 Task: Find connections with filter location Nagold with filter topic #covidwith filter profile language French with filter current company Quantiphi with filter school Seth Jai Prakash Mukand Lal Institute of Engineering & Technology (JMIT) with filter industry Biomass Electric Power Generation with filter service category Filing with filter keywords title Payroll Clerk
Action: Mouse moved to (579, 71)
Screenshot: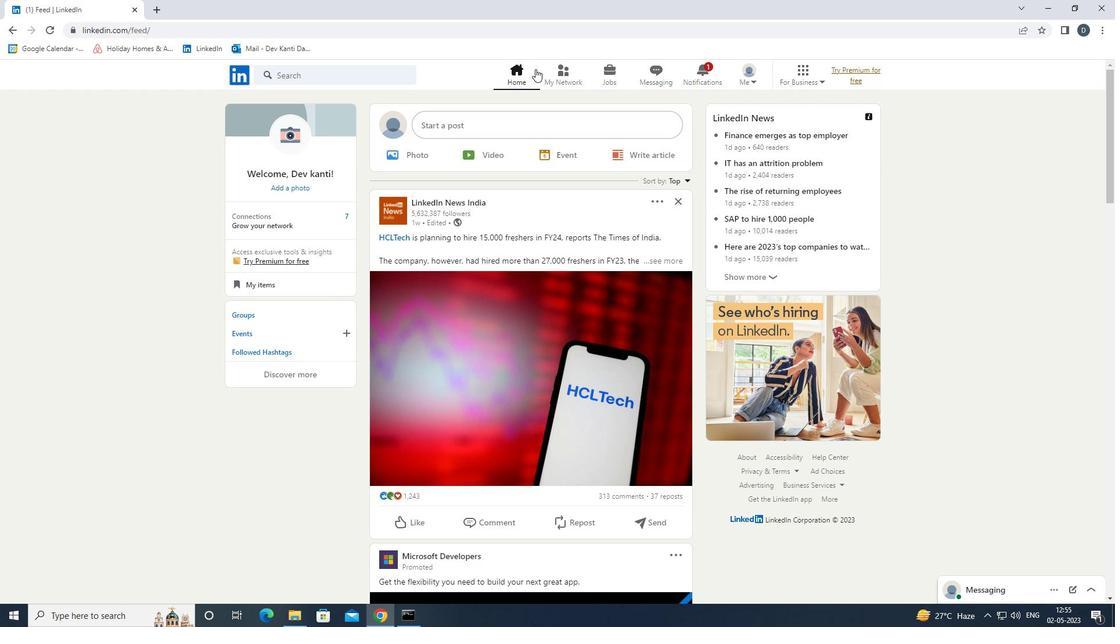 
Action: Mouse pressed left at (579, 71)
Screenshot: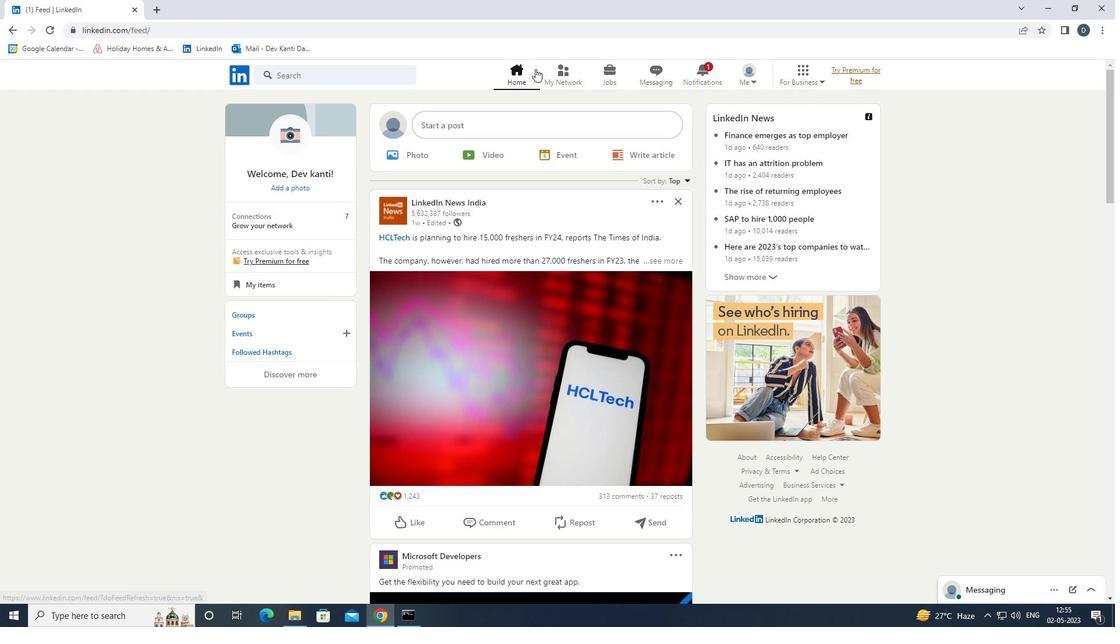 
Action: Mouse moved to (388, 140)
Screenshot: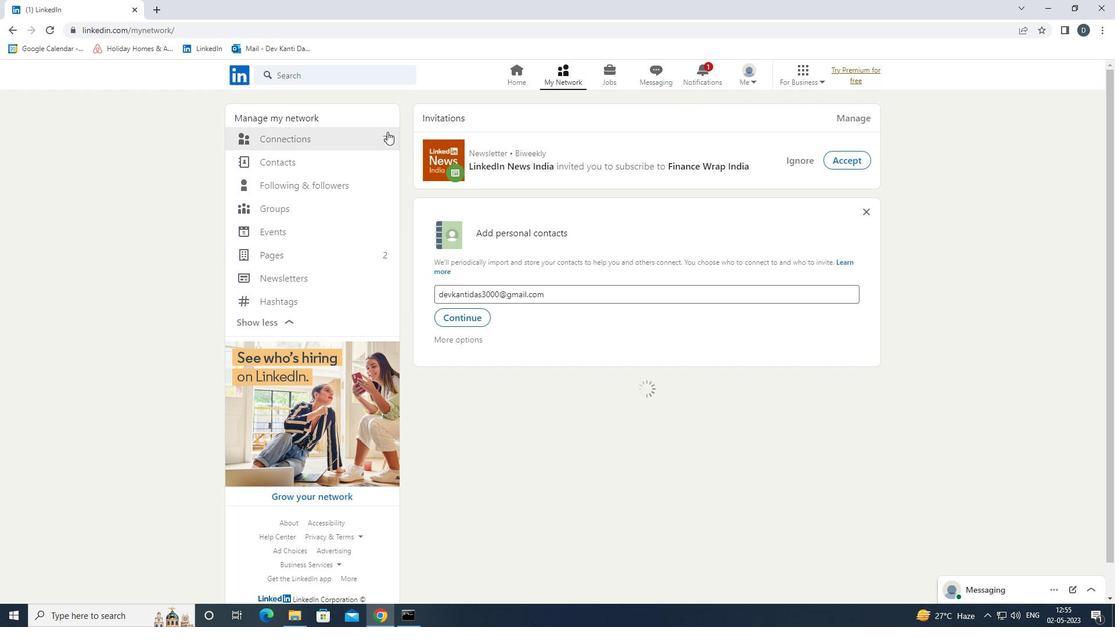 
Action: Mouse pressed left at (388, 140)
Screenshot: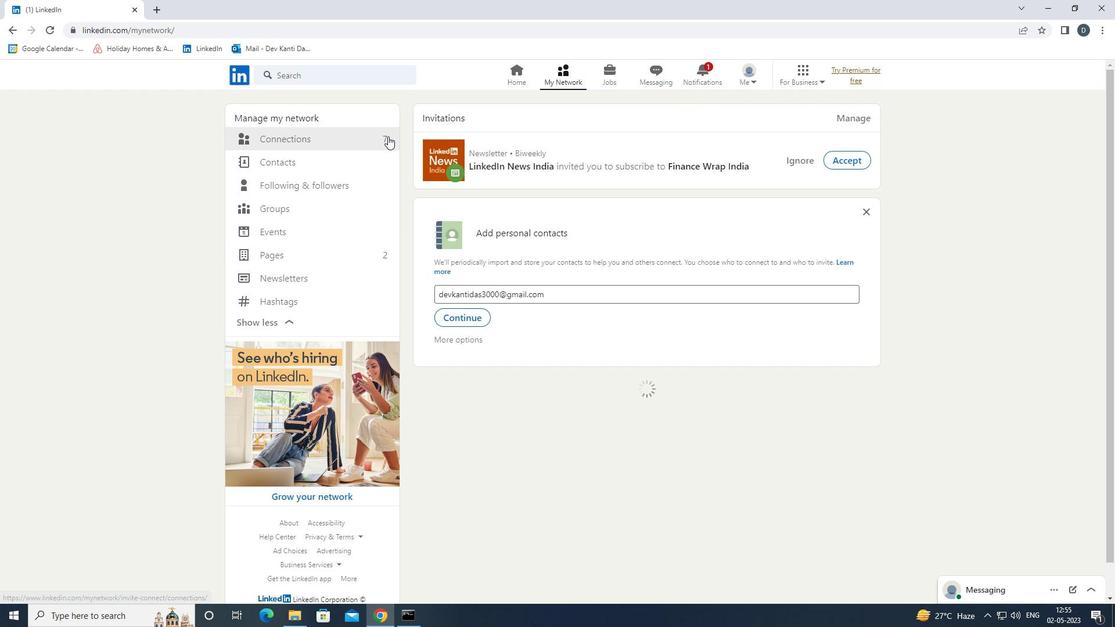 
Action: Mouse moved to (385, 139)
Screenshot: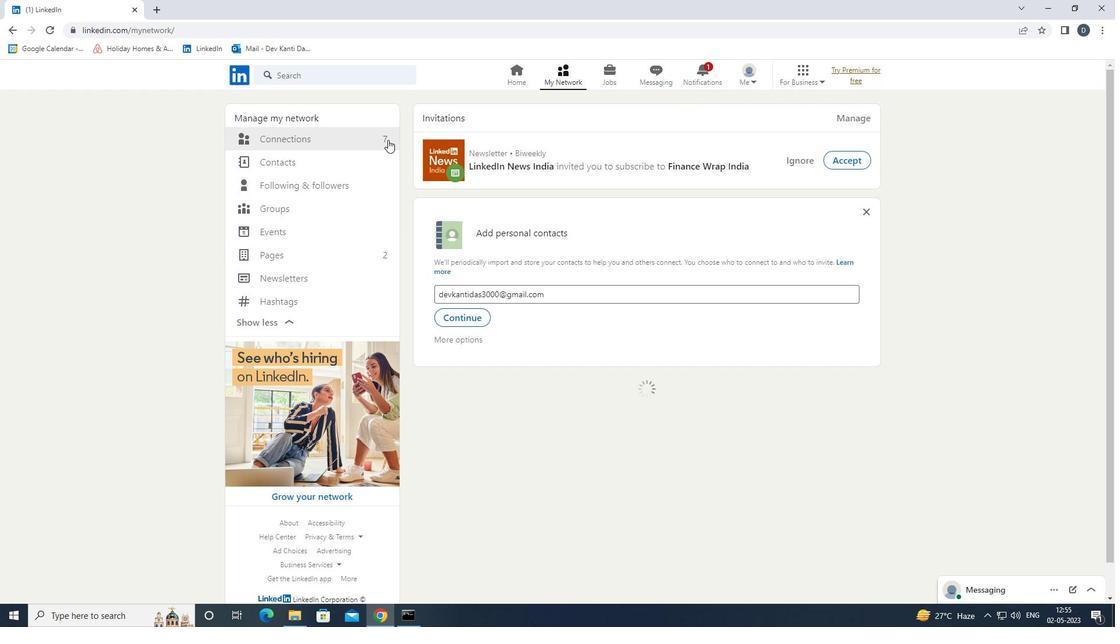 
Action: Mouse pressed left at (385, 139)
Screenshot: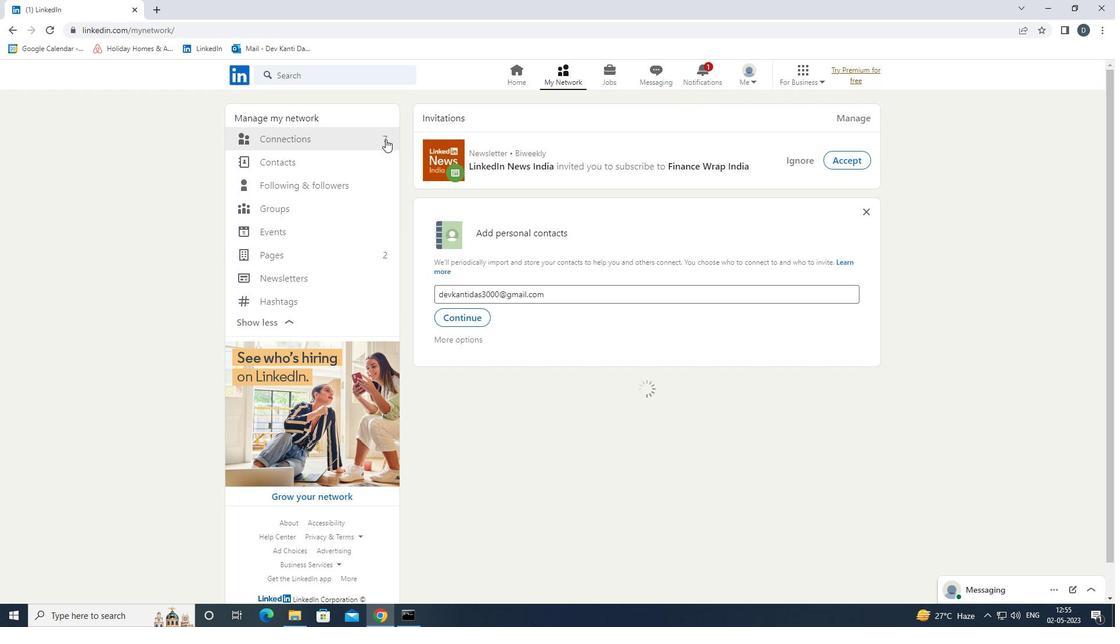 
Action: Mouse moved to (665, 135)
Screenshot: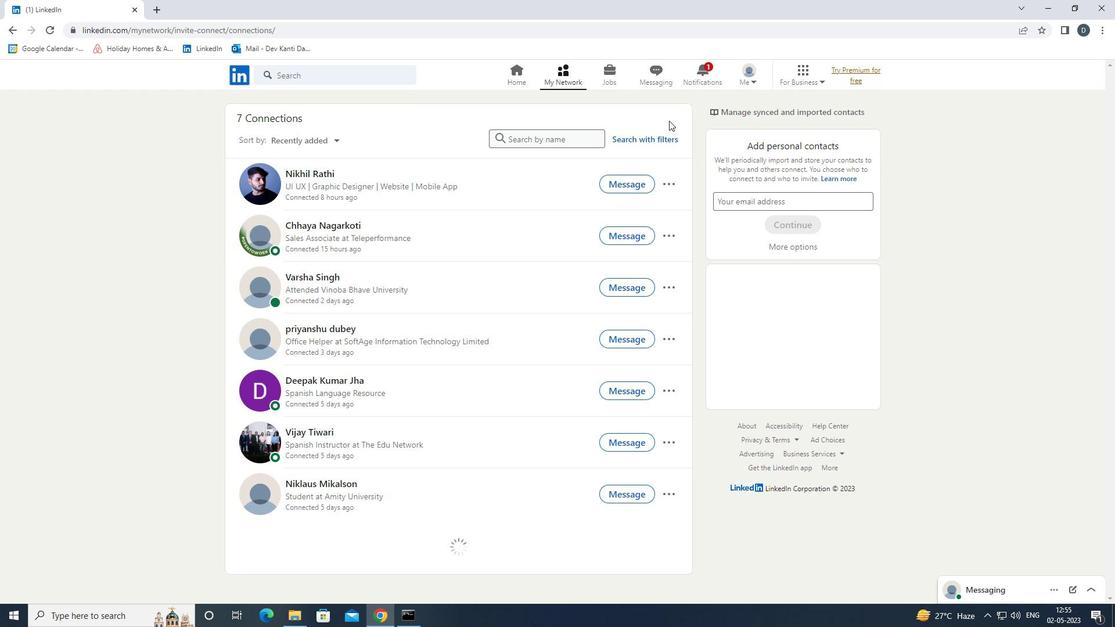 
Action: Mouse pressed left at (665, 135)
Screenshot: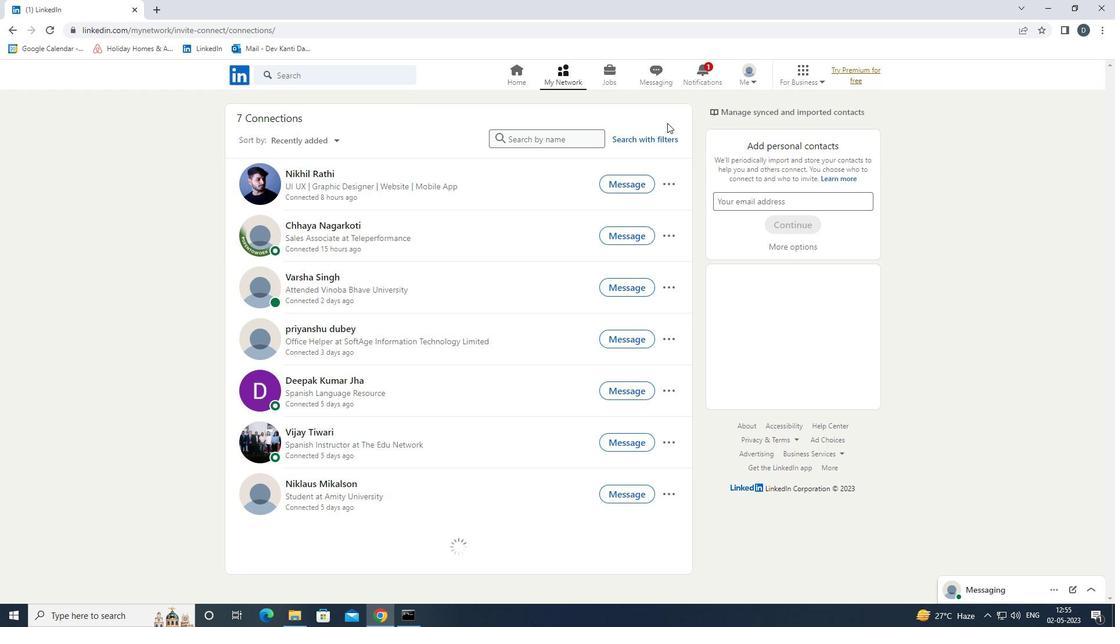 
Action: Mouse moved to (601, 107)
Screenshot: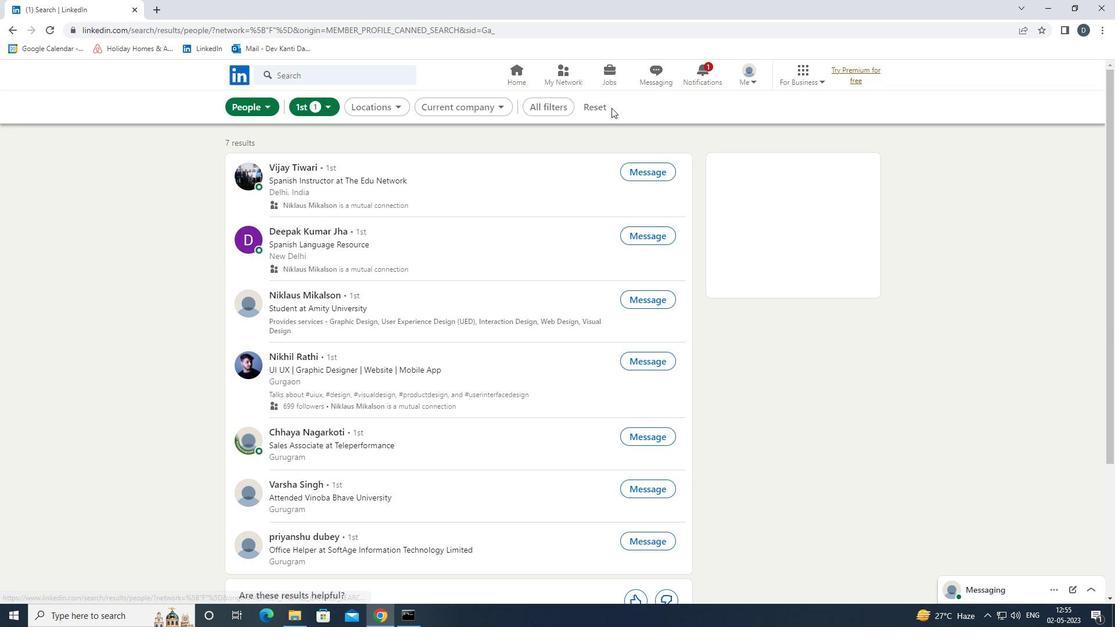 
Action: Mouse pressed left at (601, 107)
Screenshot: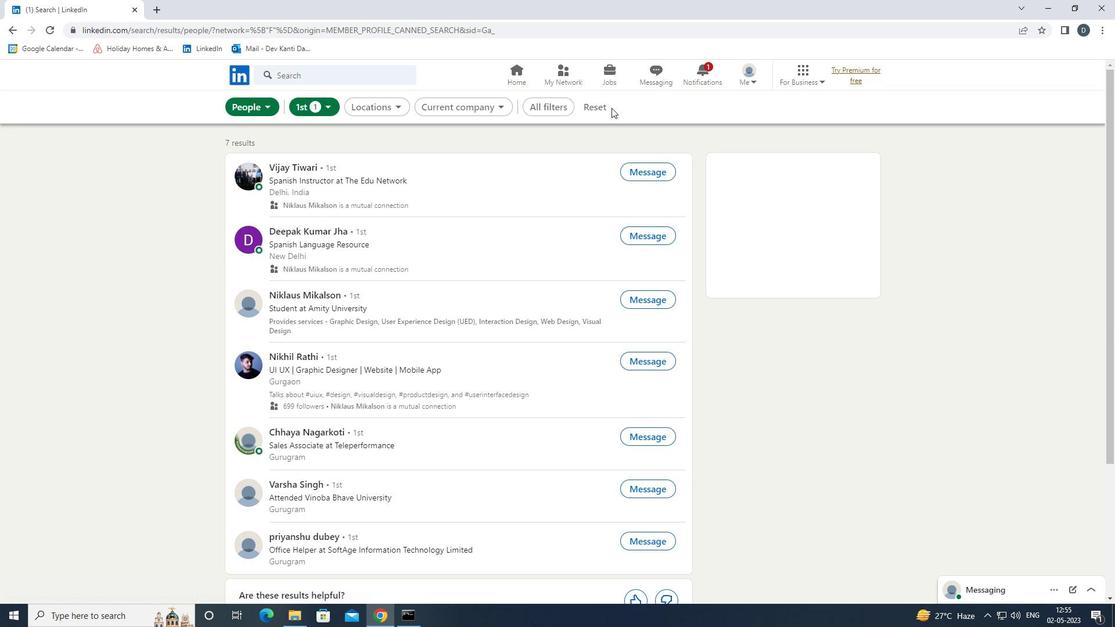
Action: Mouse moved to (567, 105)
Screenshot: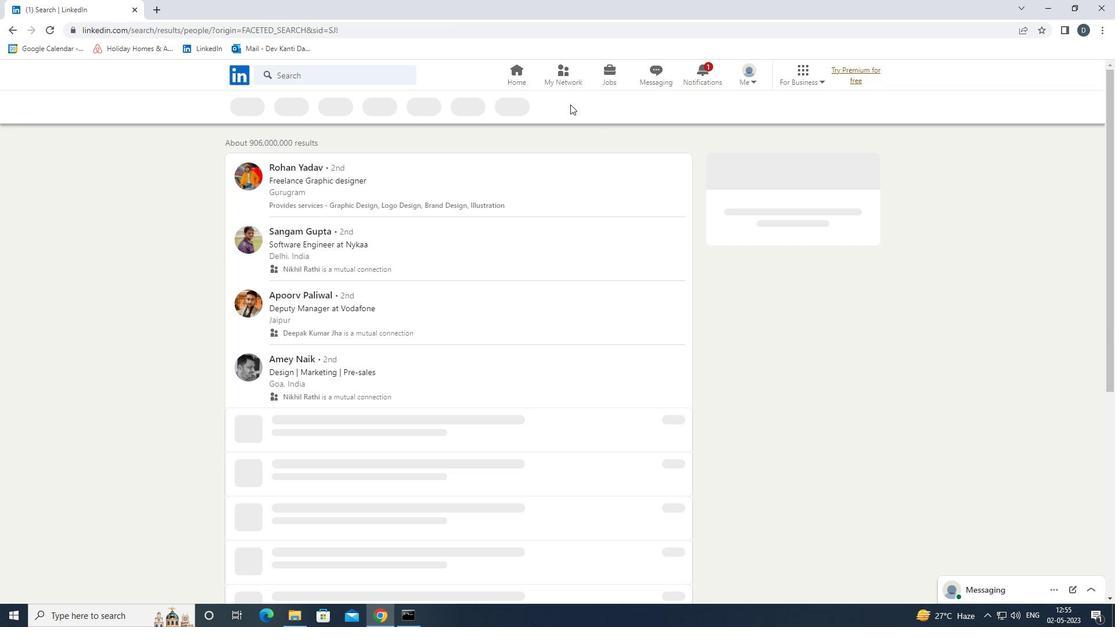 
Action: Mouse pressed left at (567, 105)
Screenshot: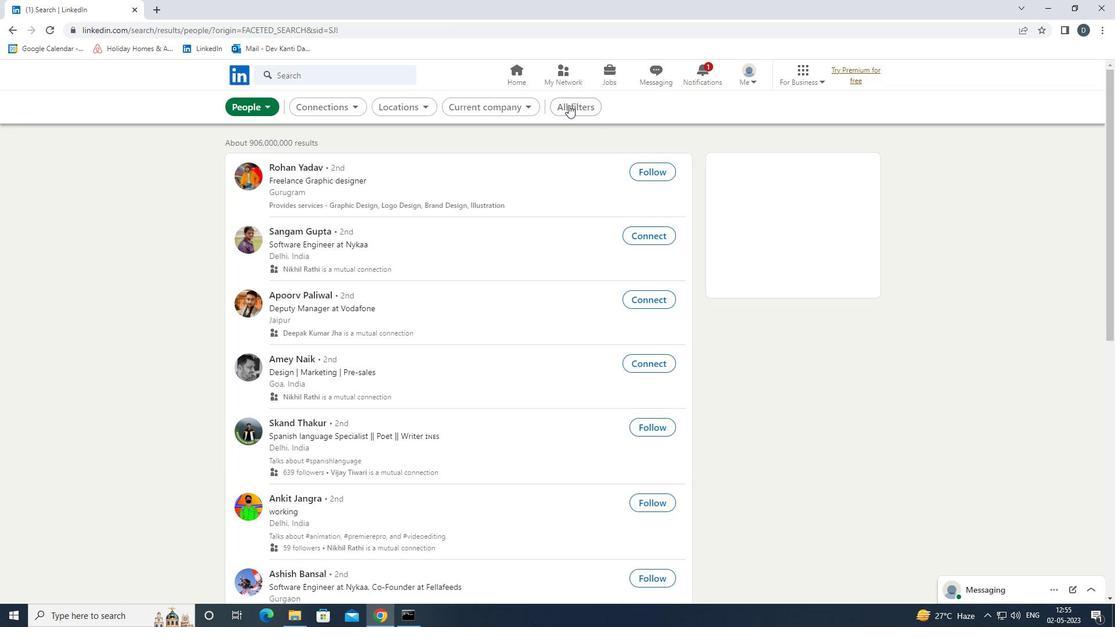 
Action: Mouse moved to (882, 294)
Screenshot: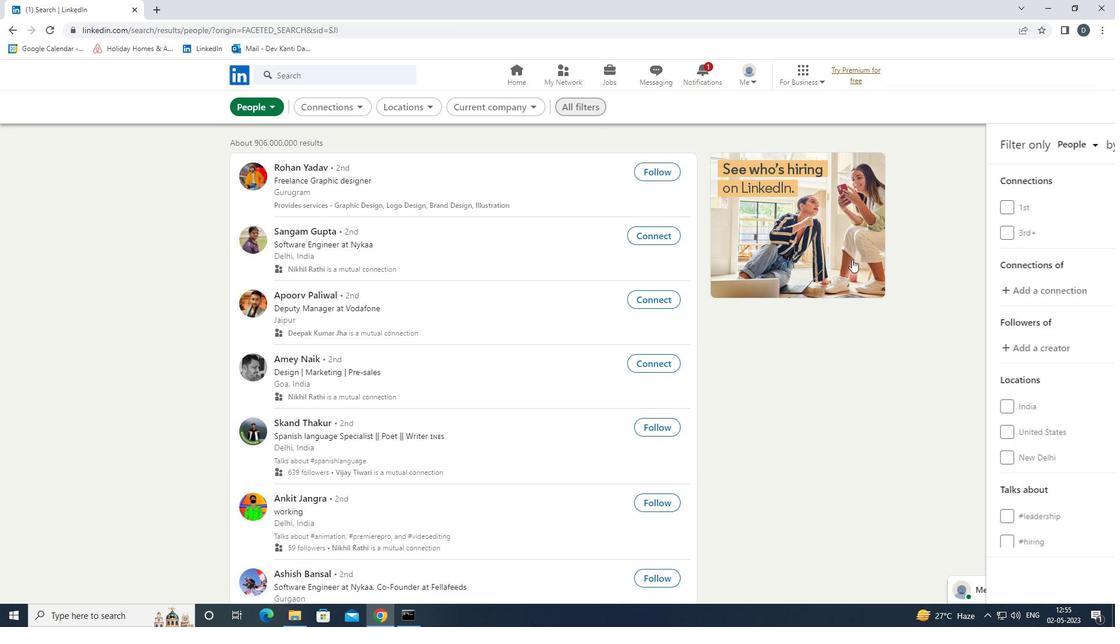 
Action: Mouse scrolled (882, 293) with delta (0, 0)
Screenshot: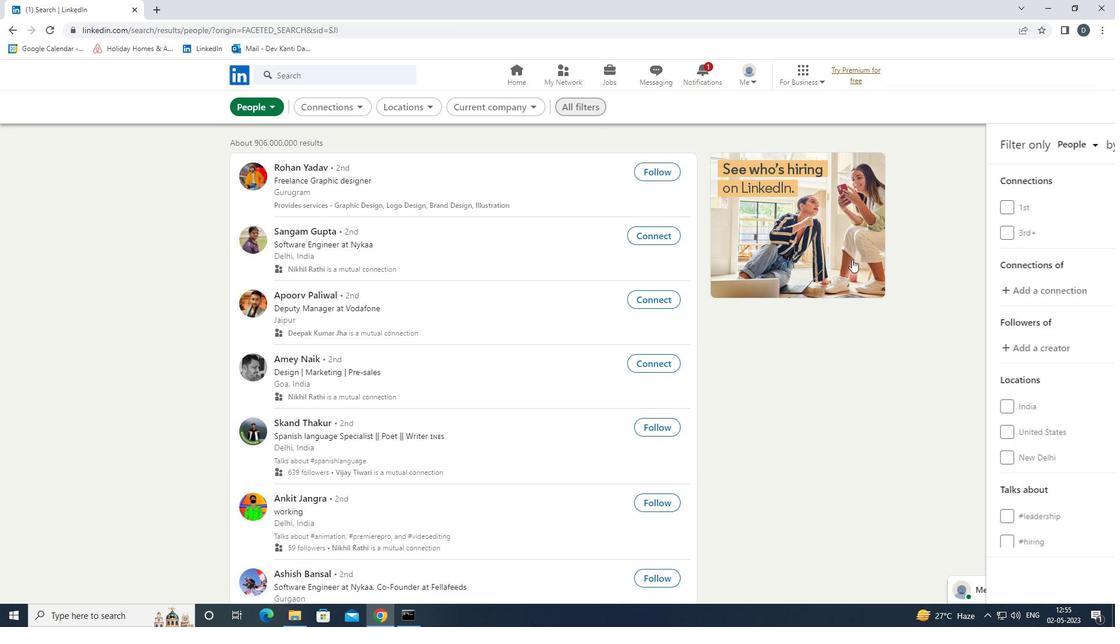 
Action: Mouse moved to (884, 297)
Screenshot: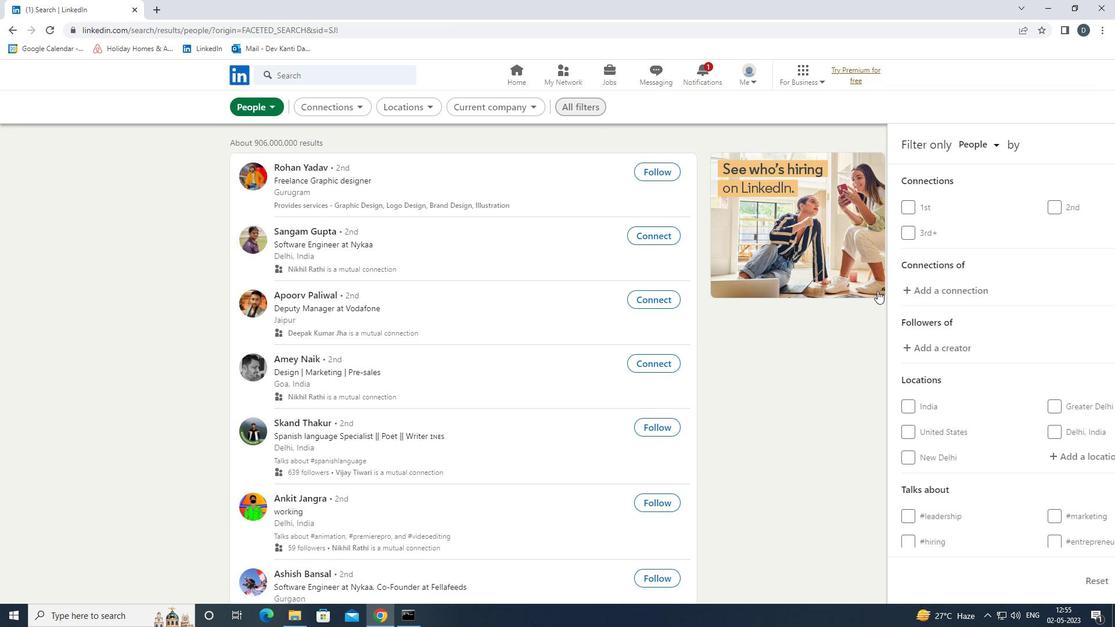 
Action: Mouse scrolled (884, 296) with delta (0, 0)
Screenshot: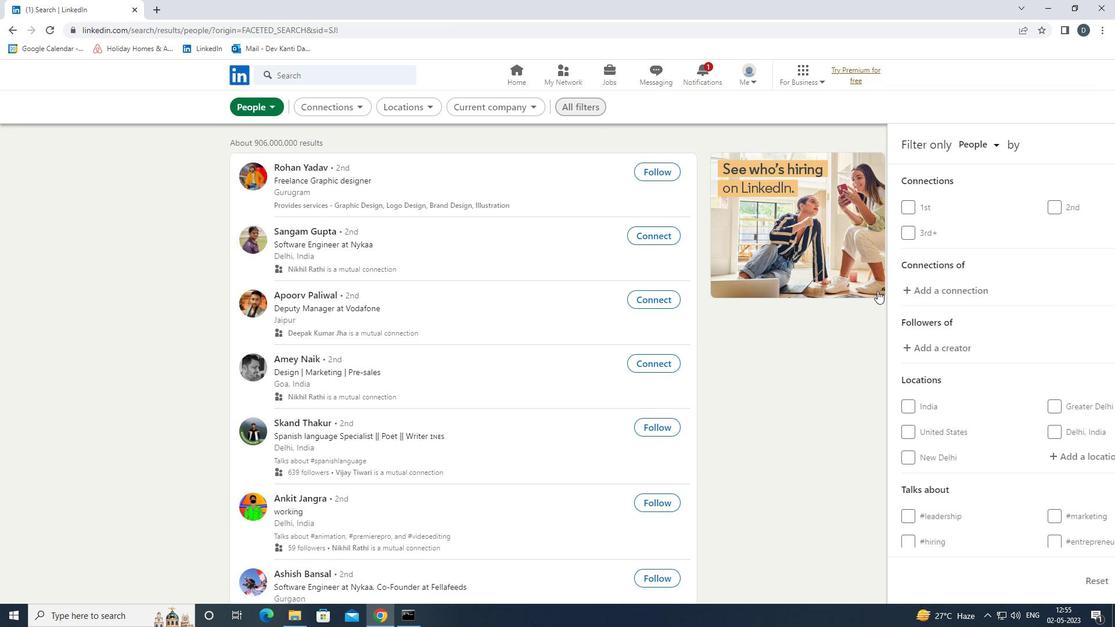 
Action: Mouse moved to (888, 299)
Screenshot: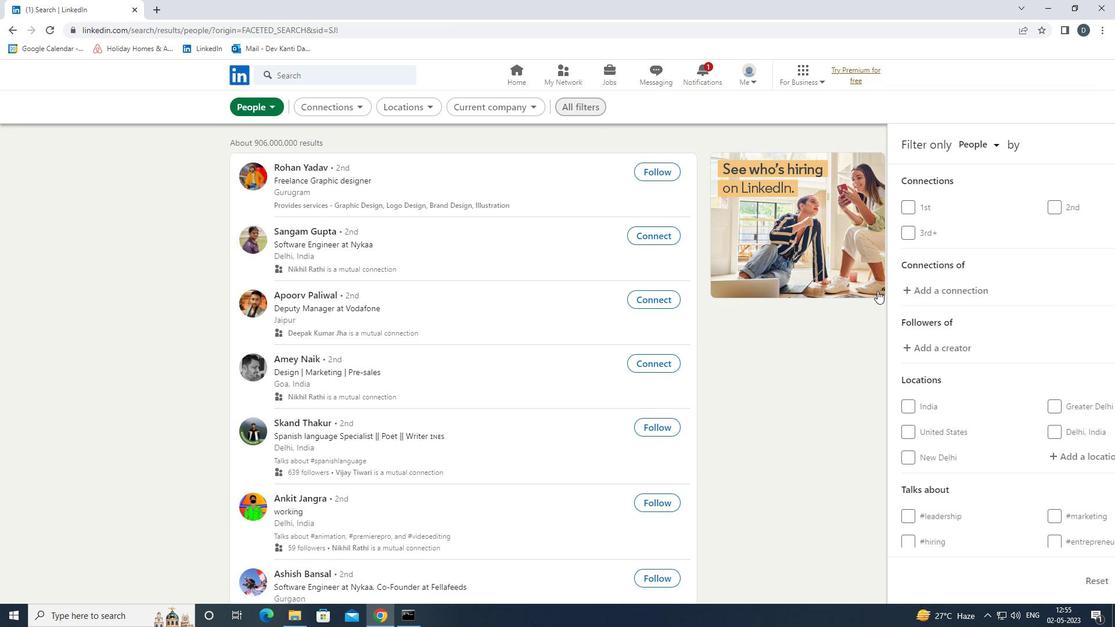 
Action: Mouse scrolled (888, 298) with delta (0, 0)
Screenshot: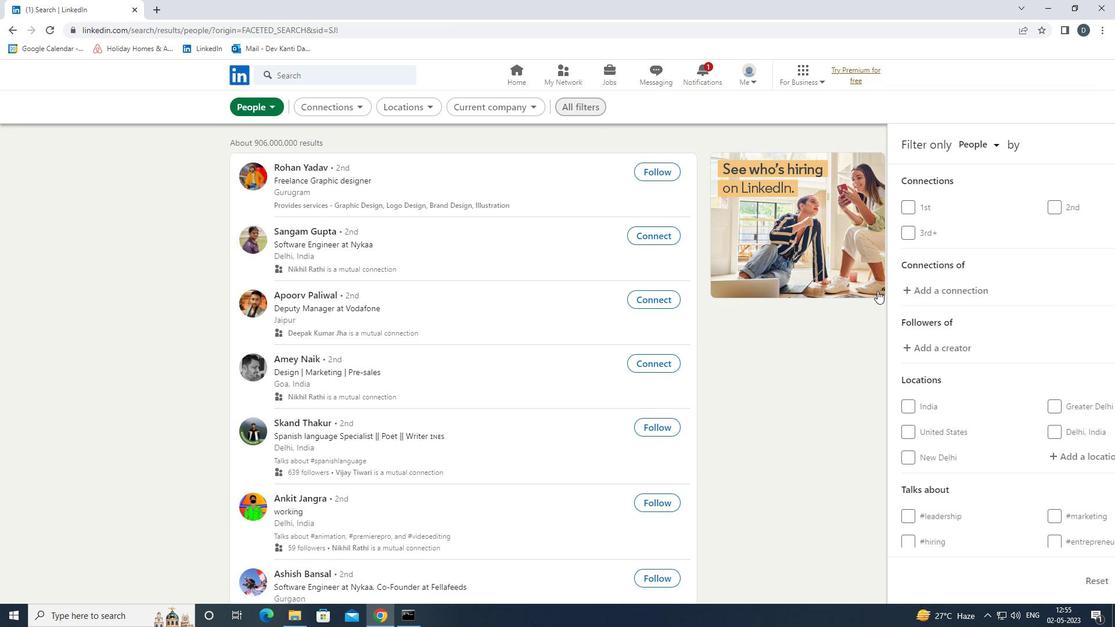 
Action: Mouse moved to (995, 393)
Screenshot: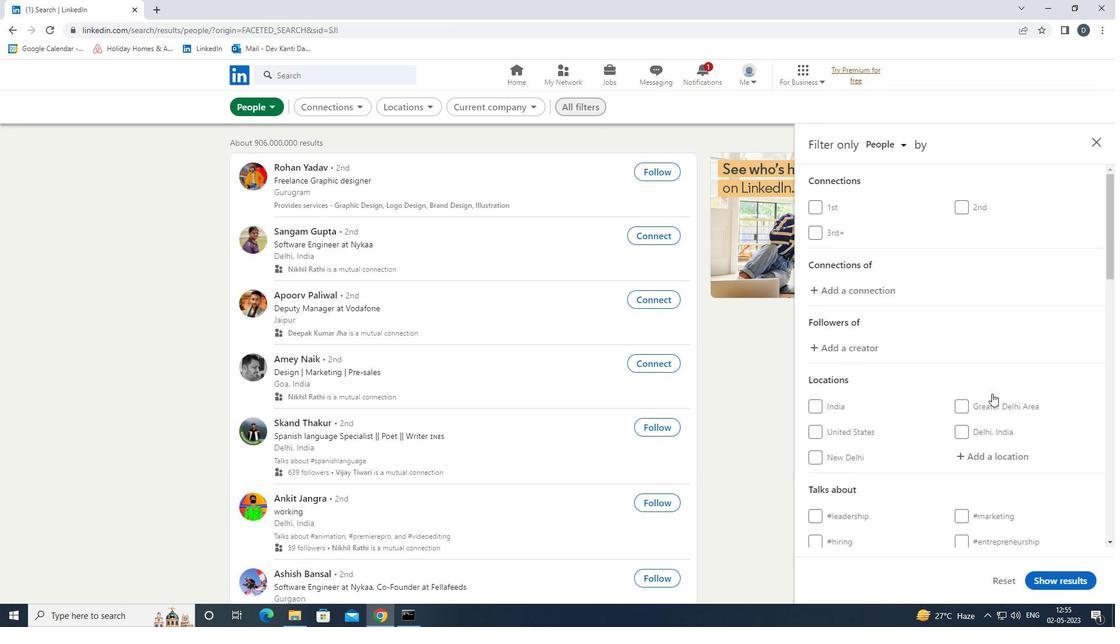 
Action: Mouse scrolled (995, 393) with delta (0, 0)
Screenshot: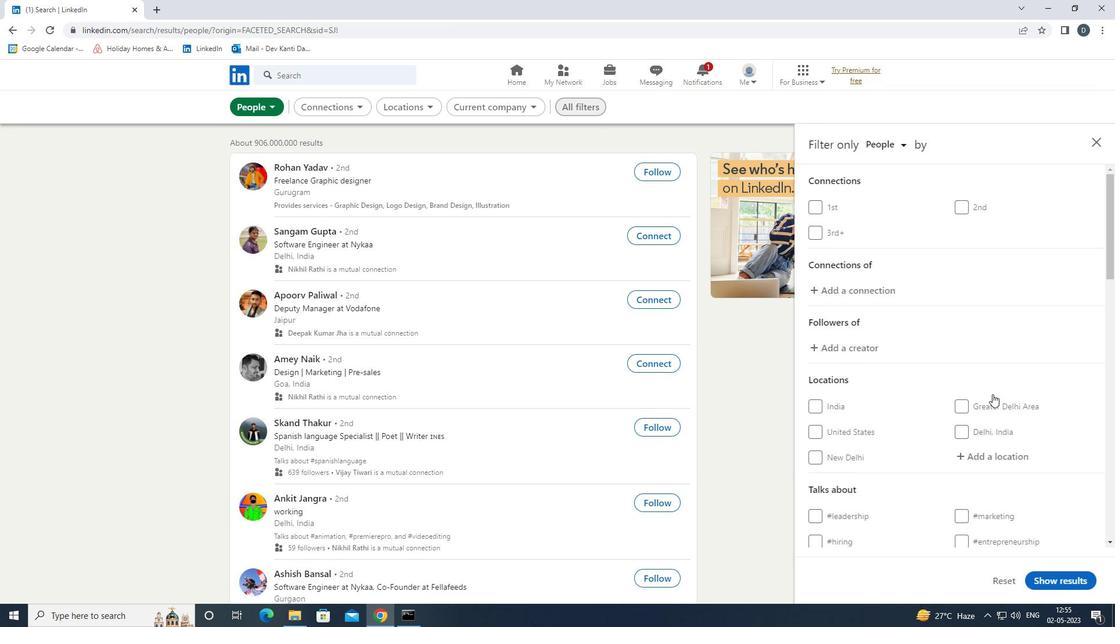 
Action: Mouse moved to (990, 228)
Screenshot: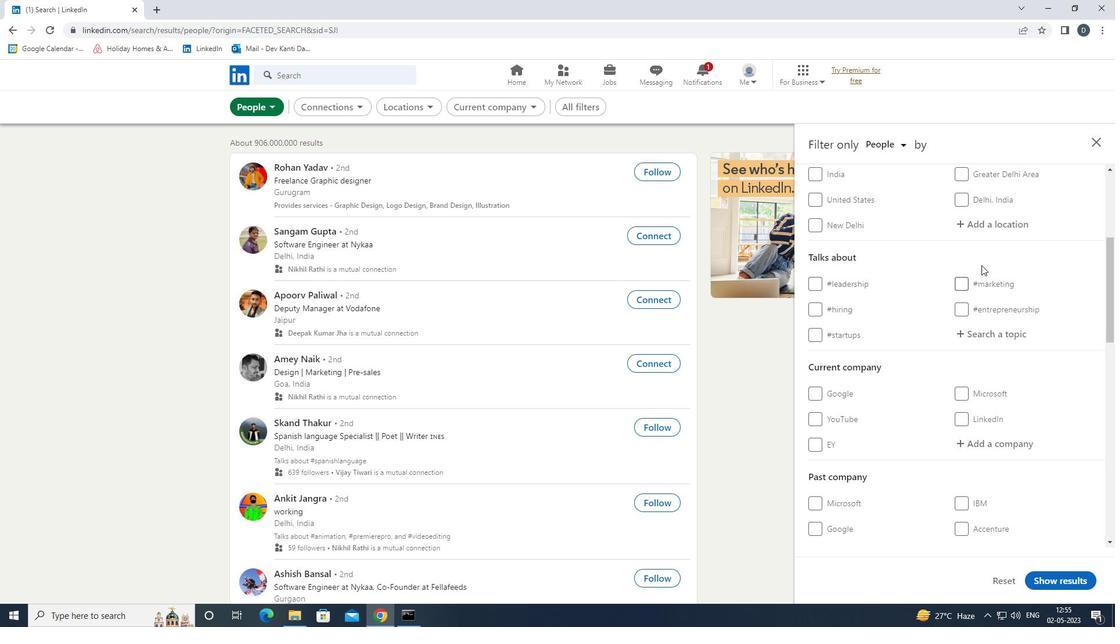 
Action: Mouse pressed left at (990, 228)
Screenshot: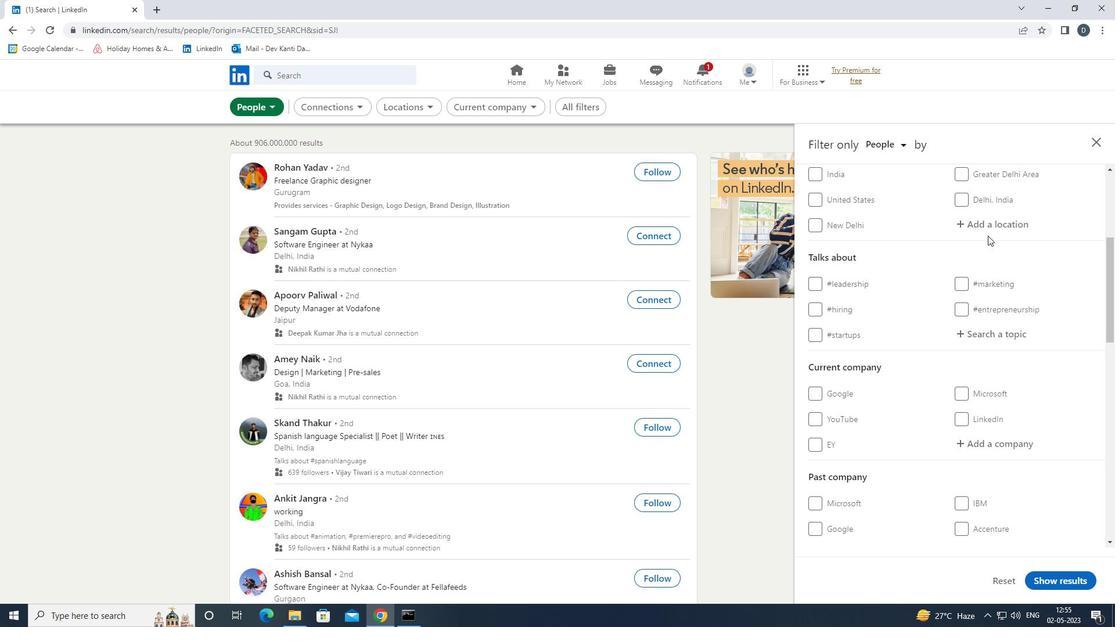 
Action: Key pressed <Key.shift><Key.shift>NAGOLD<Key.down><Key.enter>
Screenshot: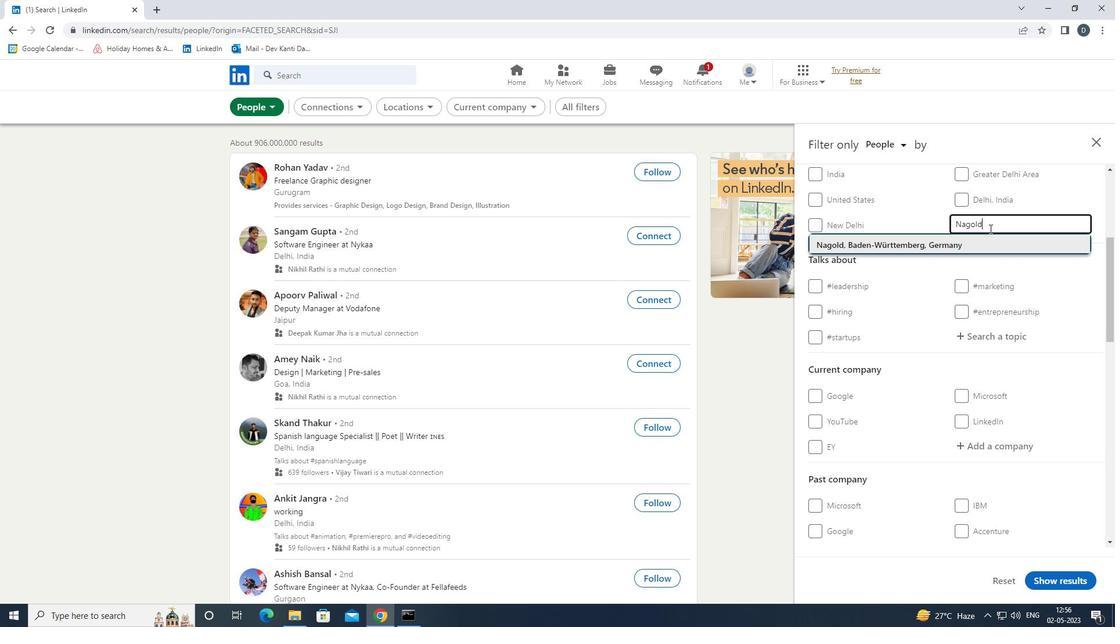 
Action: Mouse moved to (958, 253)
Screenshot: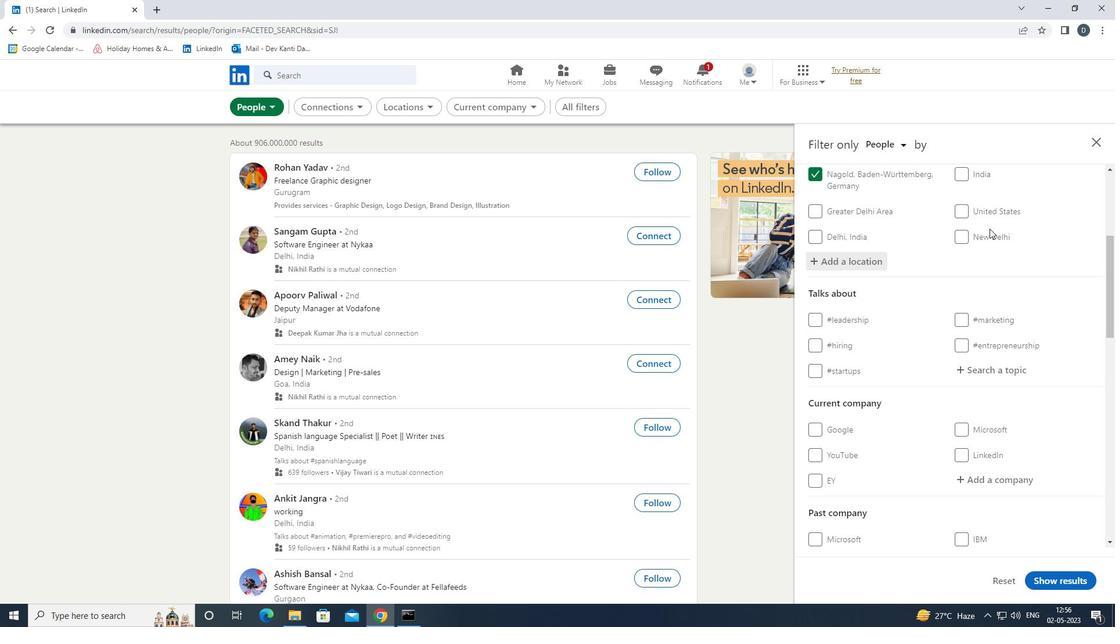 
Action: Mouse scrolled (958, 252) with delta (0, 0)
Screenshot: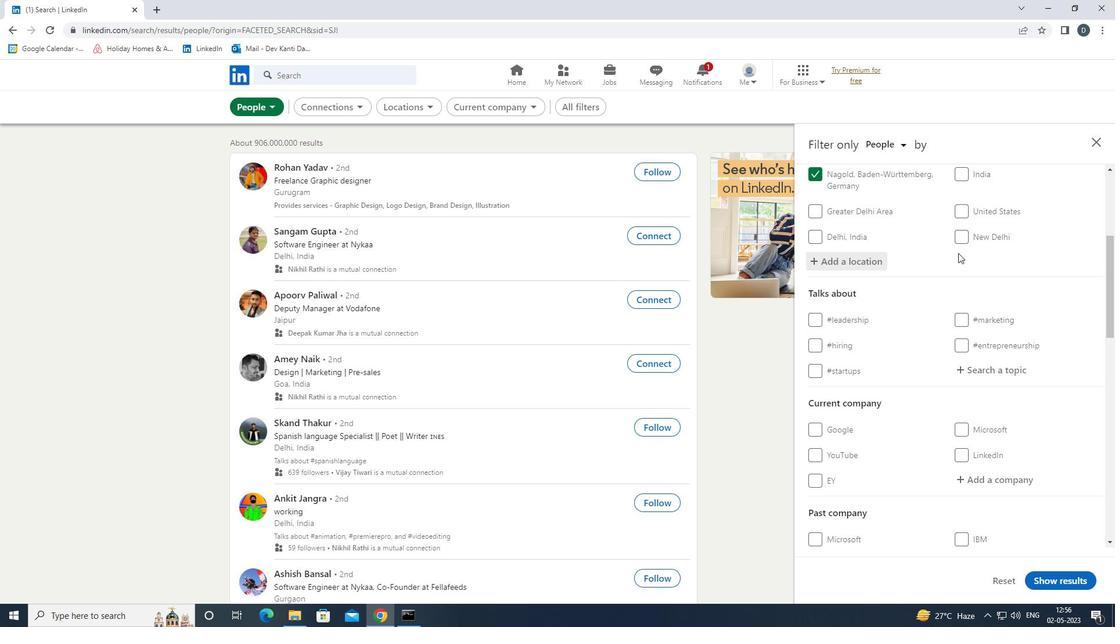 
Action: Mouse scrolled (958, 252) with delta (0, 0)
Screenshot: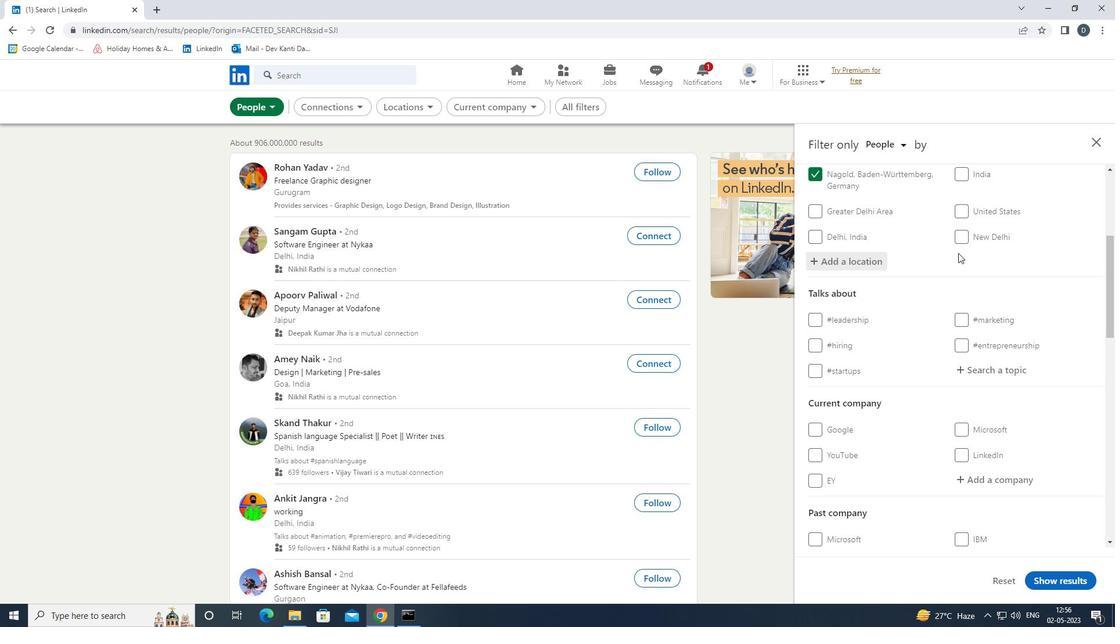 
Action: Mouse moved to (994, 252)
Screenshot: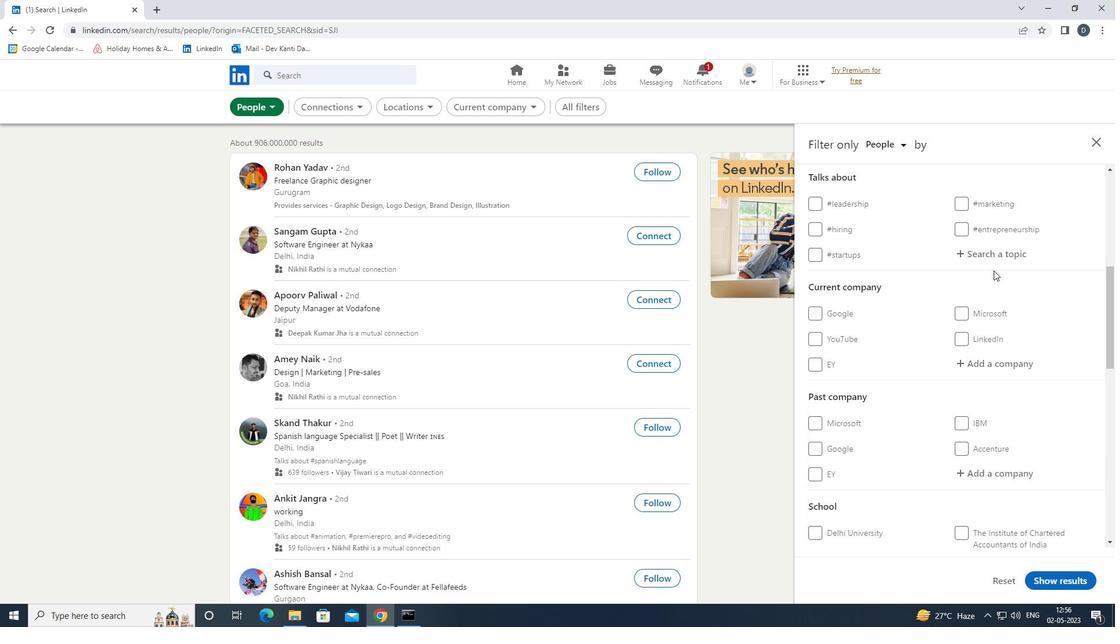 
Action: Mouse pressed left at (994, 252)
Screenshot: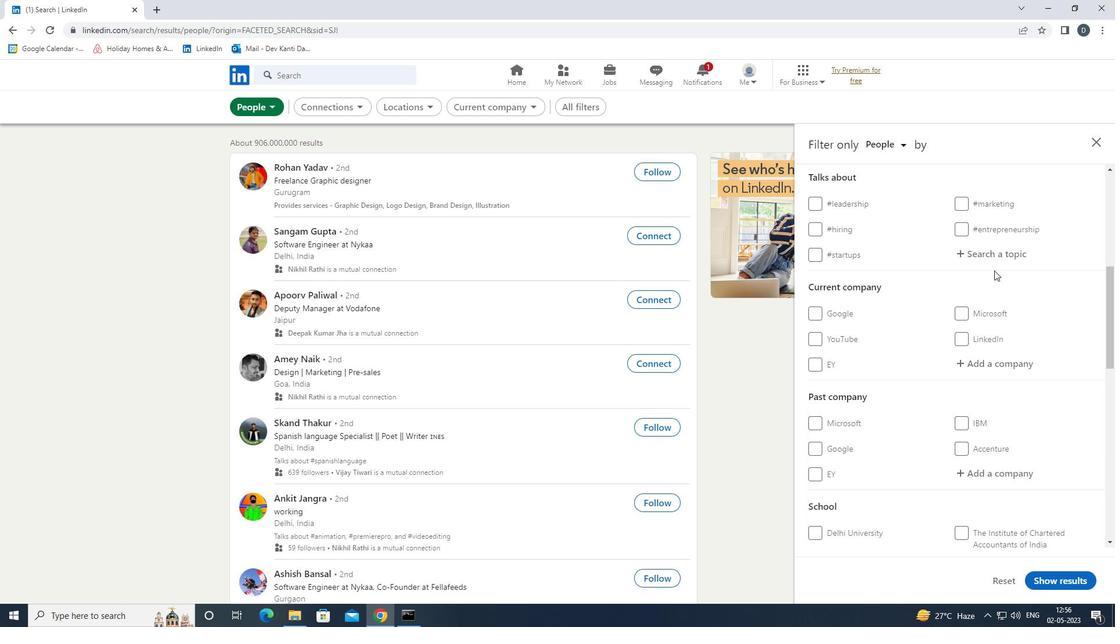 
Action: Key pressed COVID<Key.down><Key.enter>
Screenshot: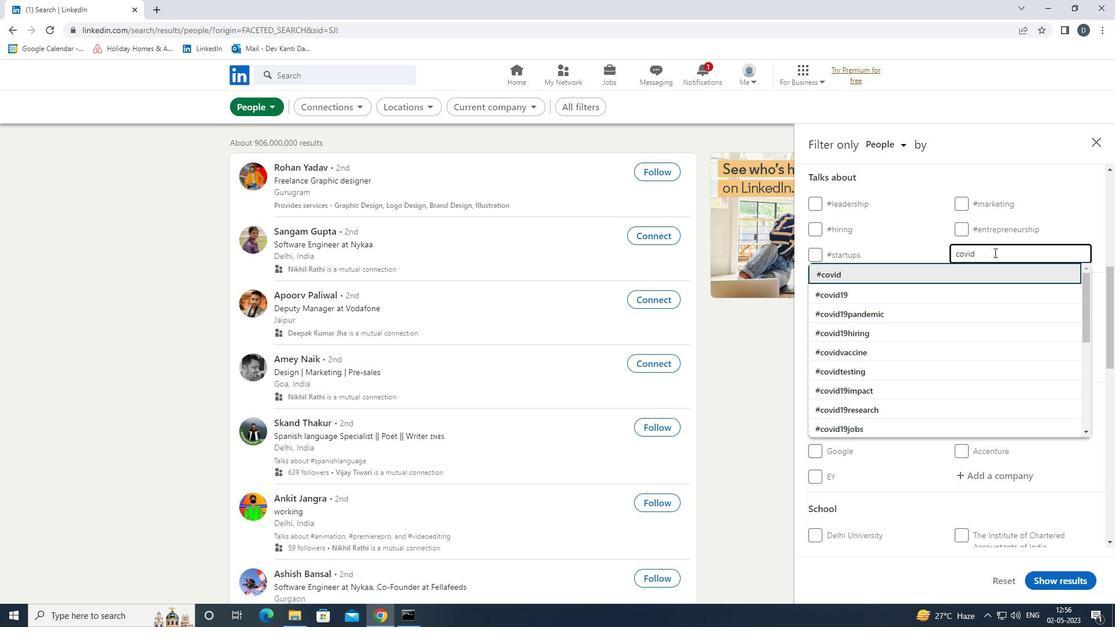 
Action: Mouse moved to (1022, 300)
Screenshot: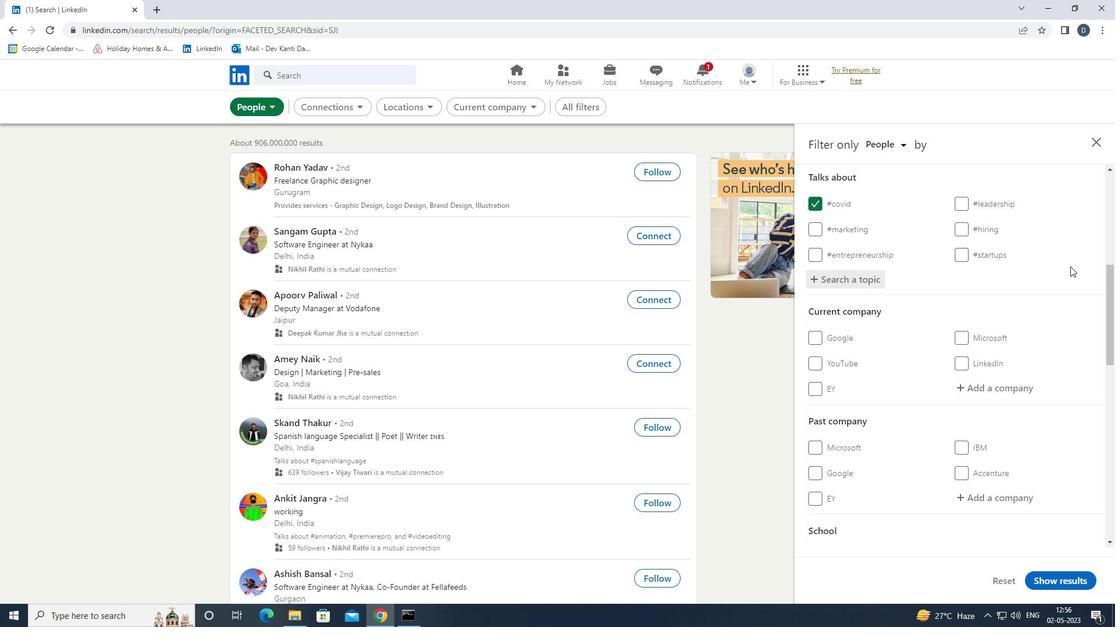 
Action: Mouse scrolled (1022, 300) with delta (0, 0)
Screenshot: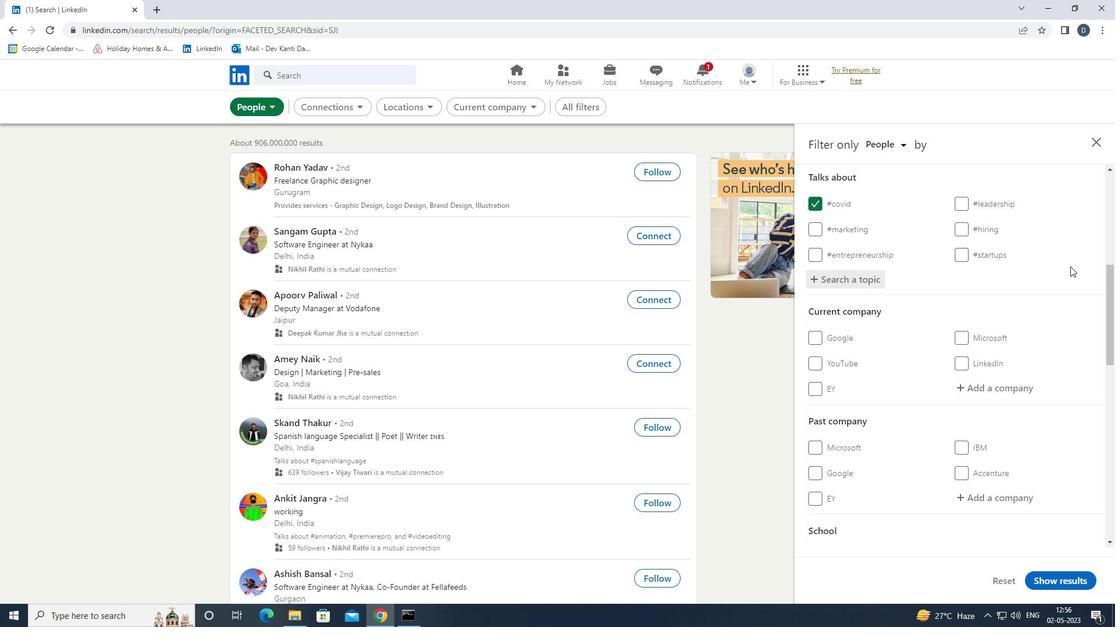 
Action: Mouse moved to (1013, 313)
Screenshot: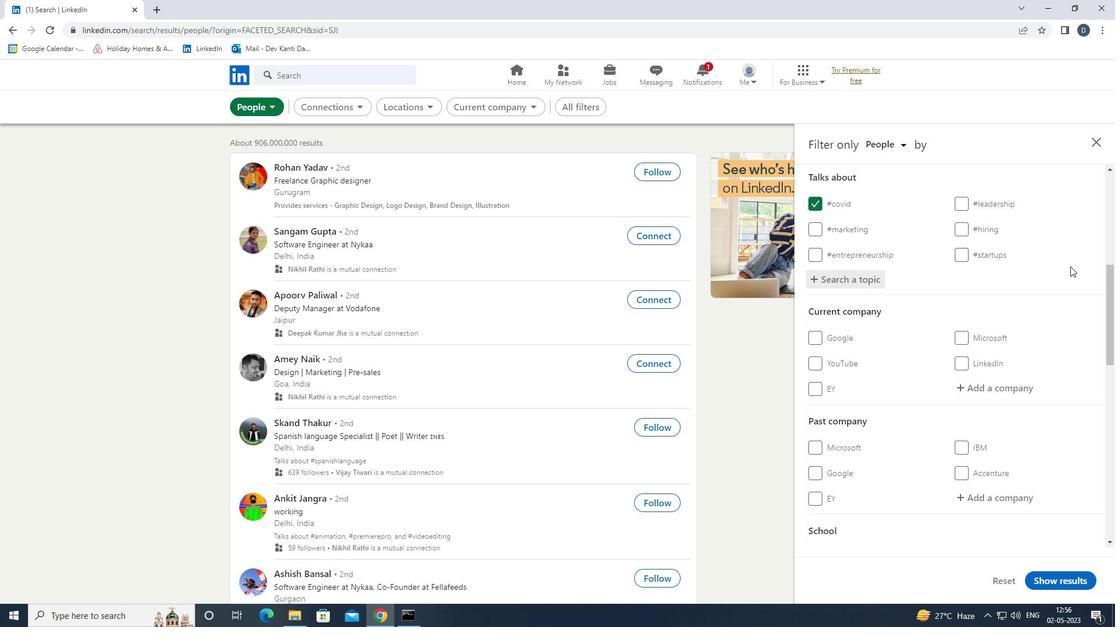 
Action: Mouse scrolled (1013, 312) with delta (0, 0)
Screenshot: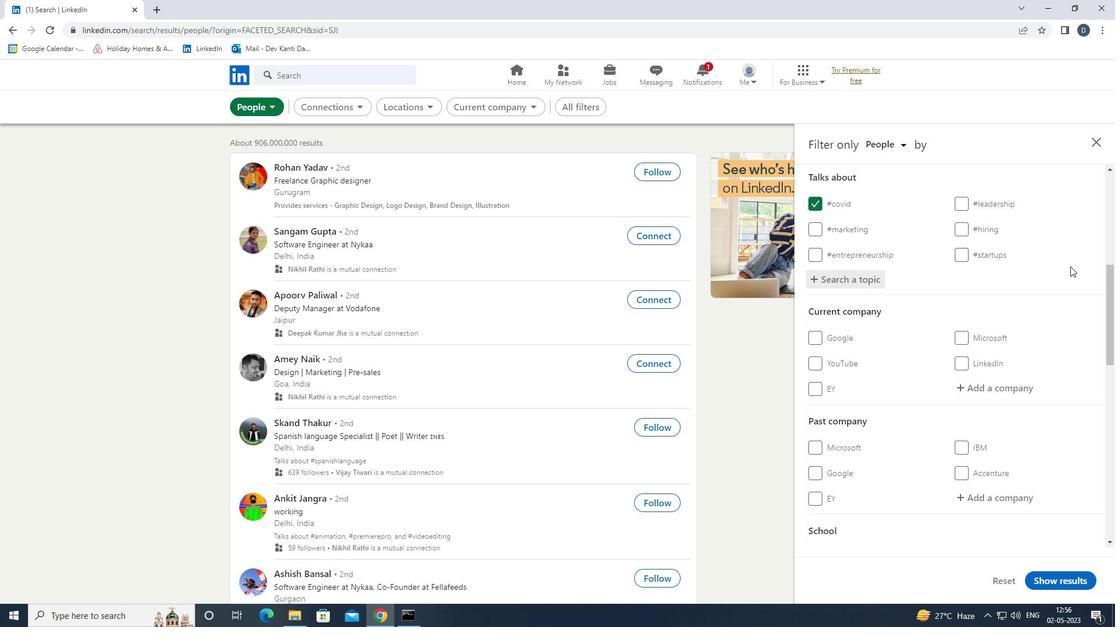 
Action: Mouse moved to (1007, 317)
Screenshot: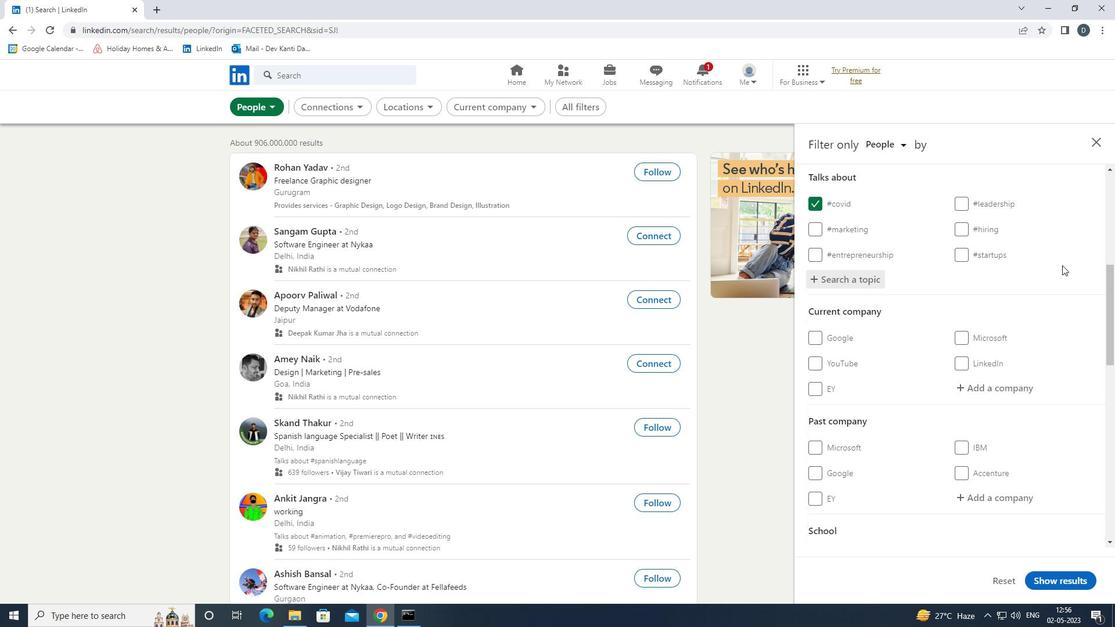 
Action: Mouse scrolled (1007, 316) with delta (0, 0)
Screenshot: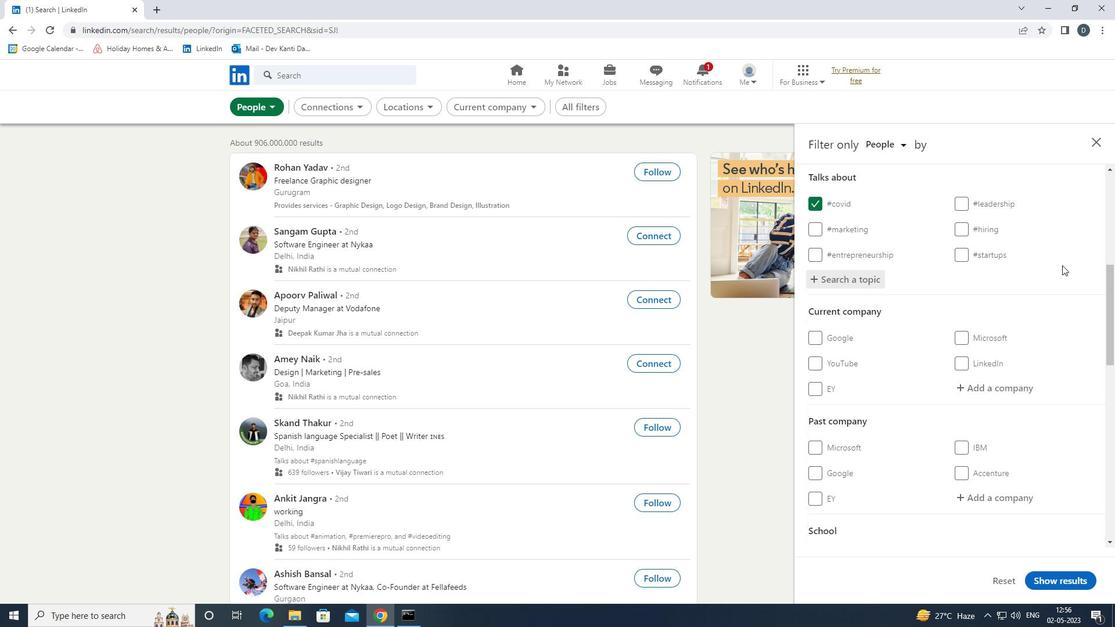 
Action: Mouse scrolled (1007, 316) with delta (0, 0)
Screenshot: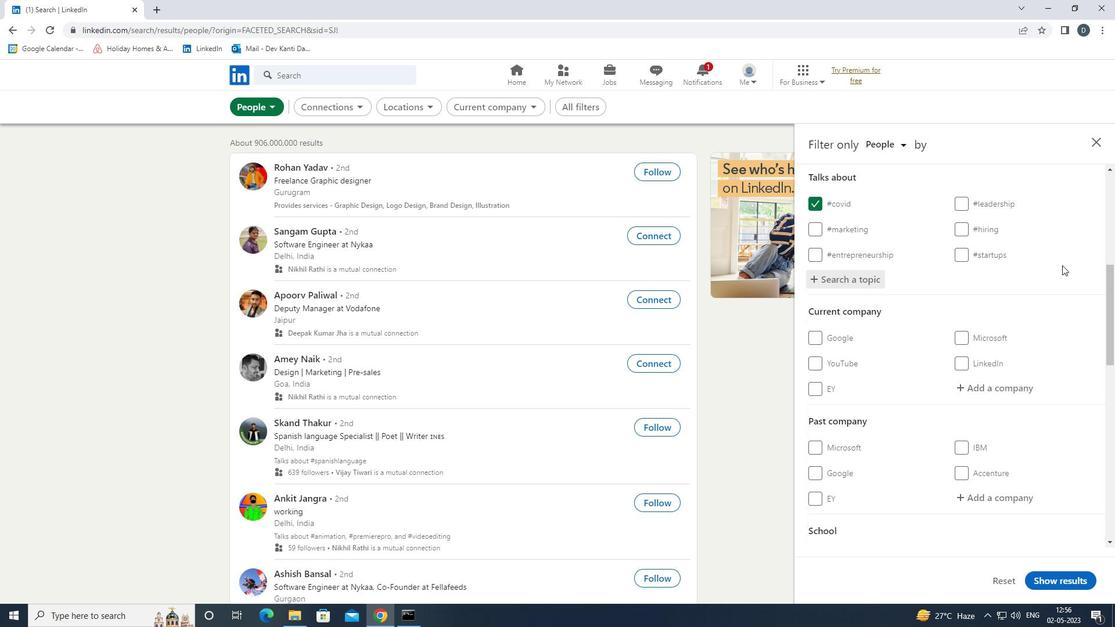
Action: Mouse scrolled (1007, 316) with delta (0, 0)
Screenshot: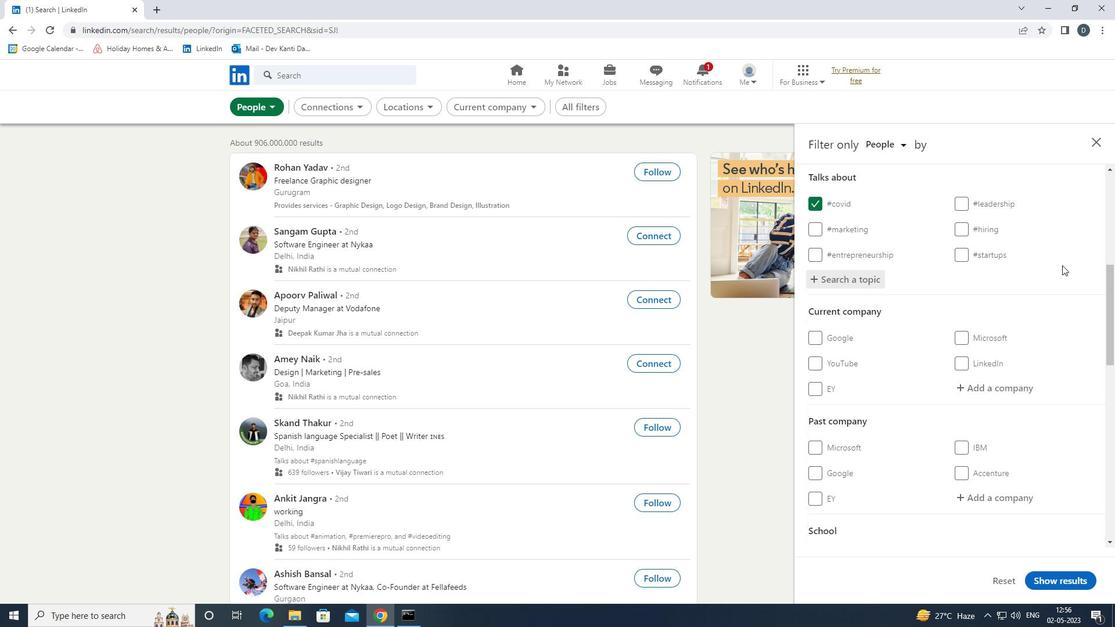 
Action: Mouse moved to (1009, 311)
Screenshot: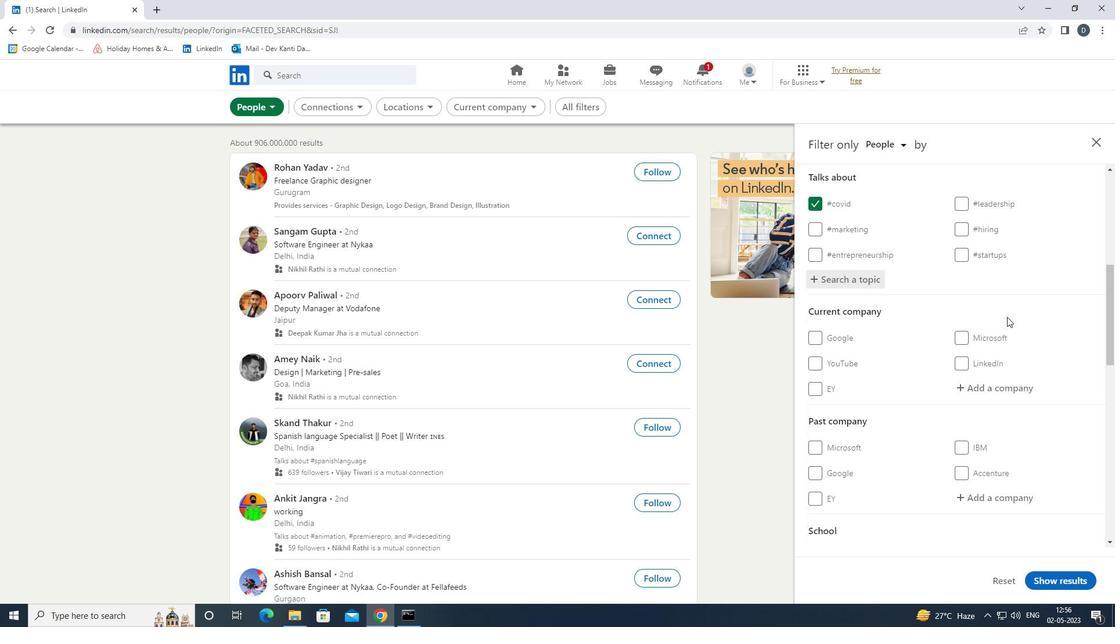 
Action: Mouse scrolled (1009, 310) with delta (0, 0)
Screenshot: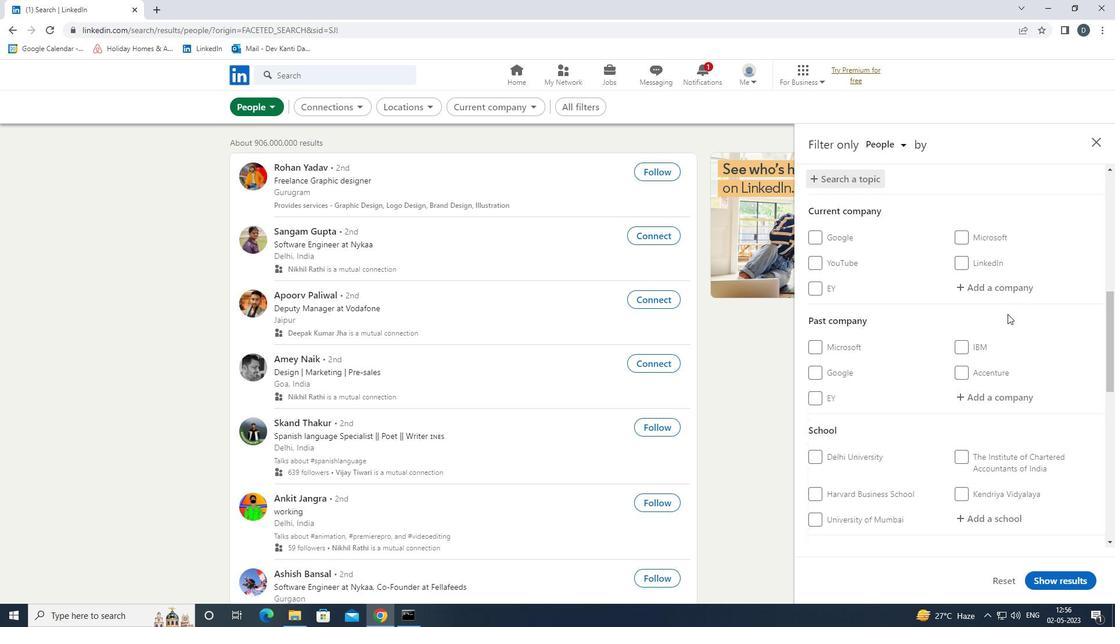 
Action: Mouse moved to (1009, 312)
Screenshot: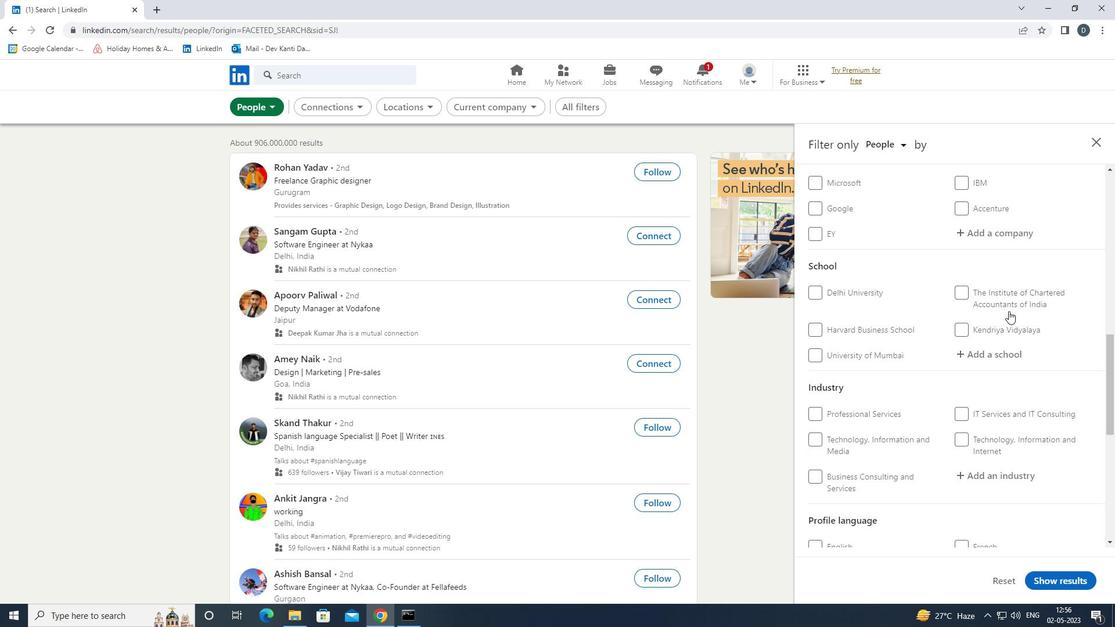 
Action: Mouse scrolled (1009, 312) with delta (0, 0)
Screenshot: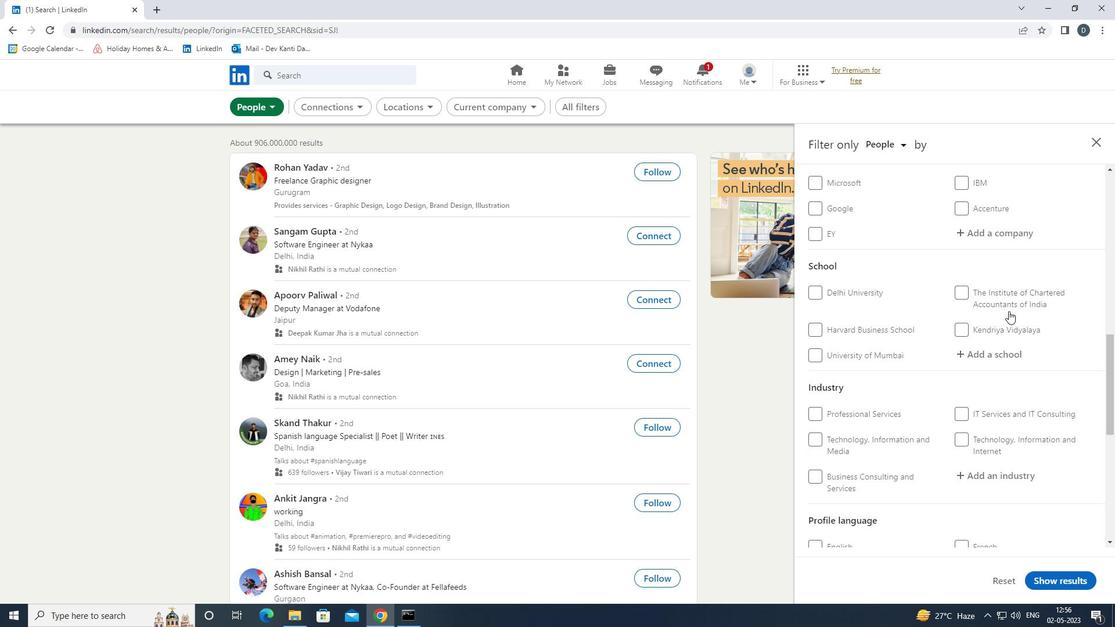 
Action: Mouse moved to (1009, 313)
Screenshot: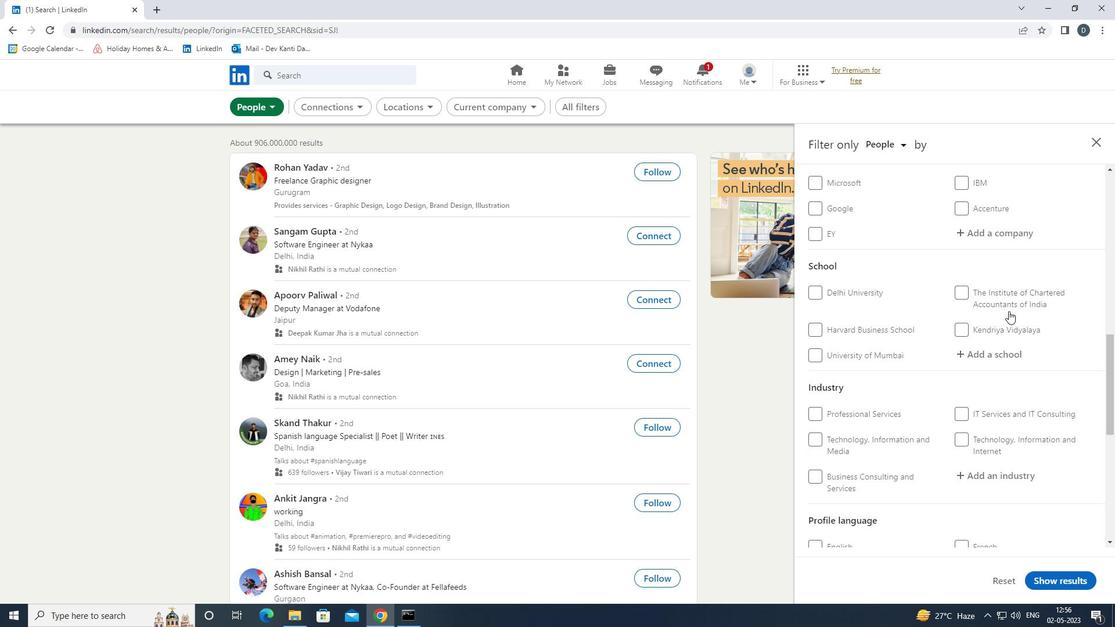 
Action: Mouse scrolled (1009, 312) with delta (0, 0)
Screenshot: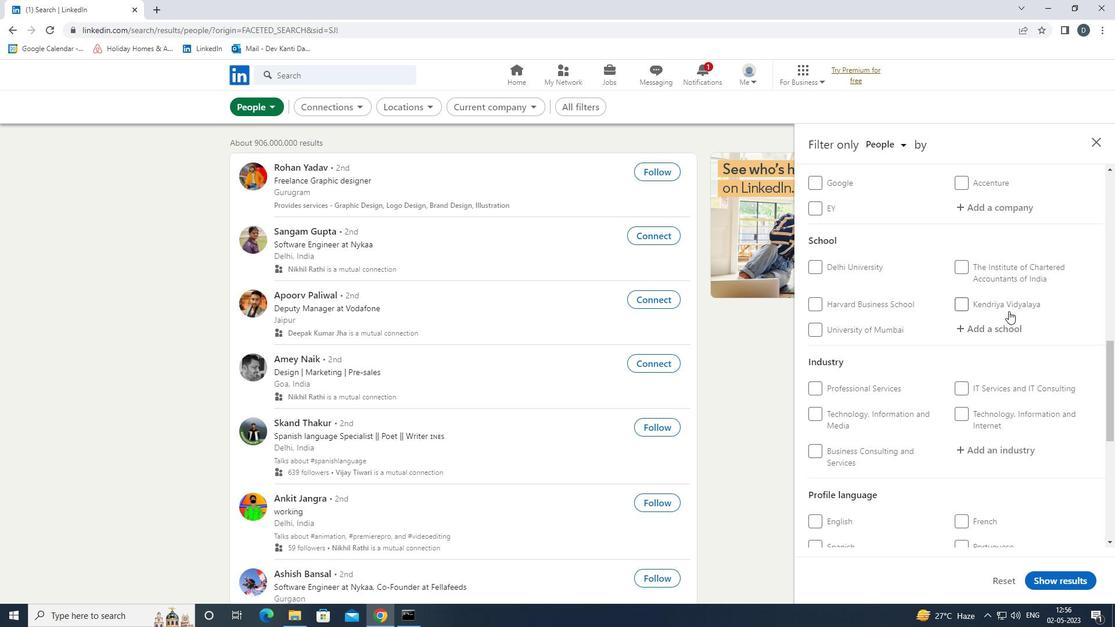 
Action: Mouse moved to (963, 349)
Screenshot: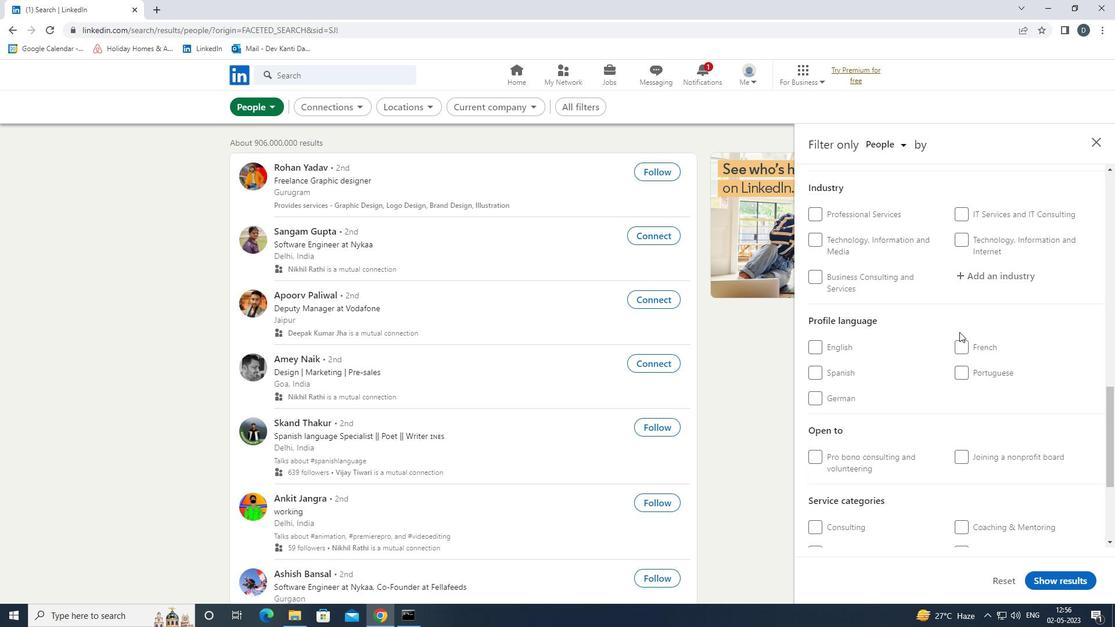 
Action: Mouse pressed left at (963, 349)
Screenshot: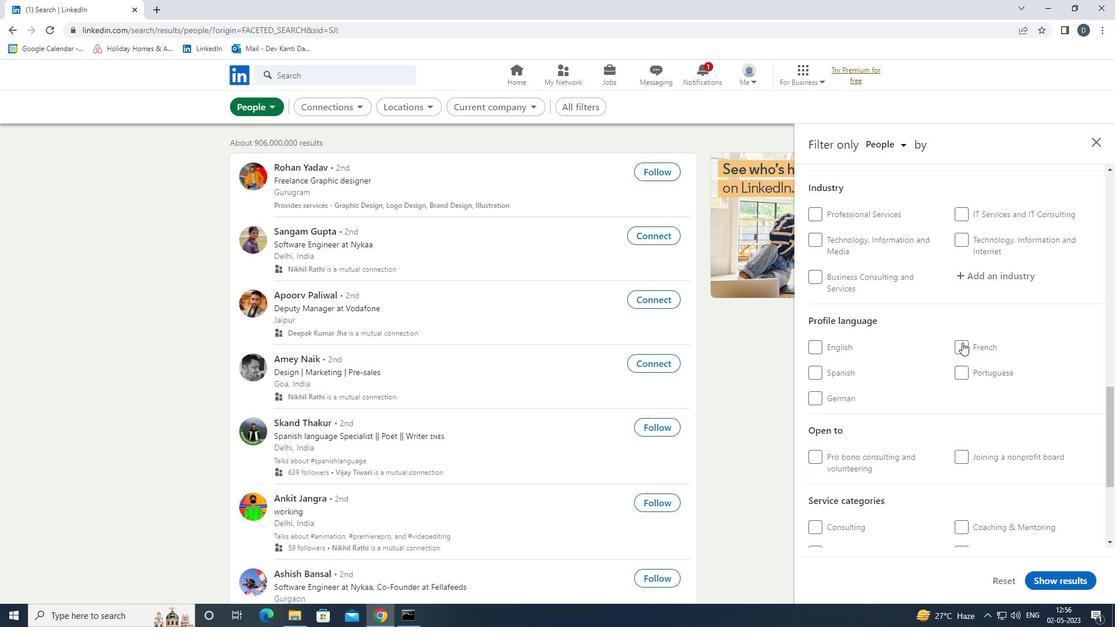 
Action: Mouse moved to (964, 350)
Screenshot: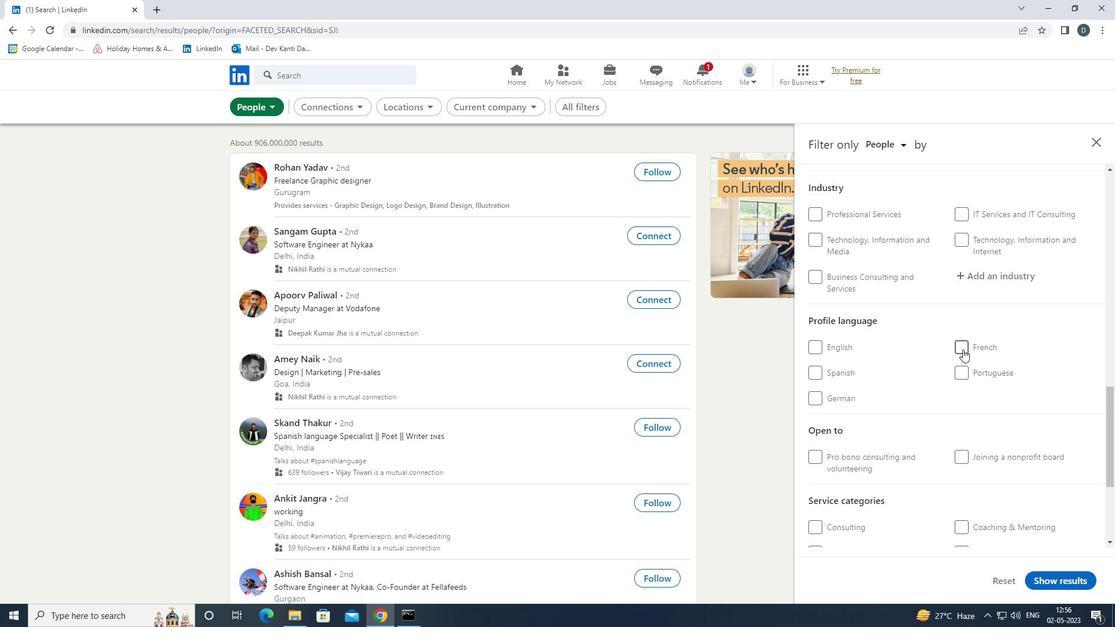 
Action: Mouse scrolled (964, 350) with delta (0, 0)
Screenshot: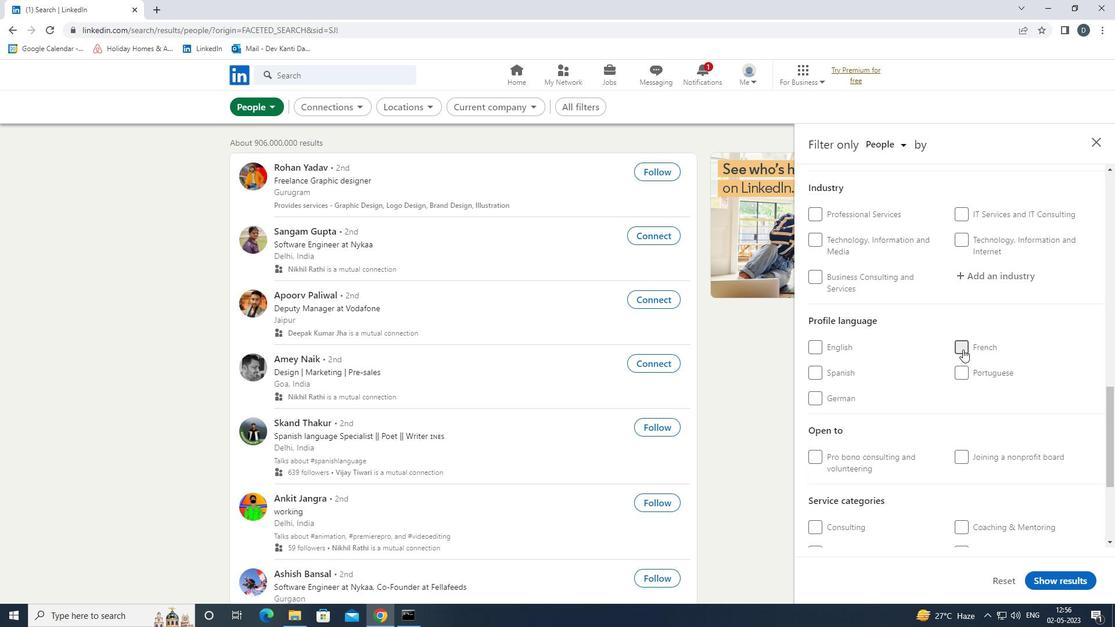 
Action: Mouse scrolled (964, 350) with delta (0, 0)
Screenshot: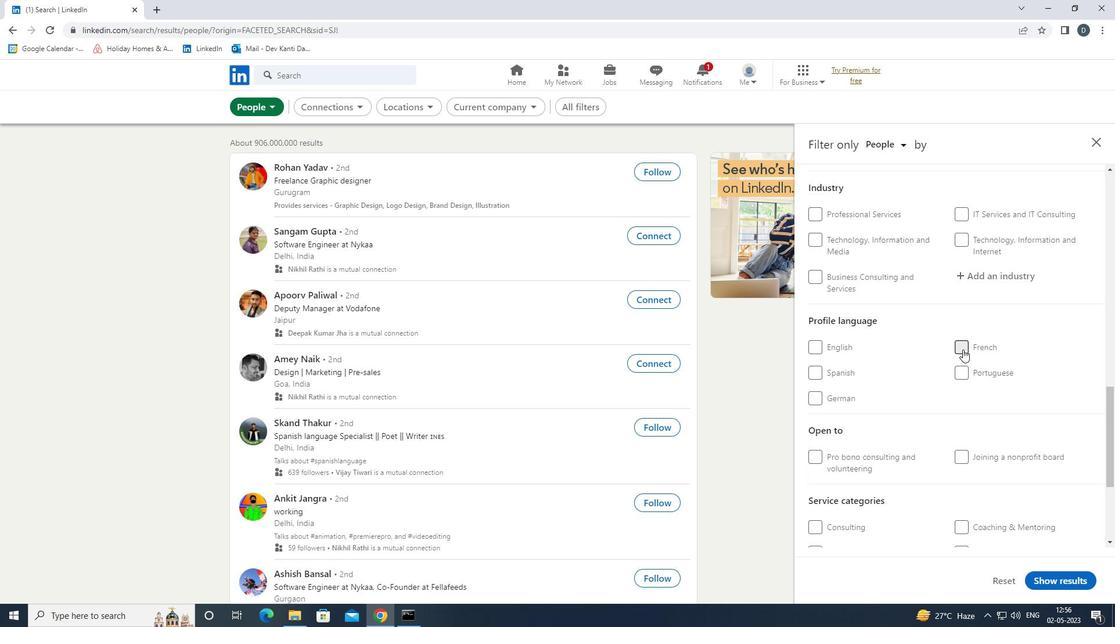 
Action: Mouse scrolled (964, 350) with delta (0, 0)
Screenshot: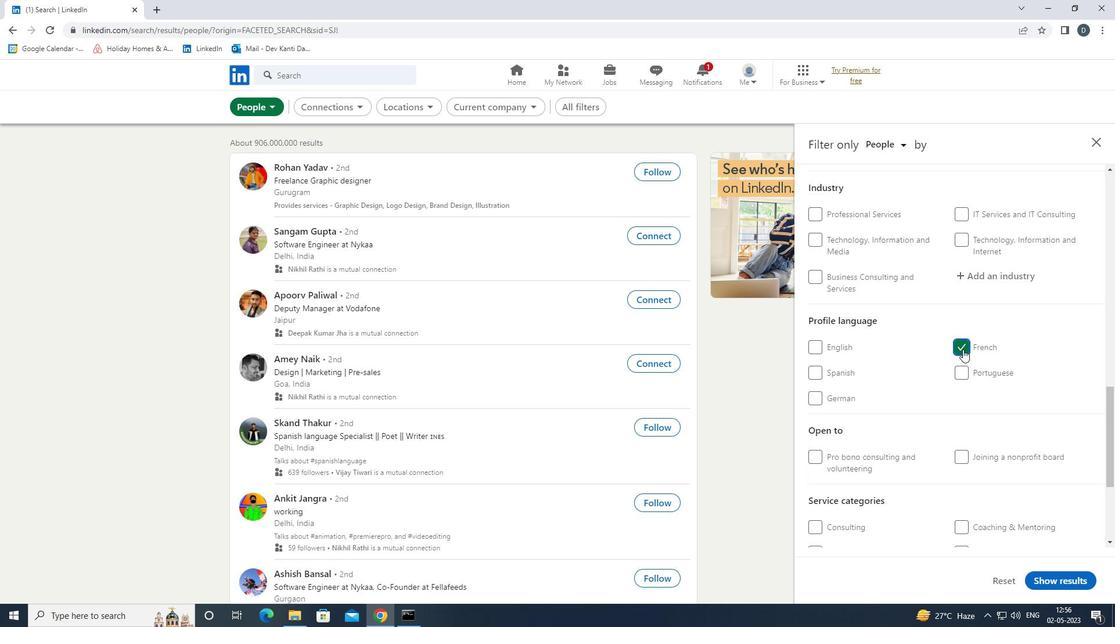 
Action: Mouse scrolled (964, 350) with delta (0, 0)
Screenshot: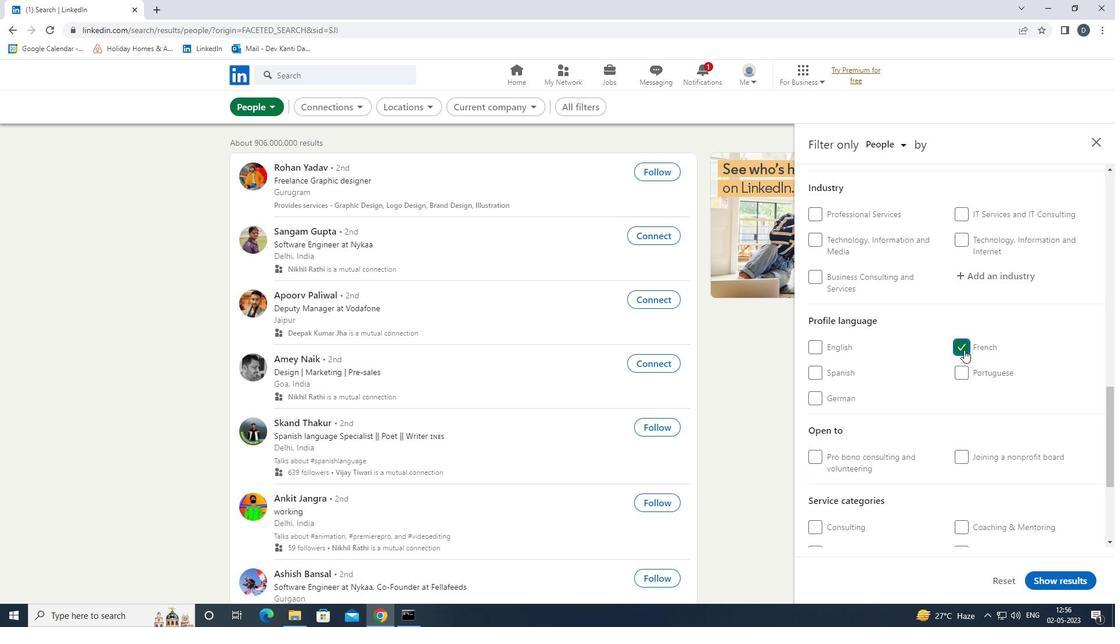 
Action: Mouse moved to (967, 351)
Screenshot: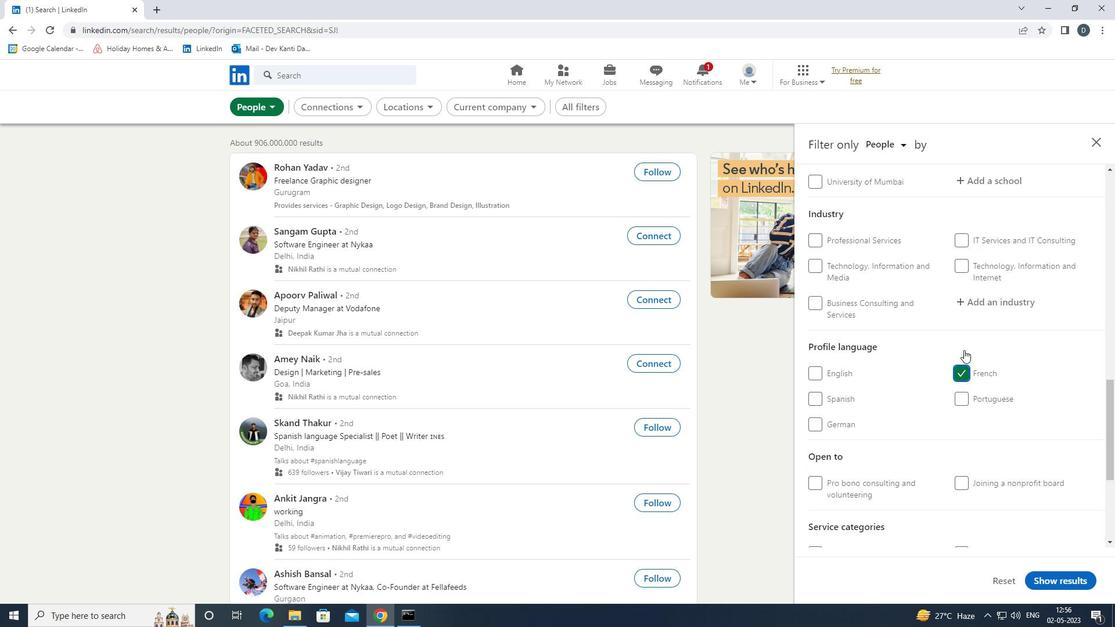 
Action: Mouse scrolled (967, 352) with delta (0, 0)
Screenshot: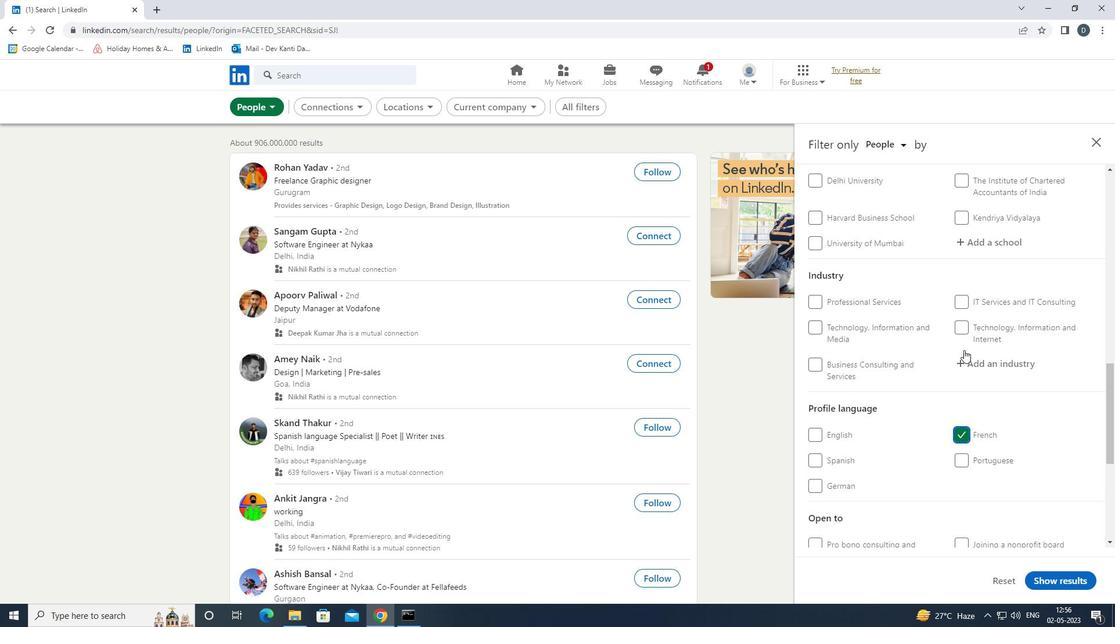 
Action: Mouse scrolled (967, 352) with delta (0, 0)
Screenshot: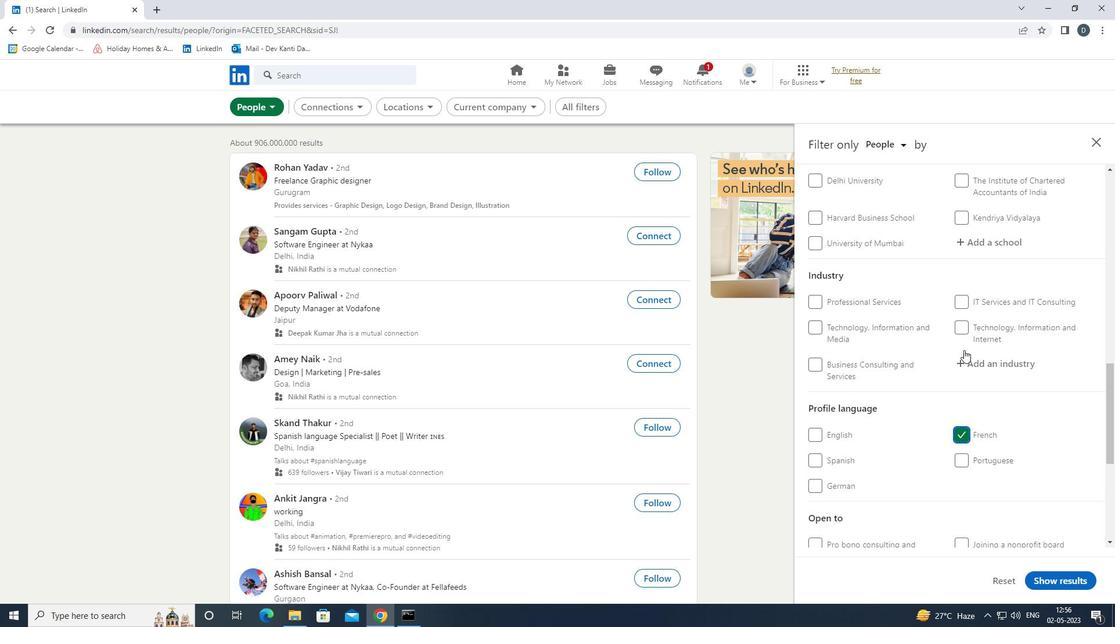 
Action: Mouse scrolled (967, 352) with delta (0, 0)
Screenshot: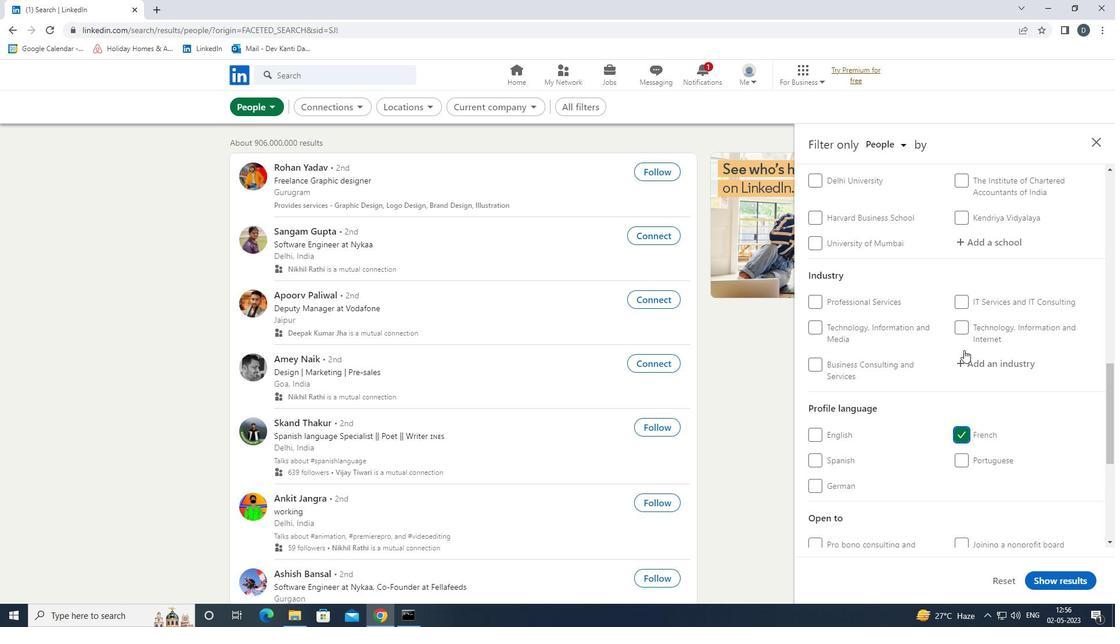 
Action: Mouse moved to (991, 333)
Screenshot: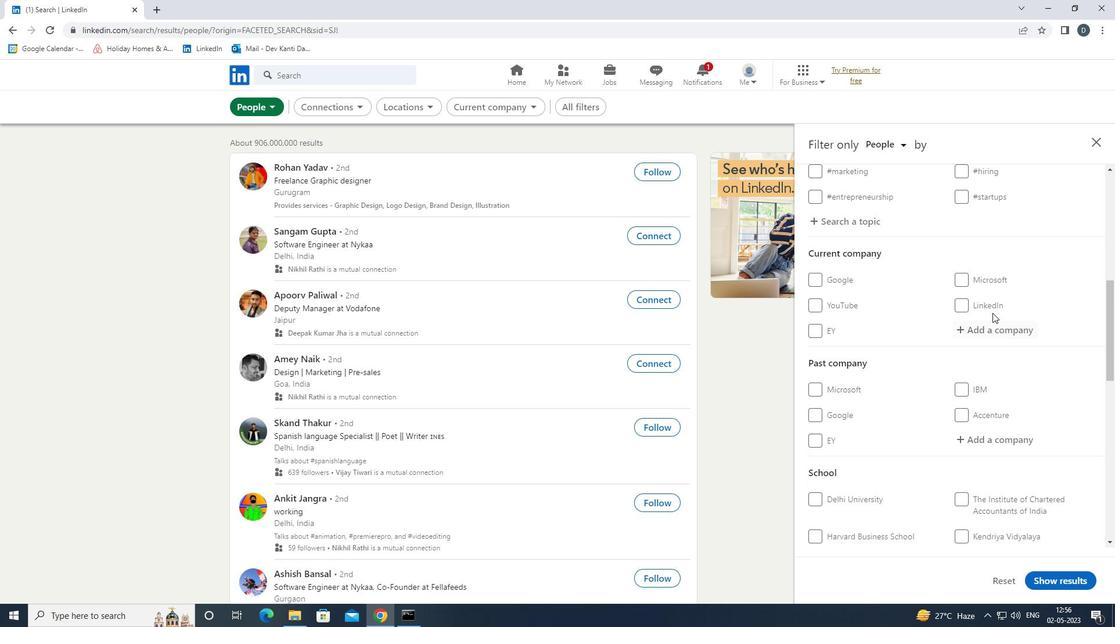 
Action: Mouse pressed left at (991, 333)
Screenshot: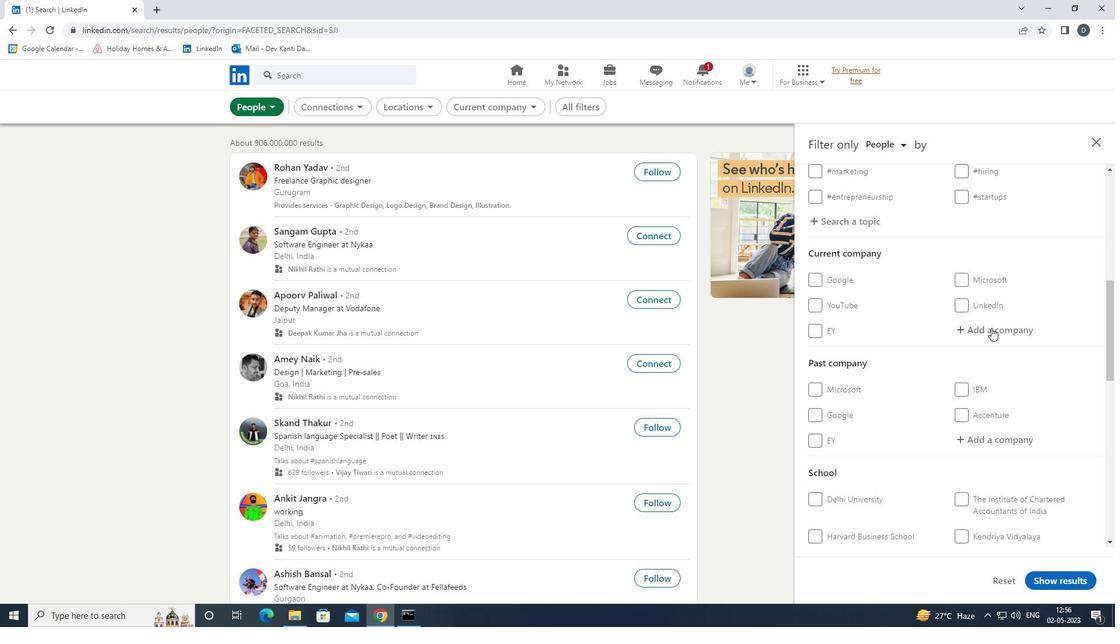 
Action: Mouse moved to (990, 336)
Screenshot: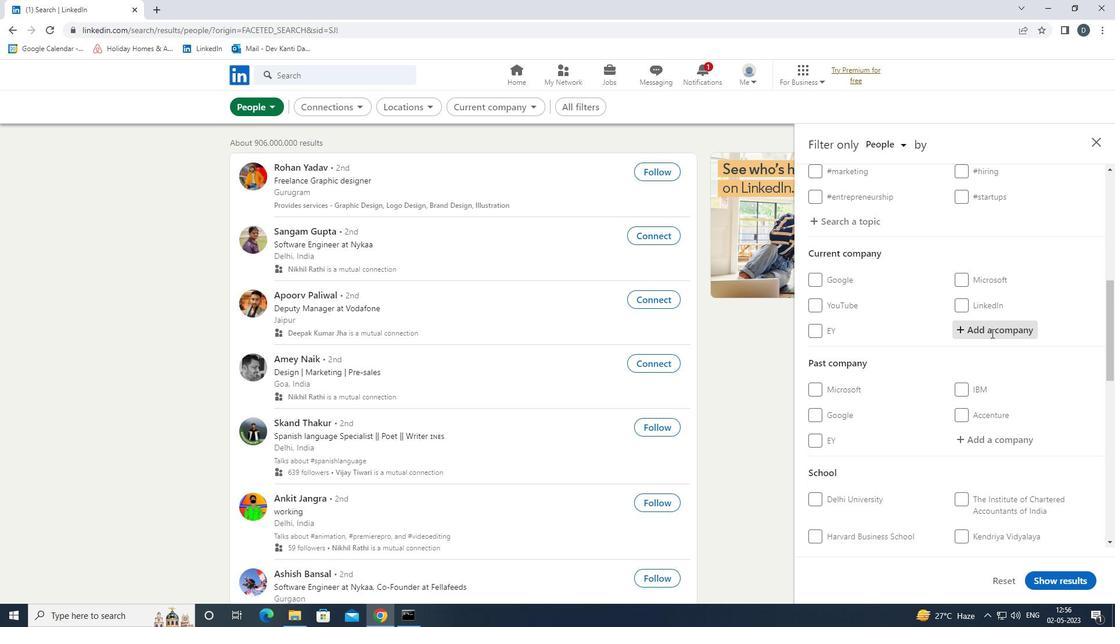 
Action: Key pressed <Key.shift><Key.shift><Key.shift>QUANTIP<Key.down><Key.enter>
Screenshot: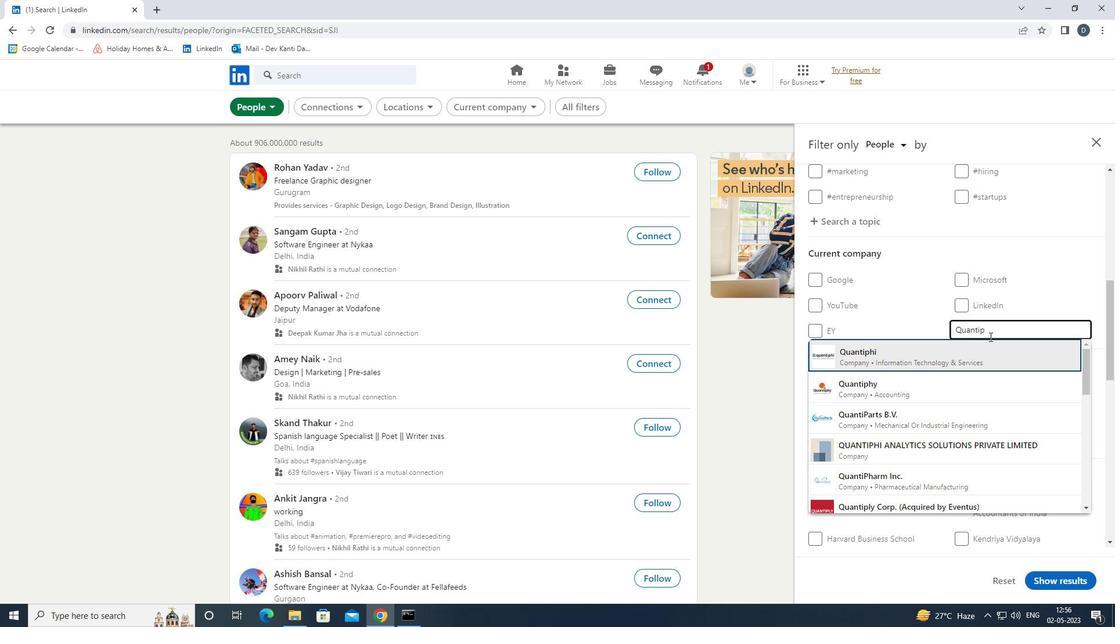 
Action: Mouse moved to (984, 338)
Screenshot: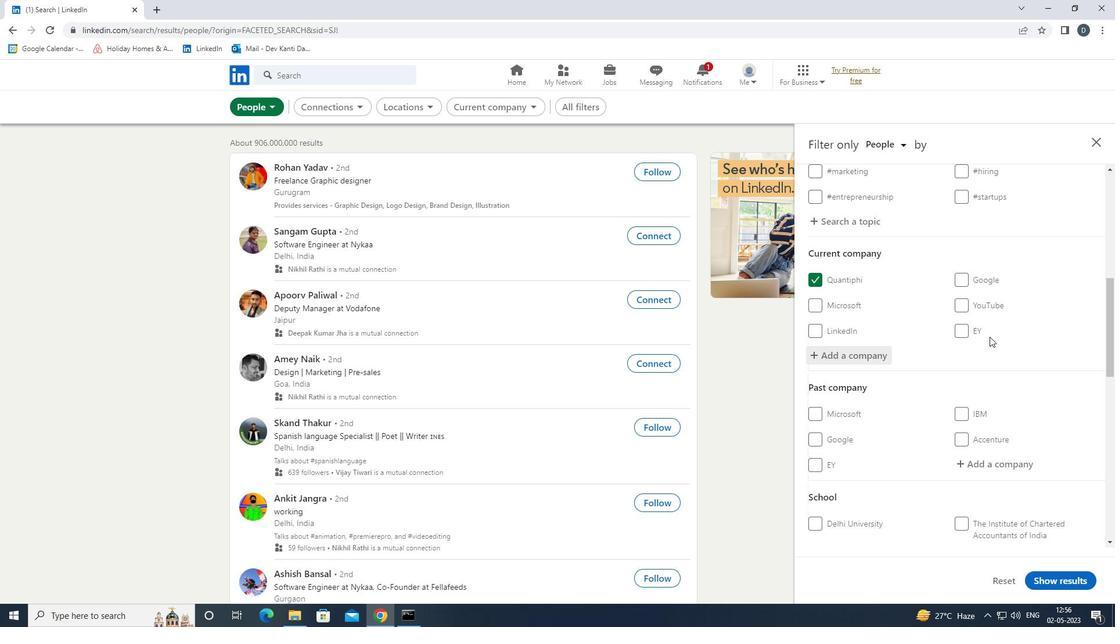 
Action: Mouse scrolled (984, 337) with delta (0, 0)
Screenshot: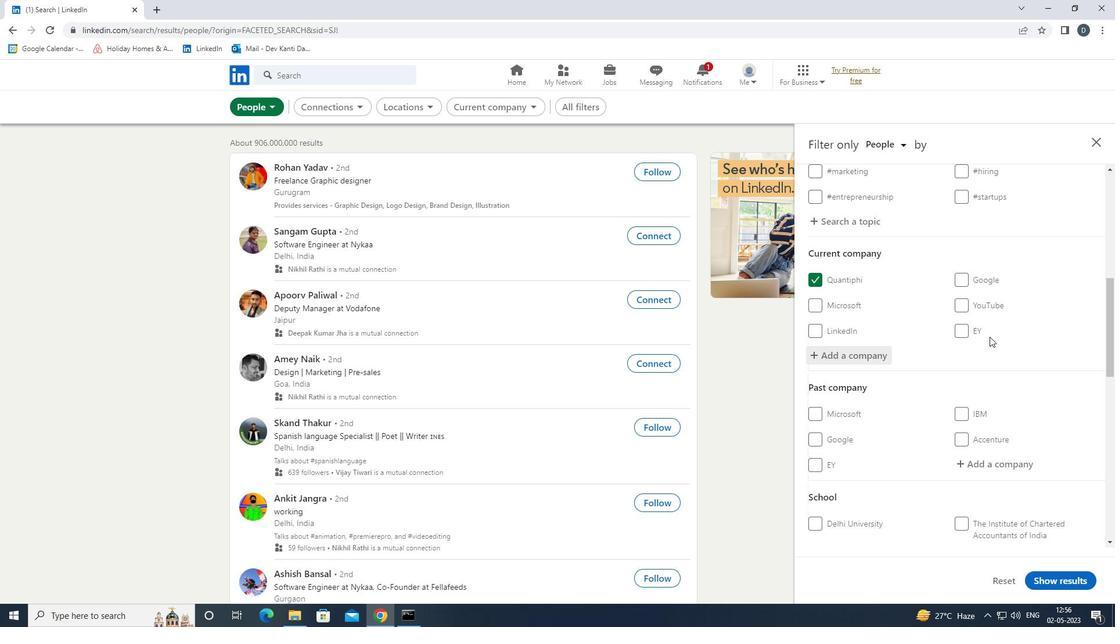 
Action: Mouse scrolled (984, 337) with delta (0, 0)
Screenshot: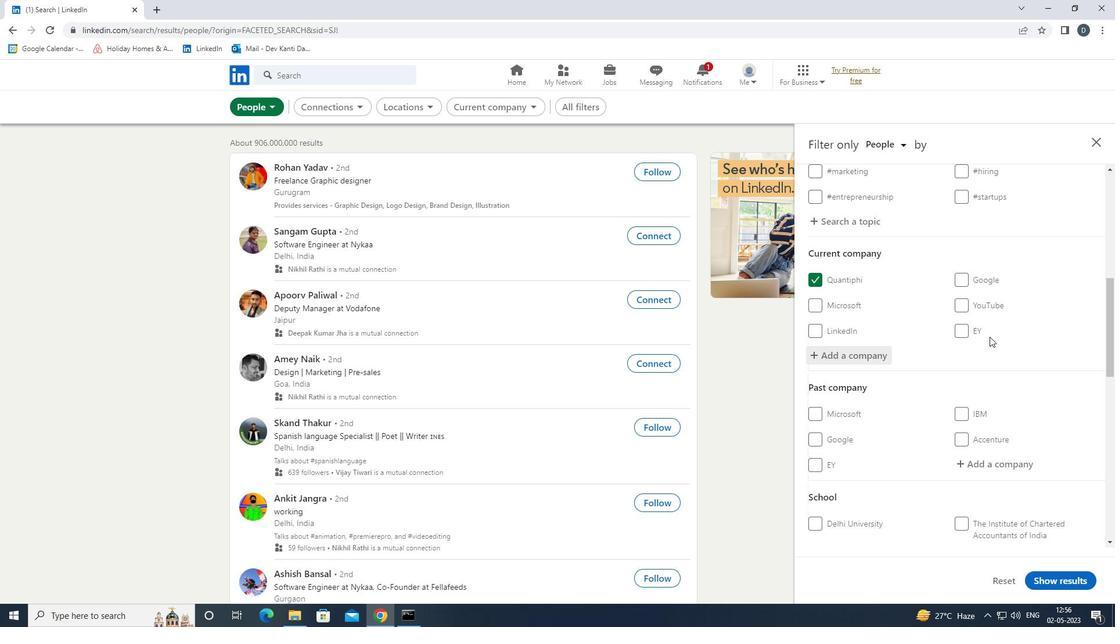 
Action: Mouse scrolled (984, 337) with delta (0, 0)
Screenshot: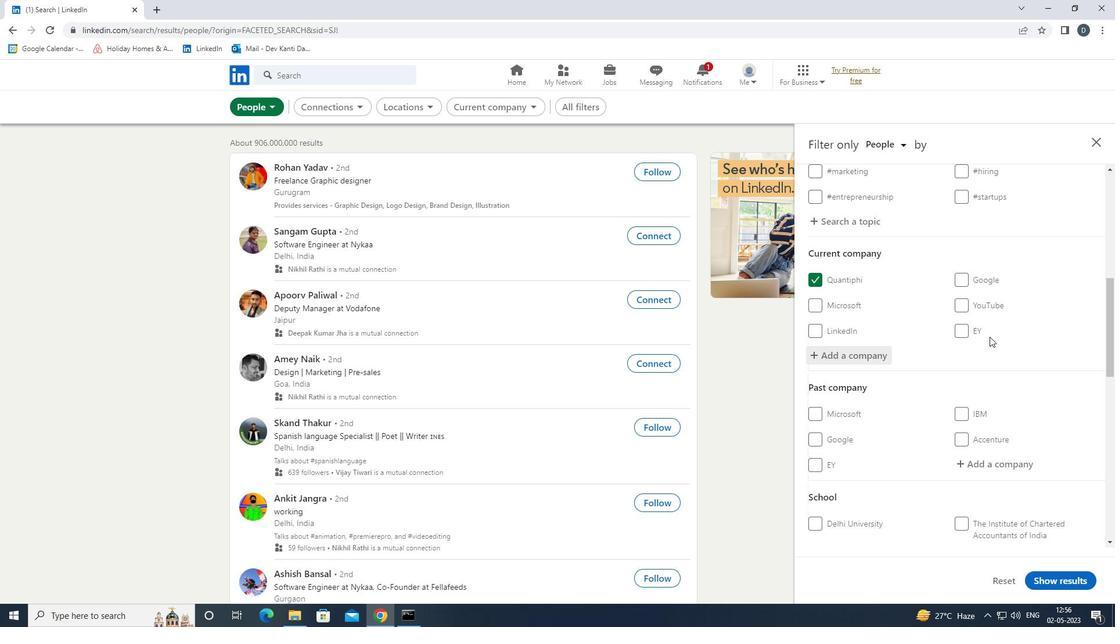 
Action: Mouse moved to (1007, 416)
Screenshot: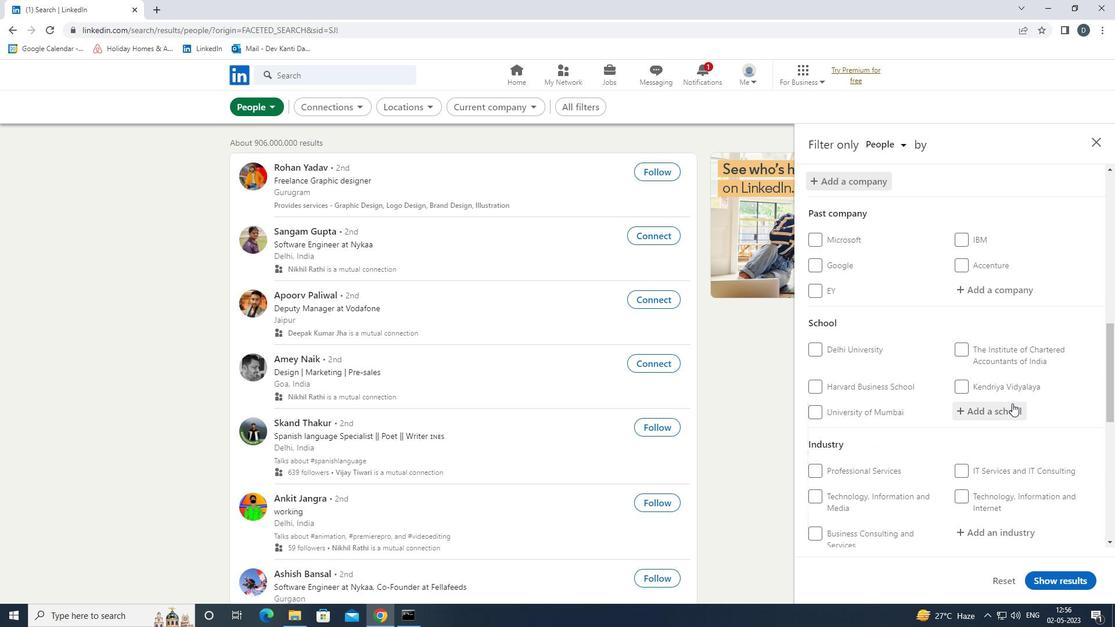 
Action: Mouse pressed left at (1007, 416)
Screenshot: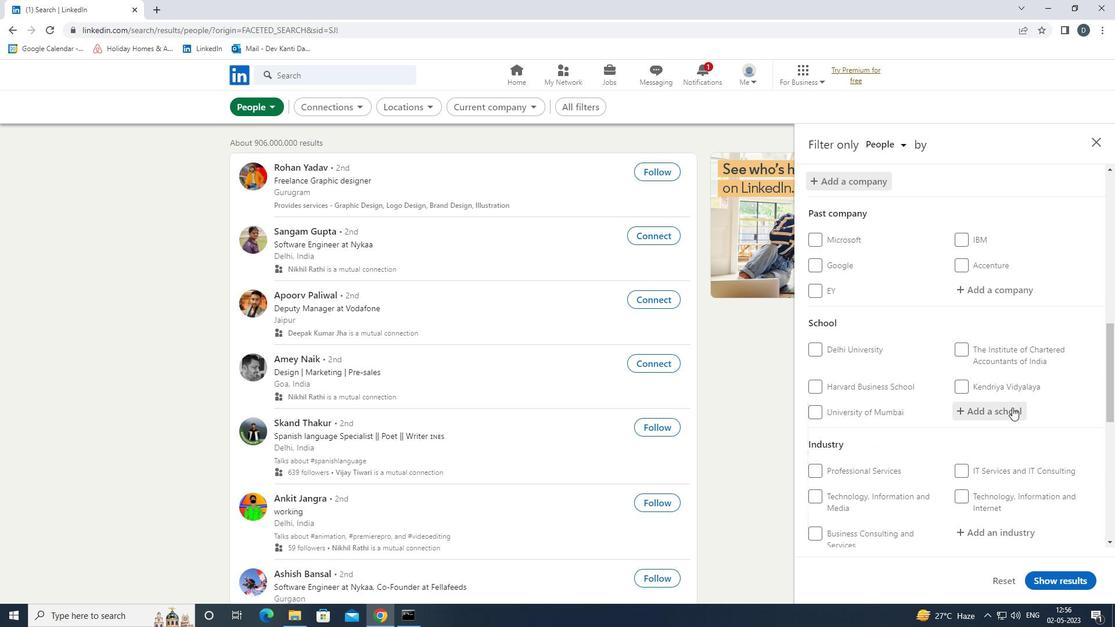 
Action: Key pressed <Key.shift>SETH<Key.space><Key.shift><Key.shift>JAI<Key.space><Key.down><Key.down><Key.enter>
Screenshot: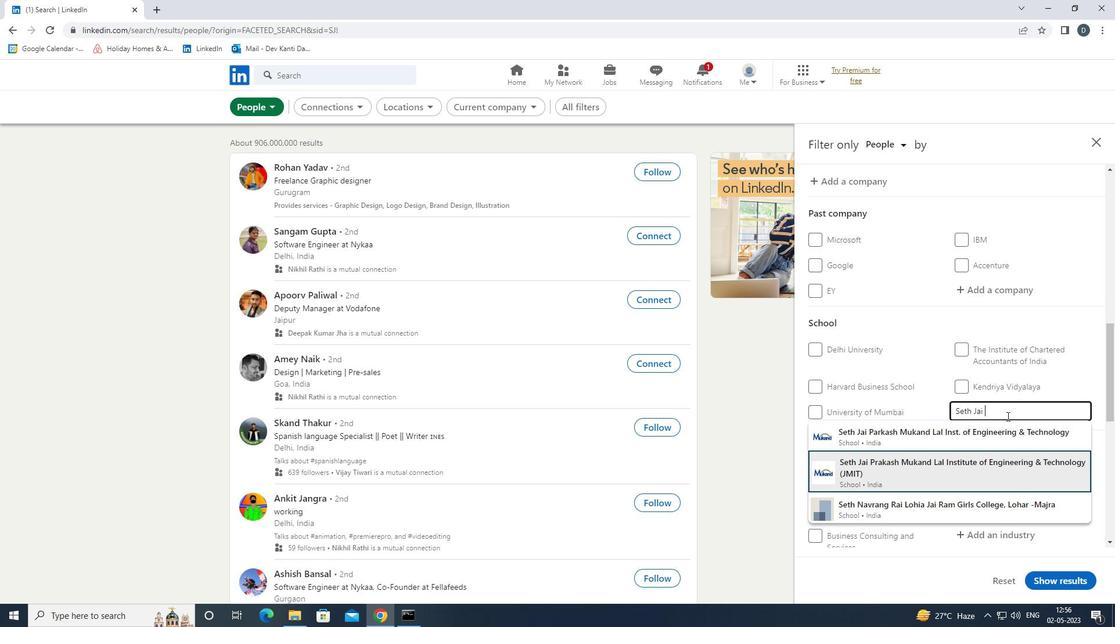 
Action: Mouse moved to (890, 280)
Screenshot: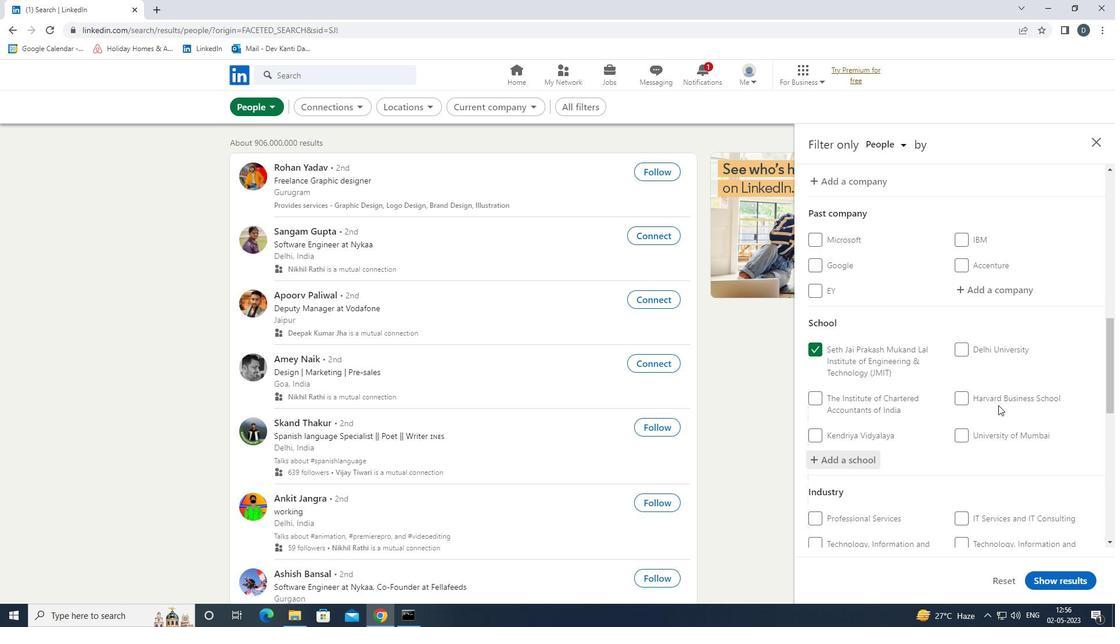 
Action: Mouse scrolled (890, 280) with delta (0, 0)
Screenshot: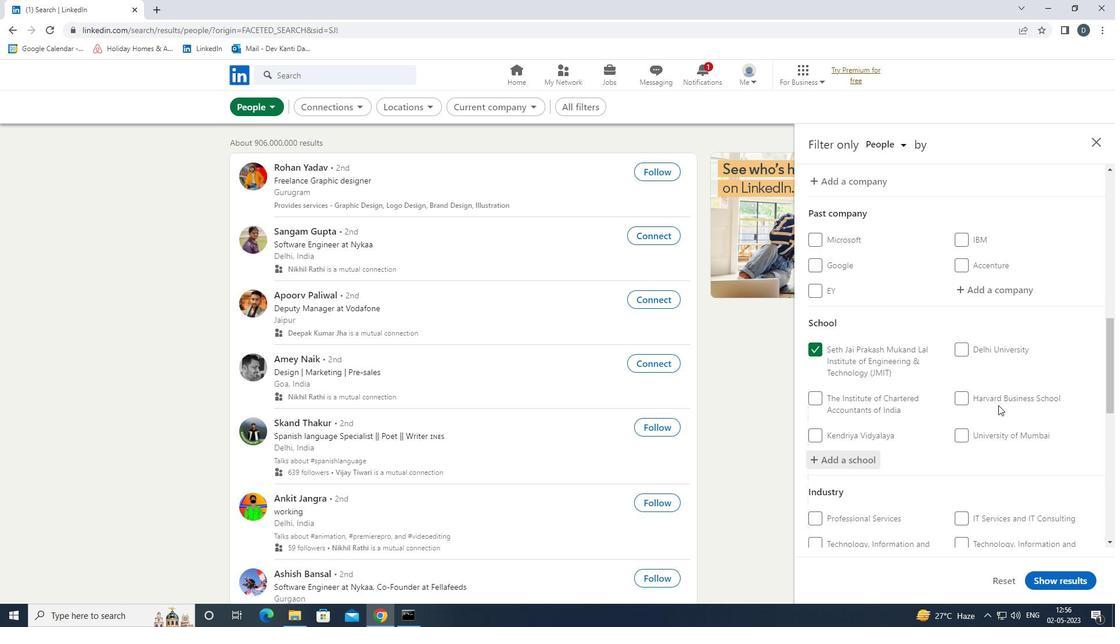 
Action: Mouse moved to (890, 289)
Screenshot: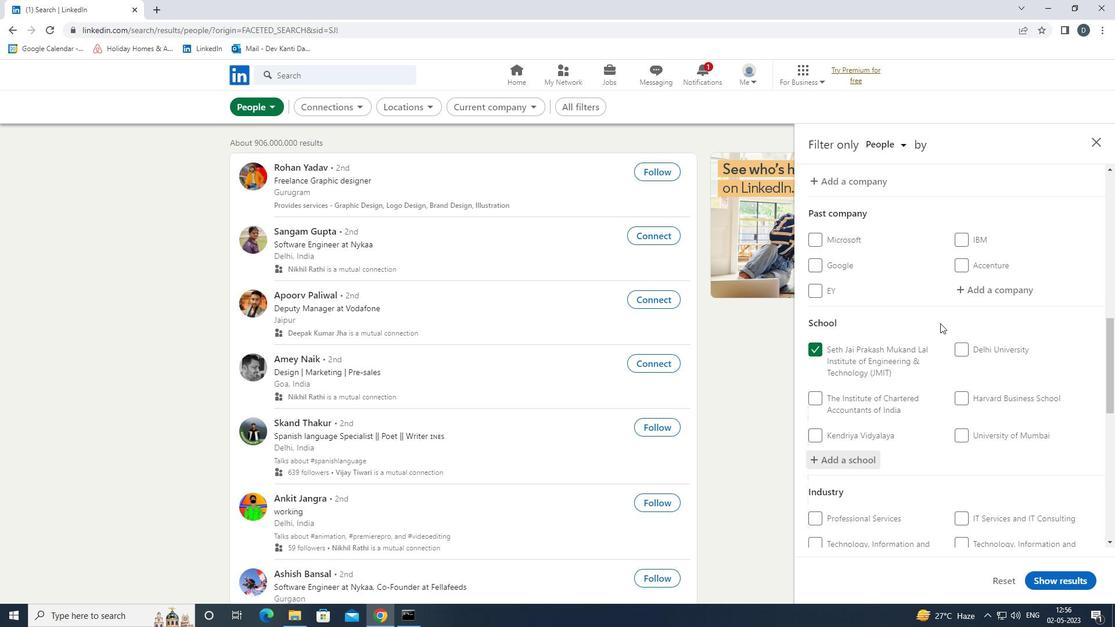 
Action: Mouse scrolled (890, 288) with delta (0, 0)
Screenshot: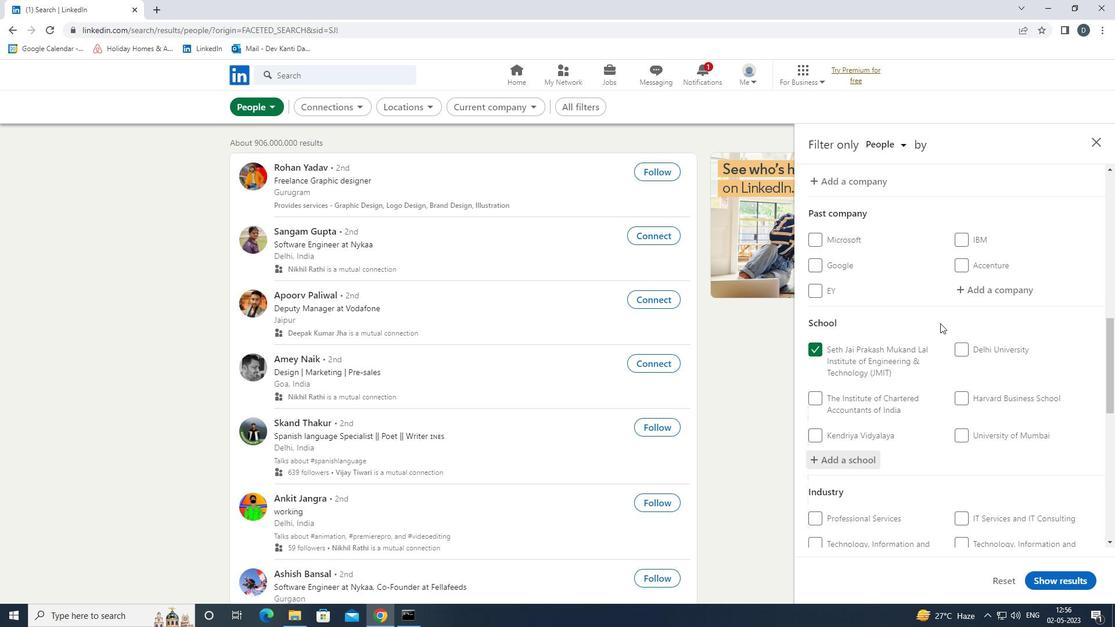 
Action: Mouse moved to (976, 462)
Screenshot: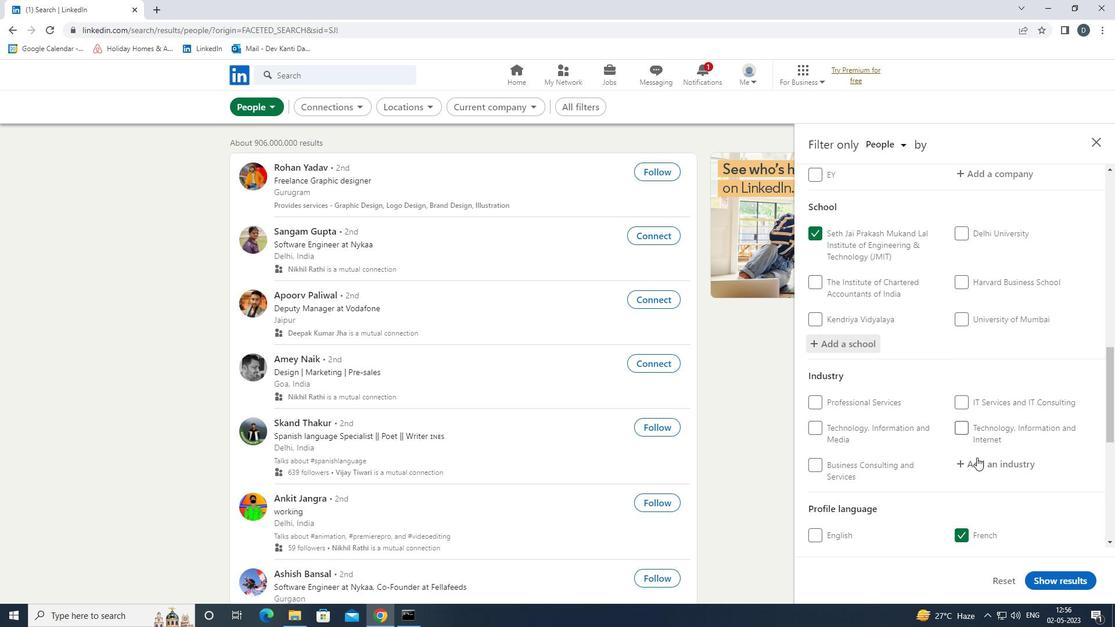 
Action: Mouse pressed left at (976, 462)
Screenshot: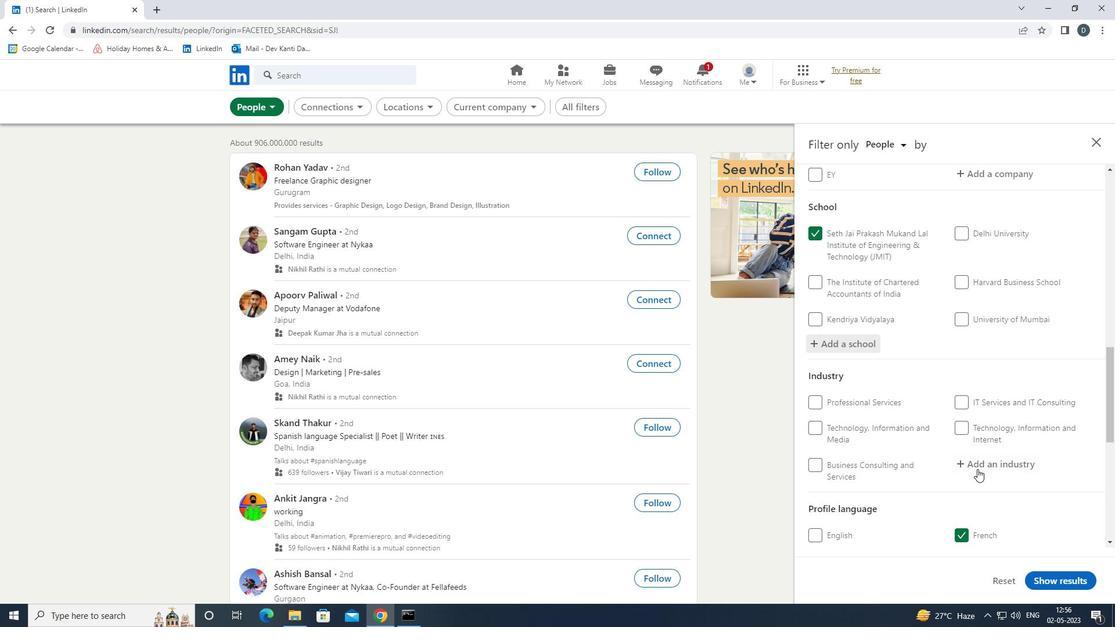 
Action: Key pressed <Key.shift>BIOMI<Key.down><Key.down><Key.down><Key.down><Key.down><Key.down><Key.down><Key.down><Key.down><Key.down><Key.down><Key.down><Key.down><Key.backspace><Key.down><Key.enter>
Screenshot: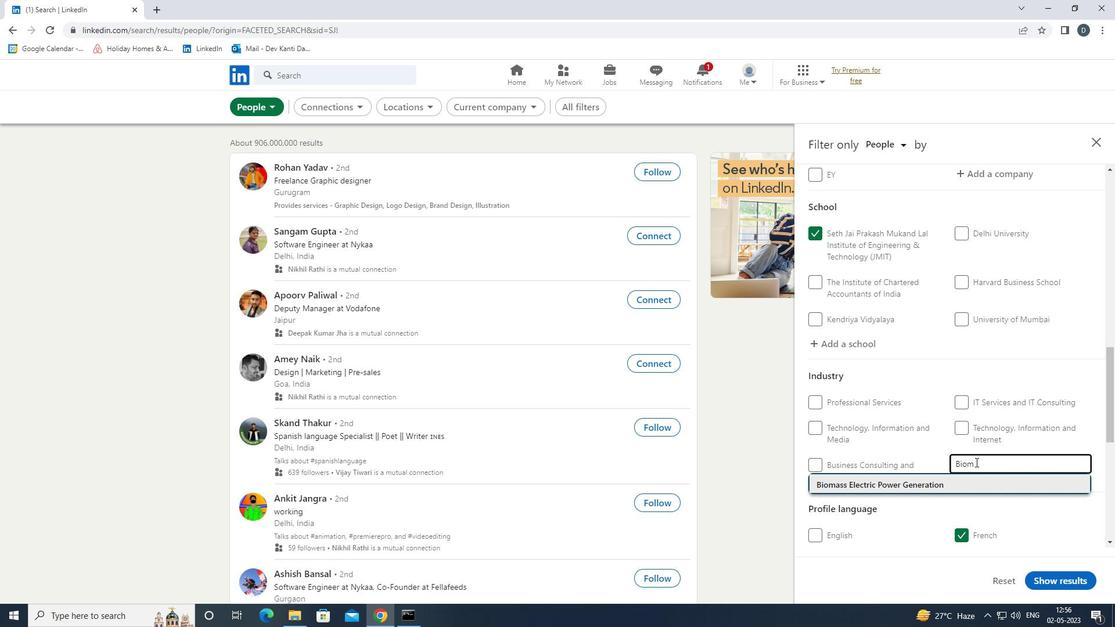 
Action: Mouse moved to (880, 415)
Screenshot: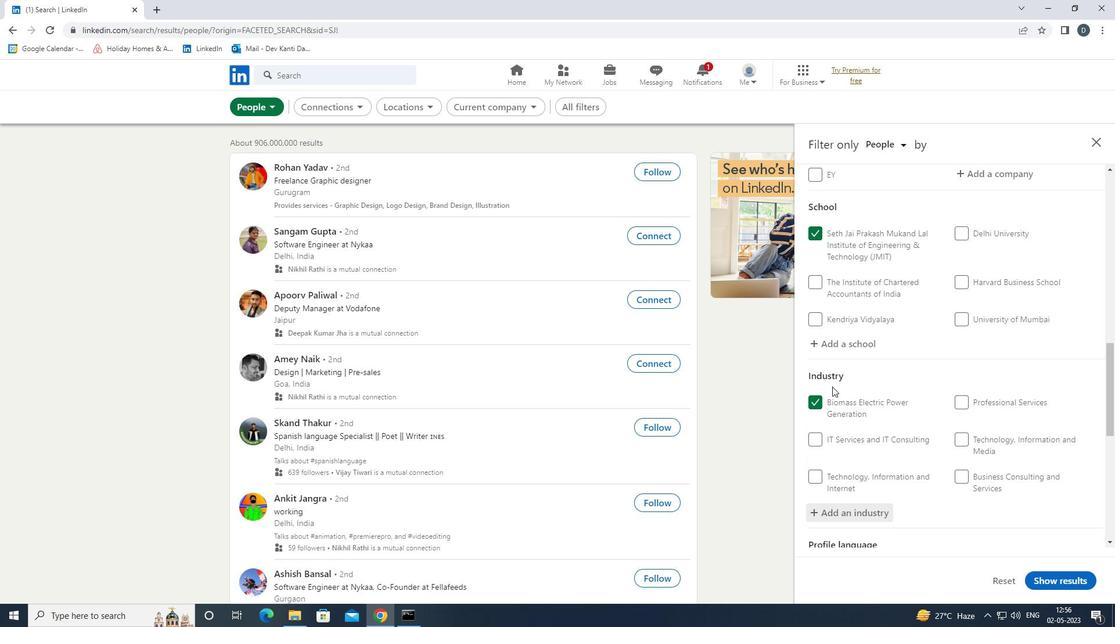 
Action: Mouse scrolled (880, 414) with delta (0, 0)
Screenshot: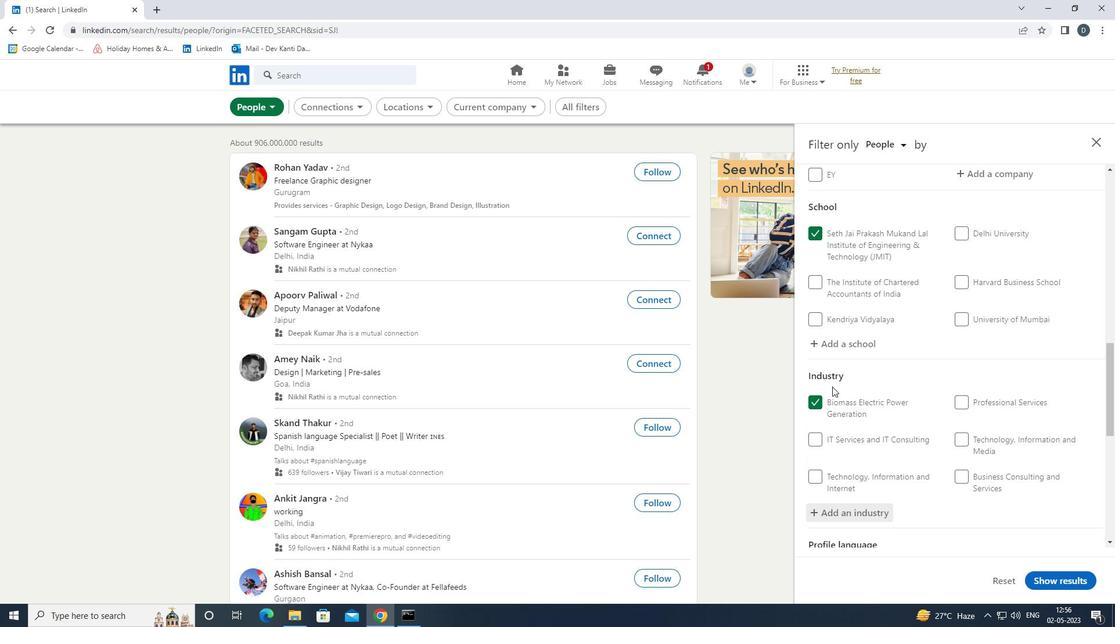 
Action: Mouse moved to (895, 423)
Screenshot: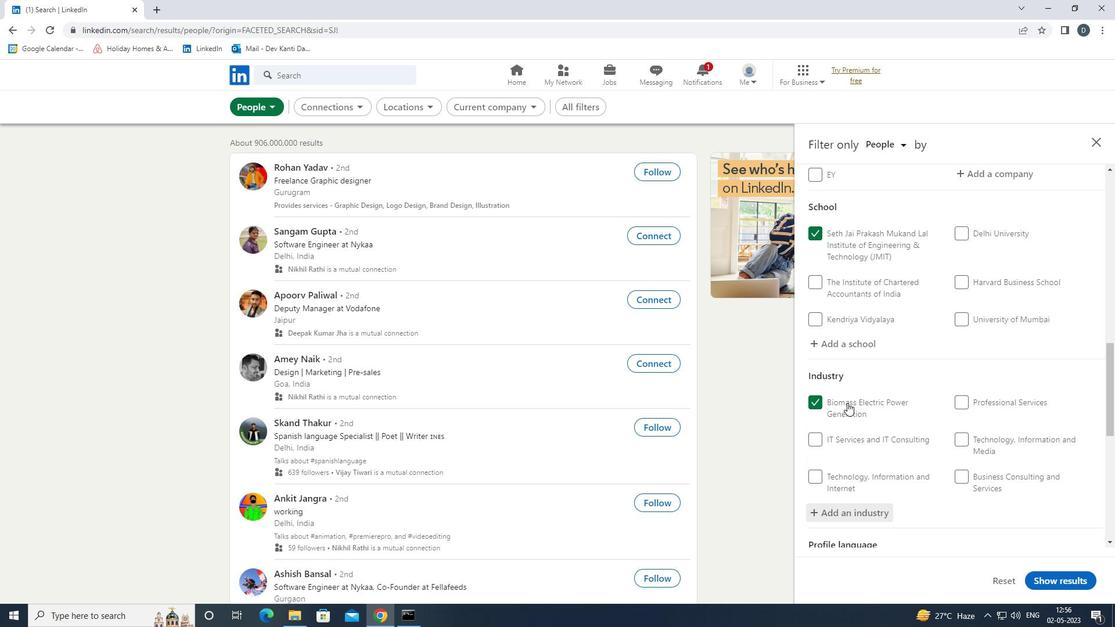 
Action: Mouse scrolled (895, 422) with delta (0, 0)
Screenshot: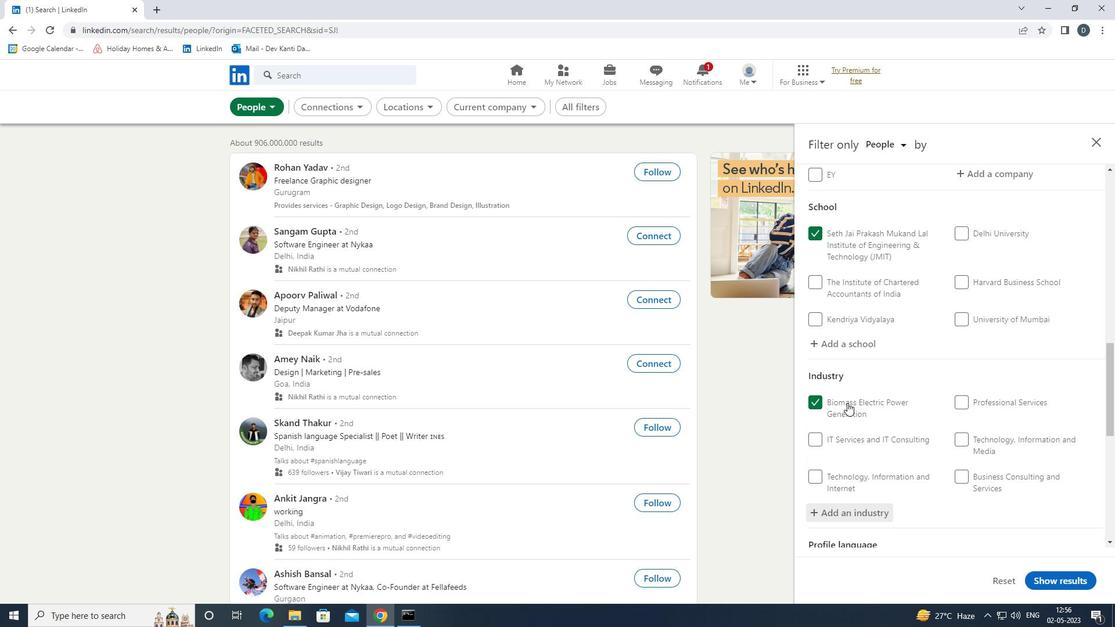 
Action: Mouse moved to (896, 423)
Screenshot: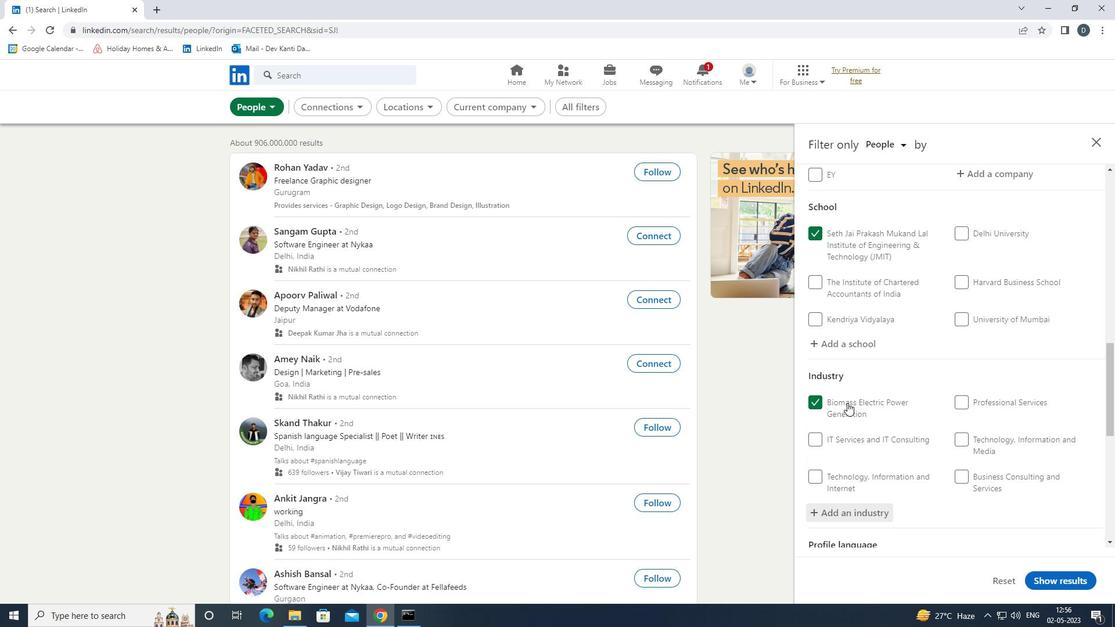 
Action: Mouse scrolled (896, 422) with delta (0, 0)
Screenshot: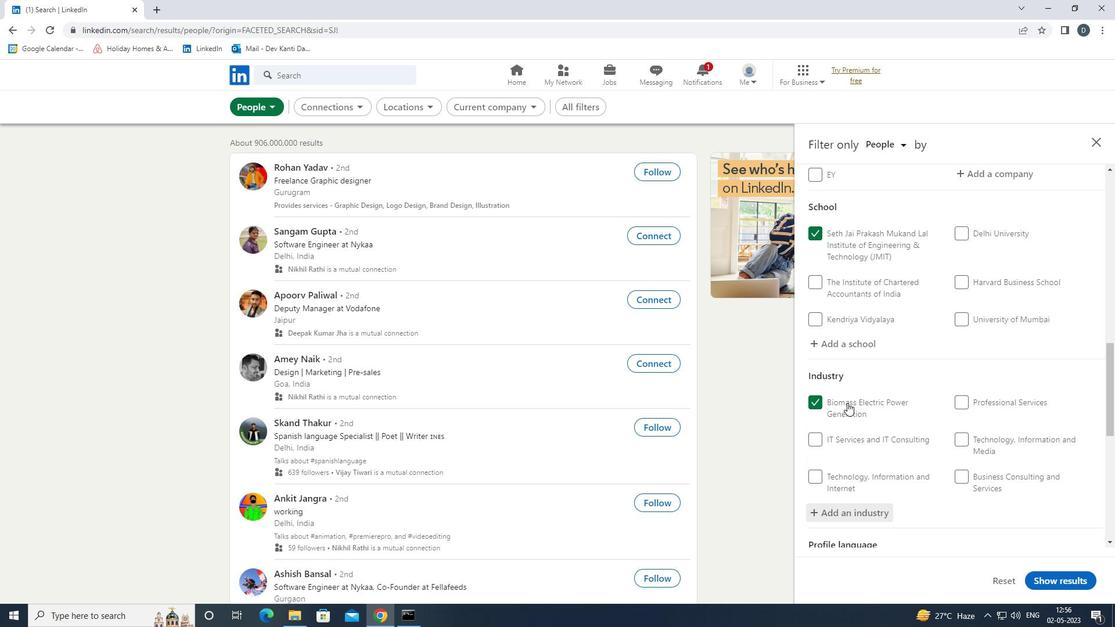 
Action: Mouse moved to (897, 424)
Screenshot: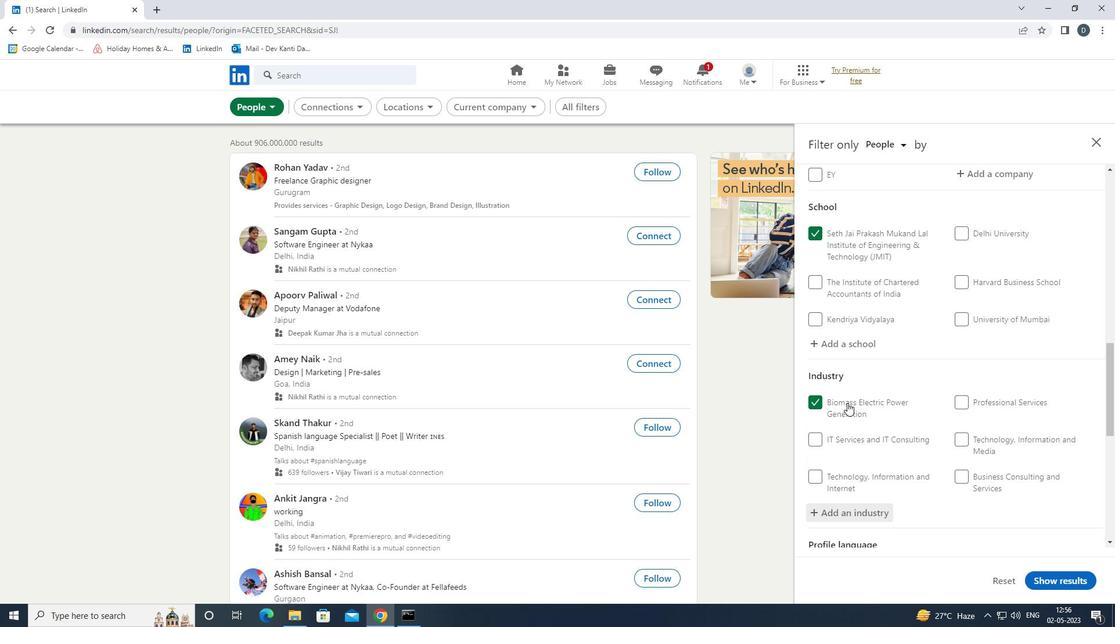 
Action: Mouse scrolled (897, 423) with delta (0, 0)
Screenshot: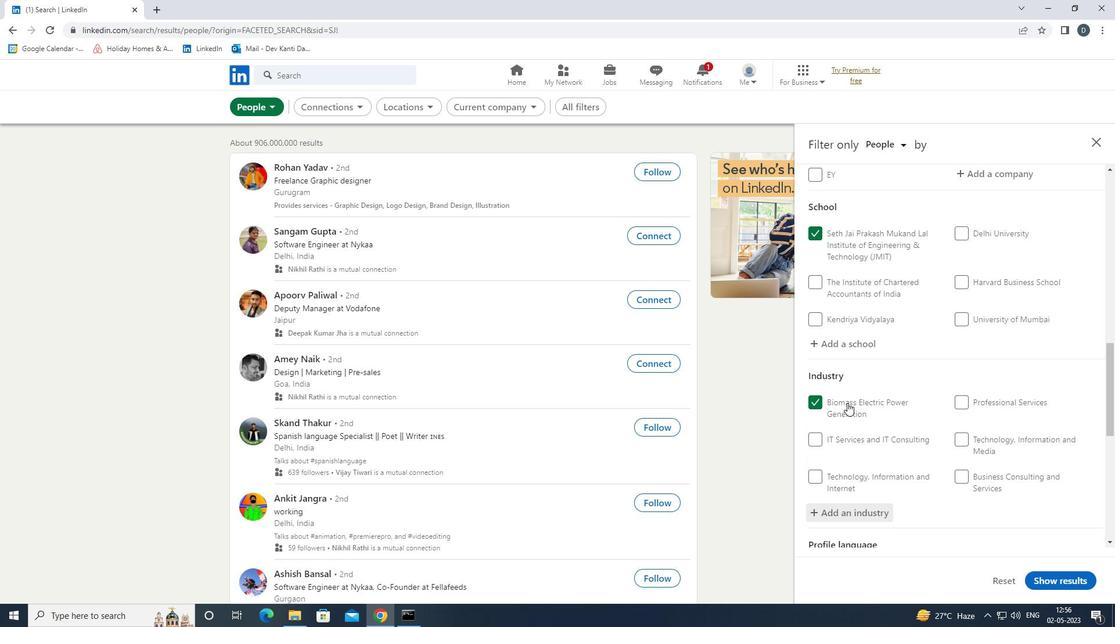 
Action: Mouse moved to (945, 421)
Screenshot: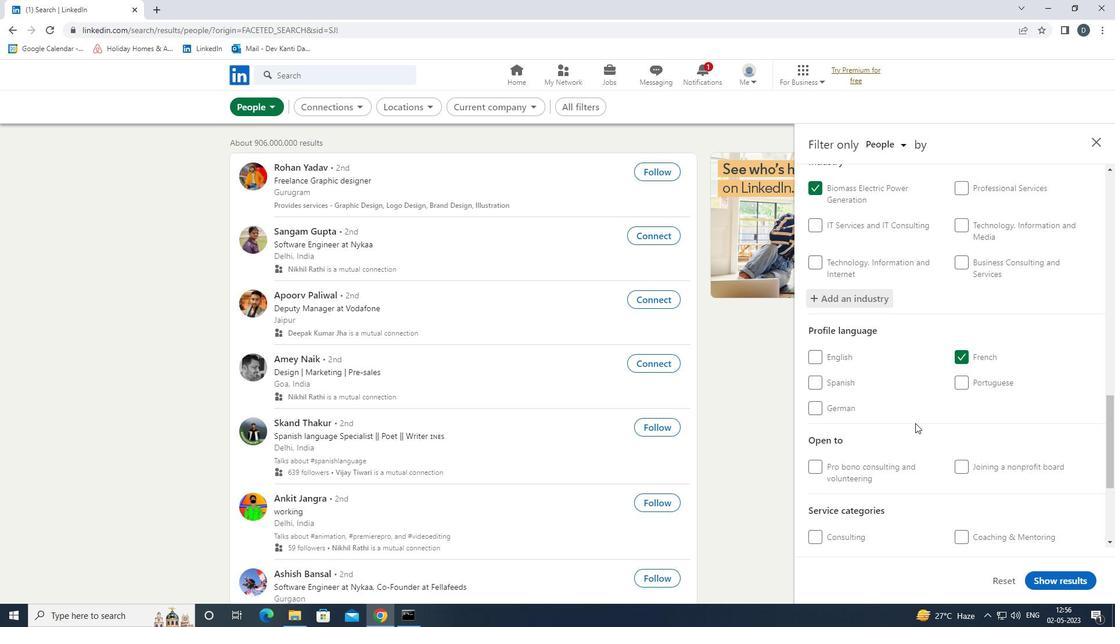
Action: Mouse scrolled (945, 421) with delta (0, 0)
Screenshot: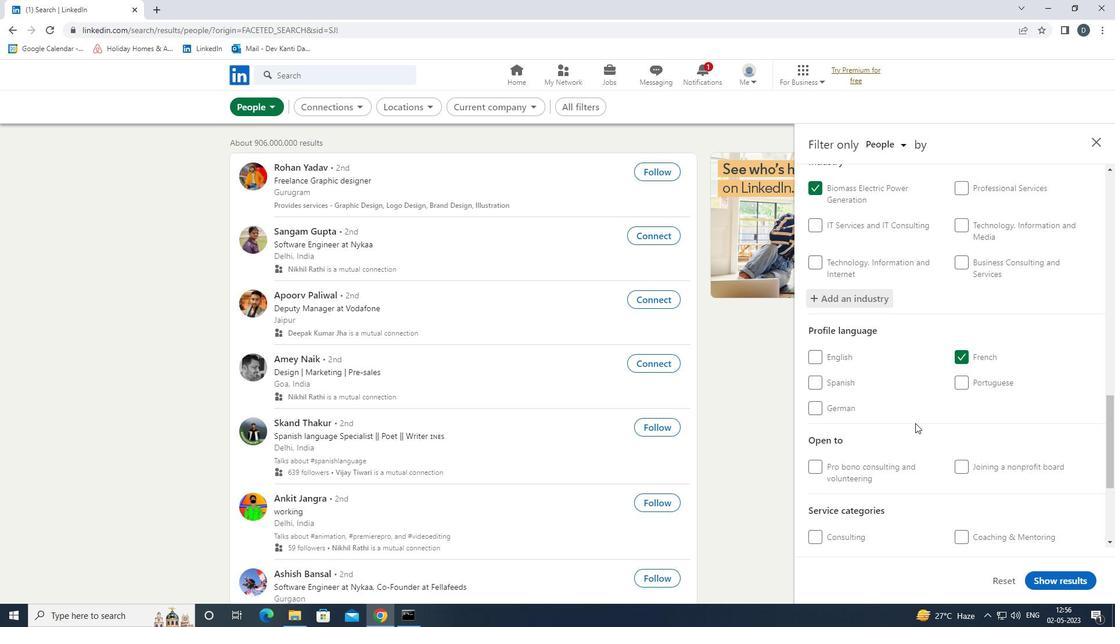 
Action: Mouse moved to (964, 418)
Screenshot: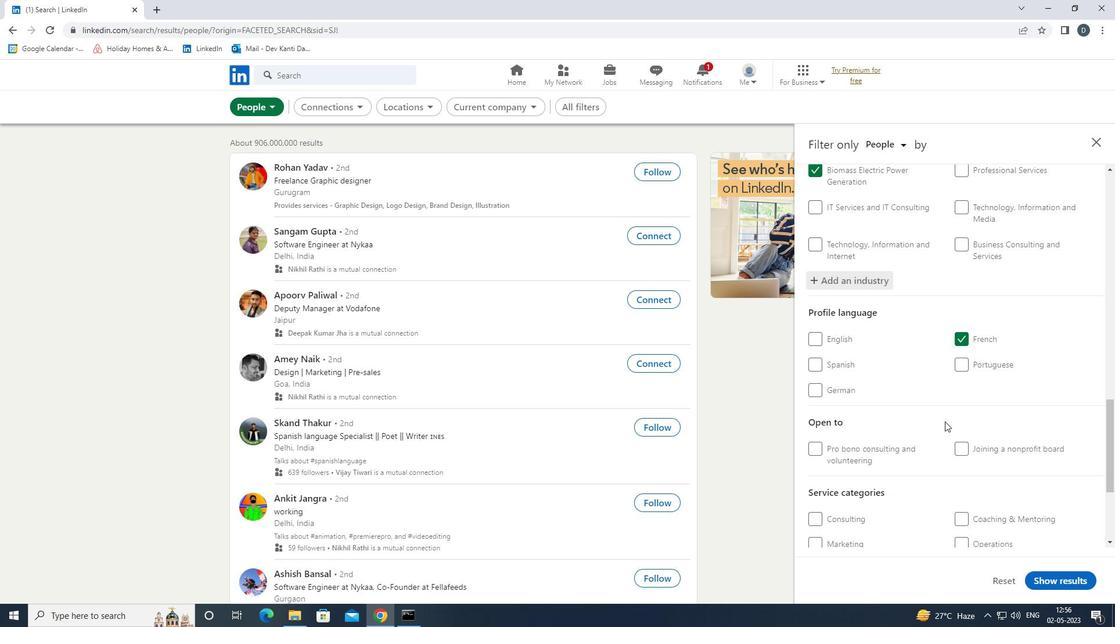 
Action: Mouse scrolled (964, 418) with delta (0, 0)
Screenshot: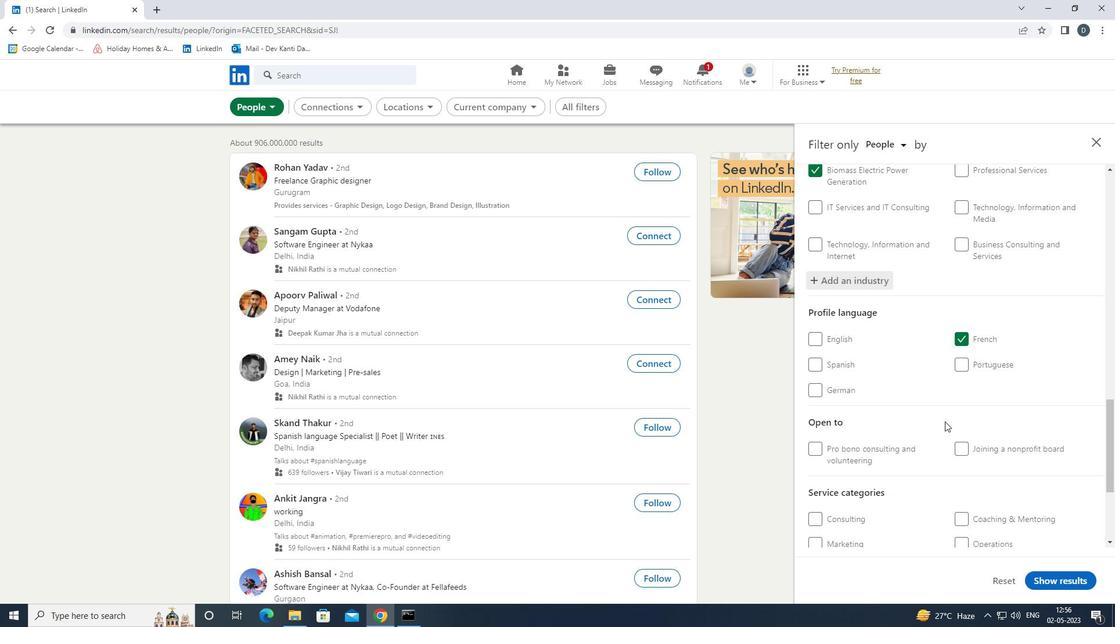 
Action: Mouse moved to (1003, 456)
Screenshot: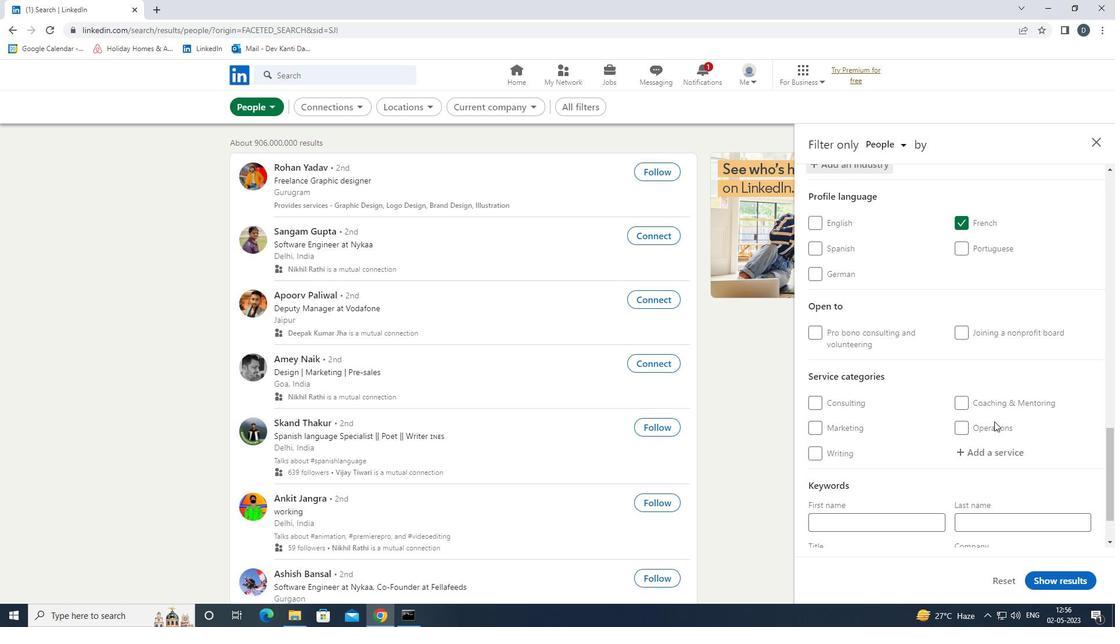 
Action: Mouse pressed left at (1003, 456)
Screenshot: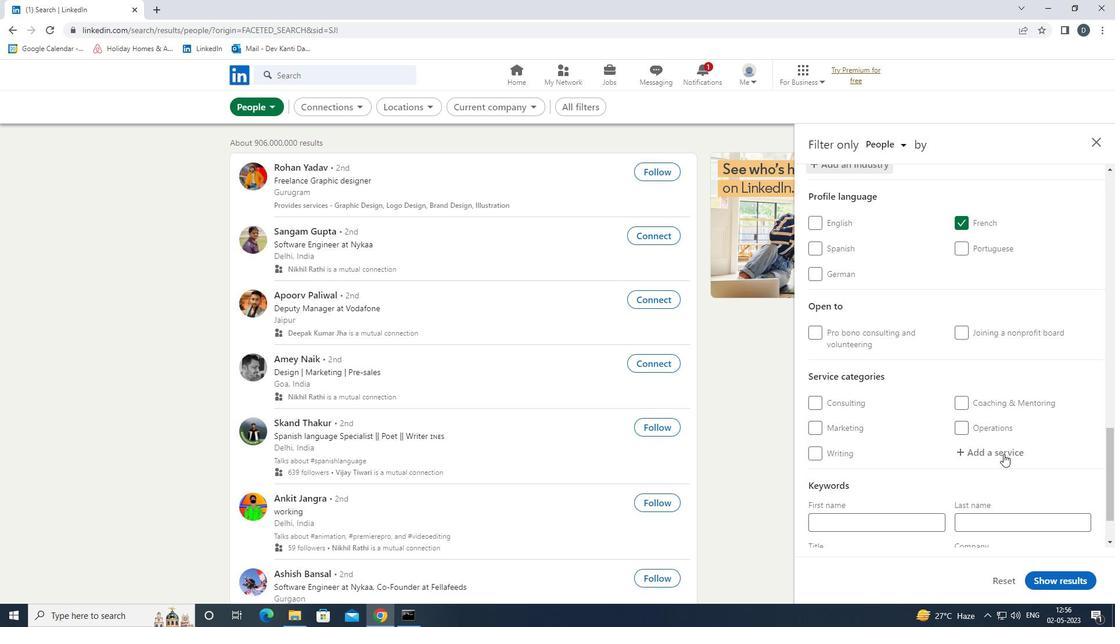 
Action: Key pressed <Key.shift>FILL<Key.backspace>ING<Key.space><Key.down><Key.enter>
Screenshot: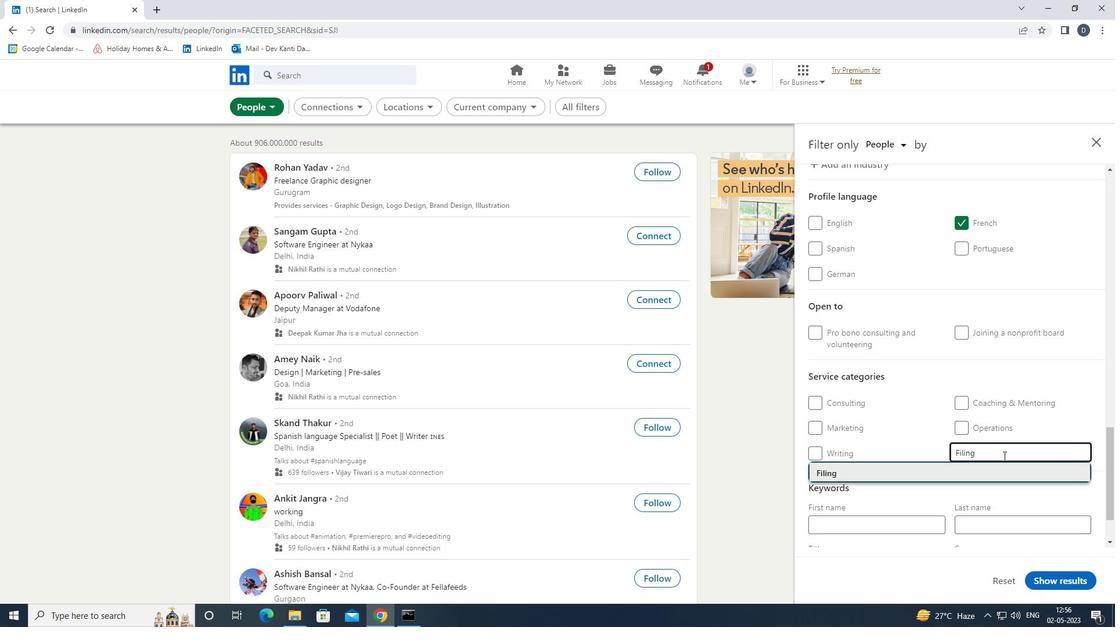 
Action: Mouse moved to (1002, 457)
Screenshot: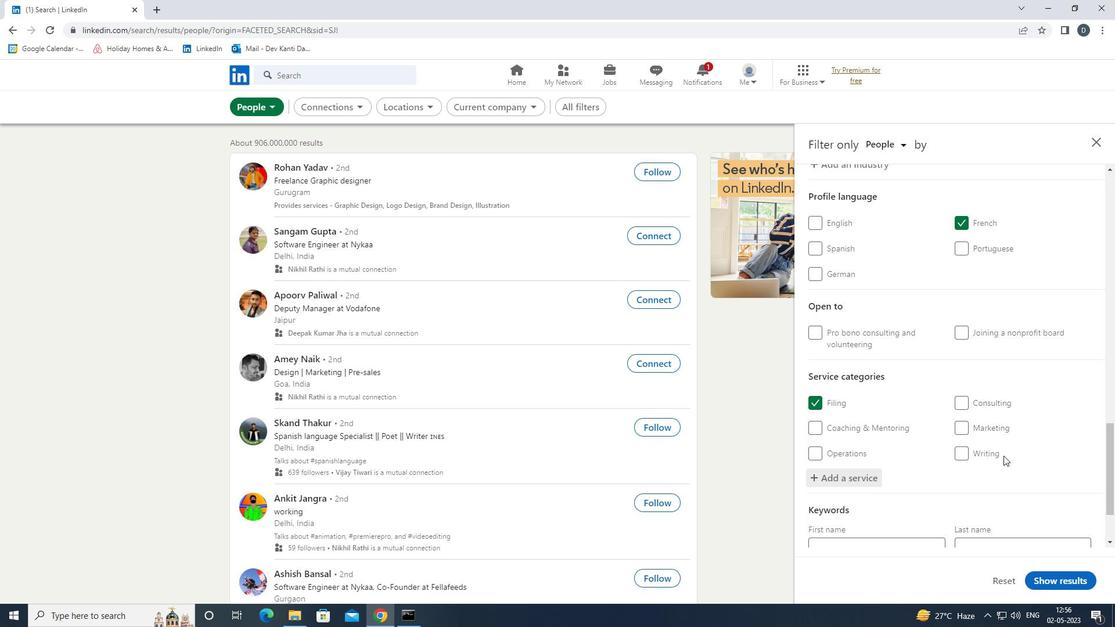 
Action: Mouse scrolled (1002, 457) with delta (0, 0)
Screenshot: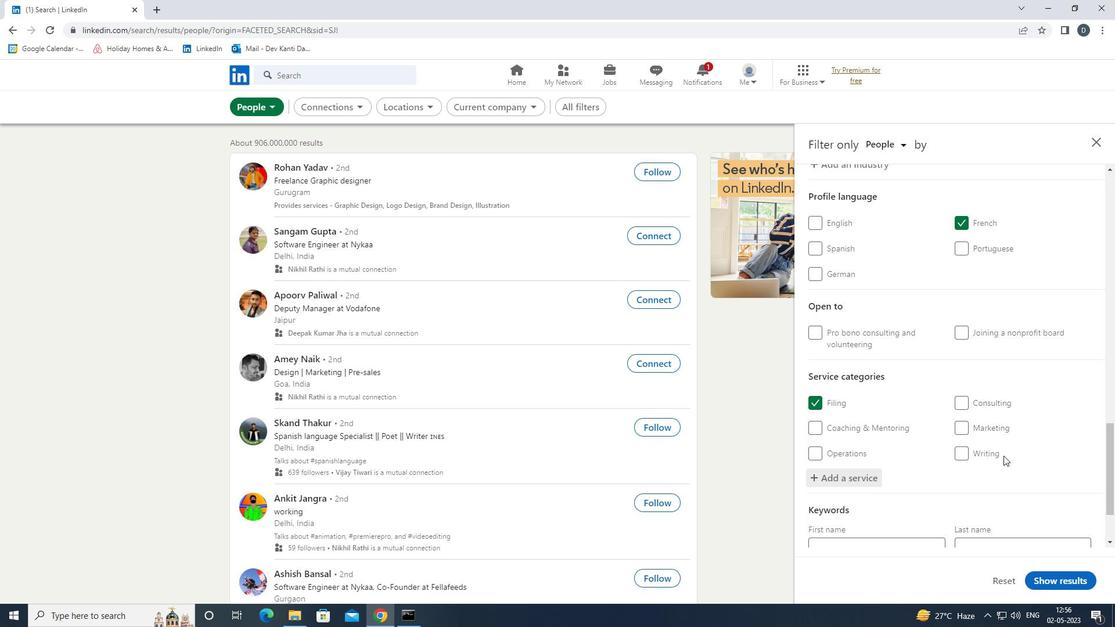 
Action: Mouse scrolled (1002, 457) with delta (0, 0)
Screenshot: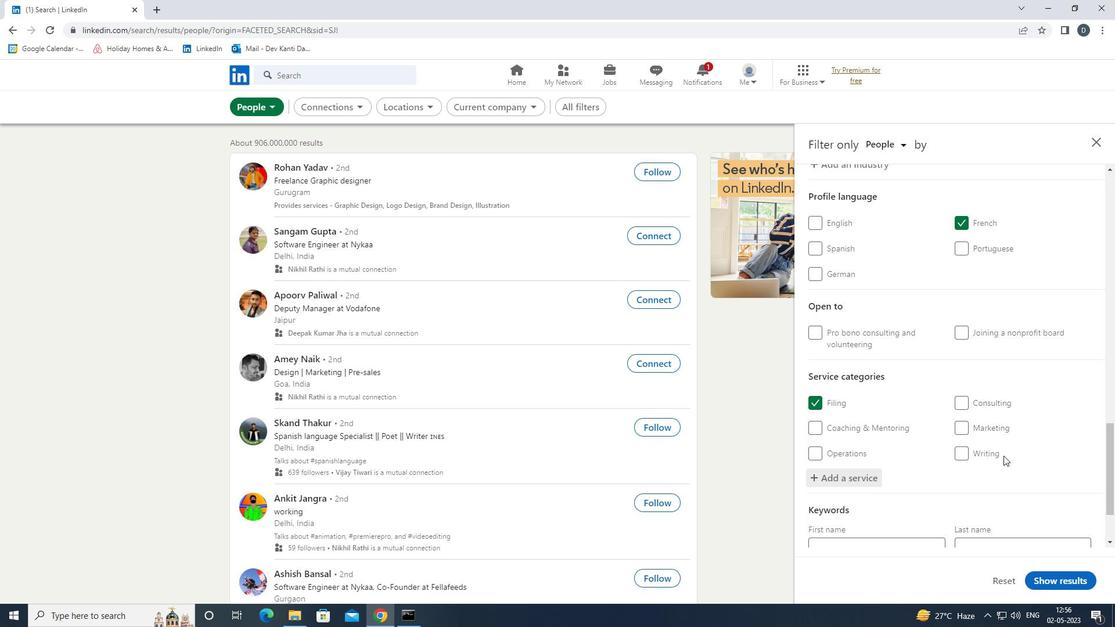 
Action: Mouse scrolled (1002, 457) with delta (0, 0)
Screenshot: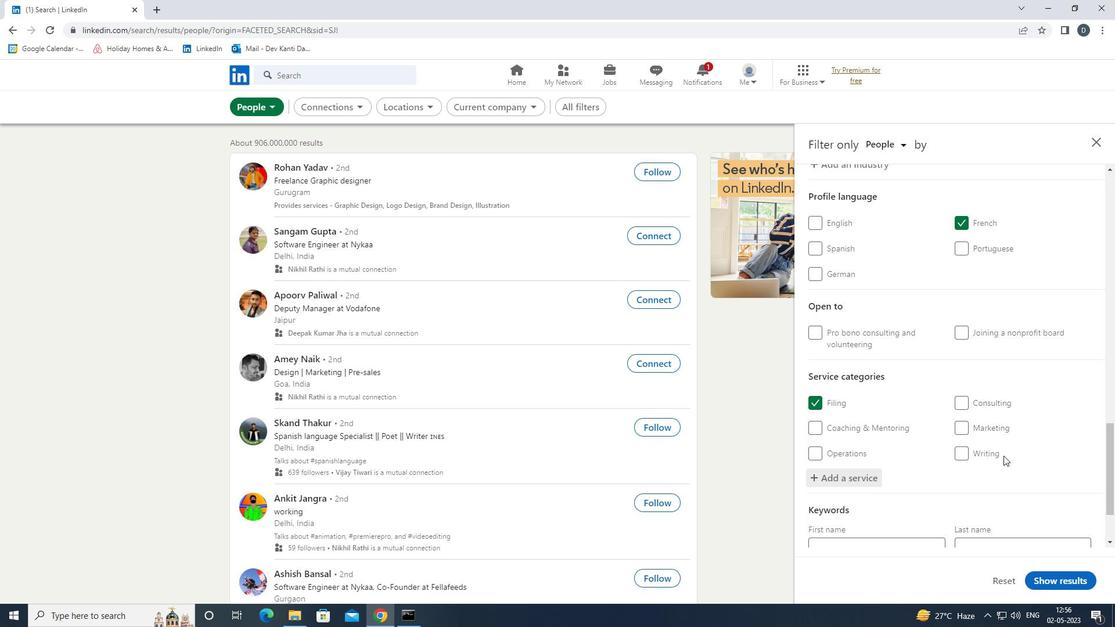 
Action: Mouse scrolled (1002, 457) with delta (0, 0)
Screenshot: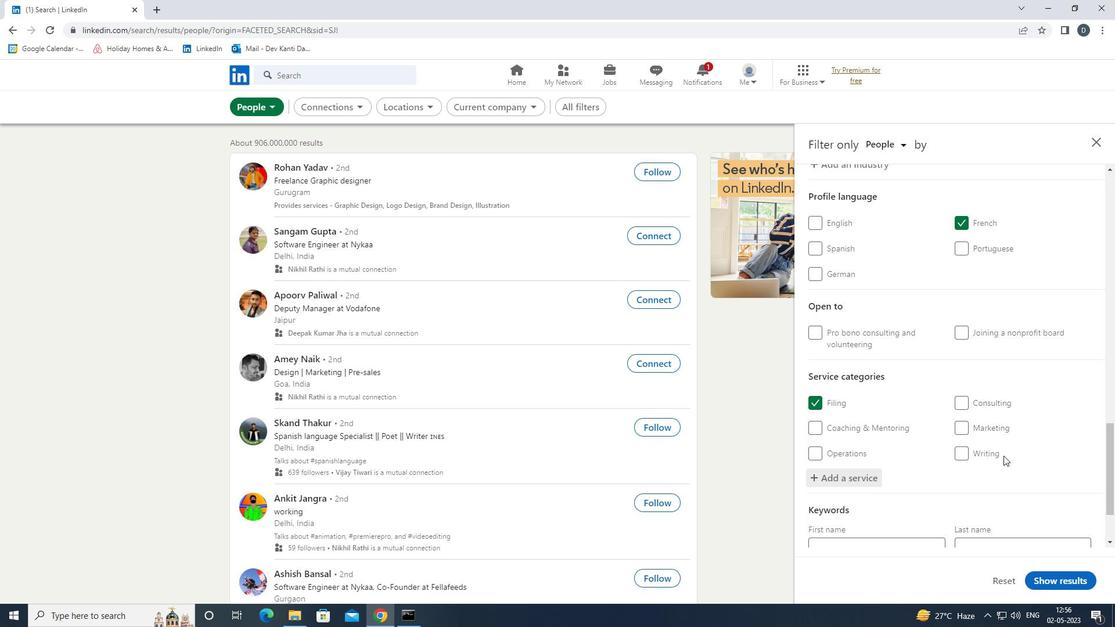 
Action: Mouse scrolled (1002, 457) with delta (0, 0)
Screenshot: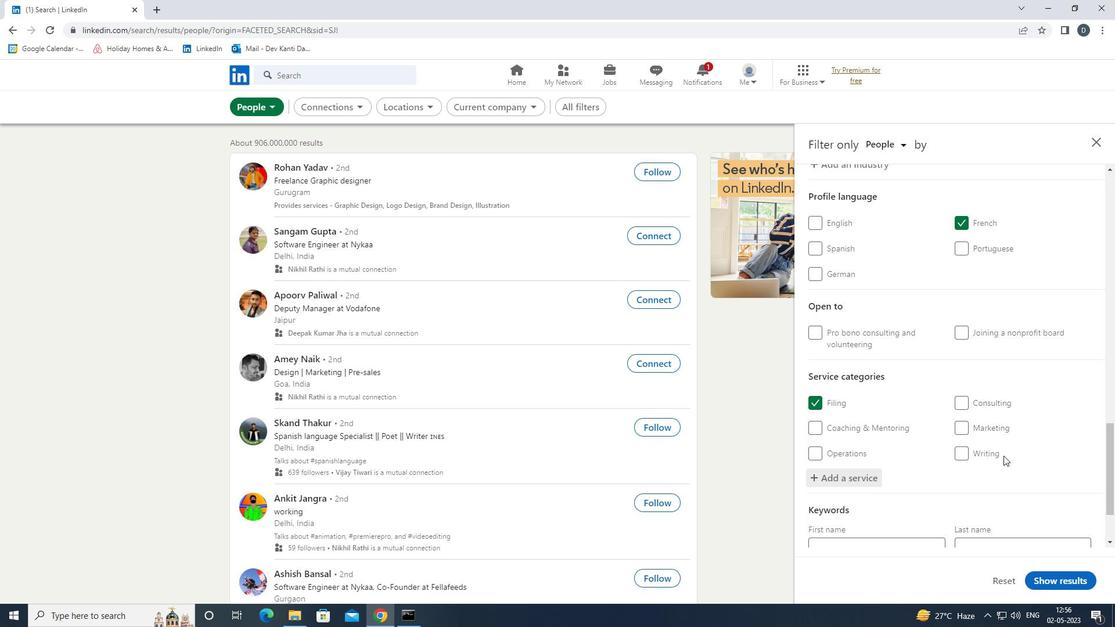 
Action: Mouse moved to (915, 495)
Screenshot: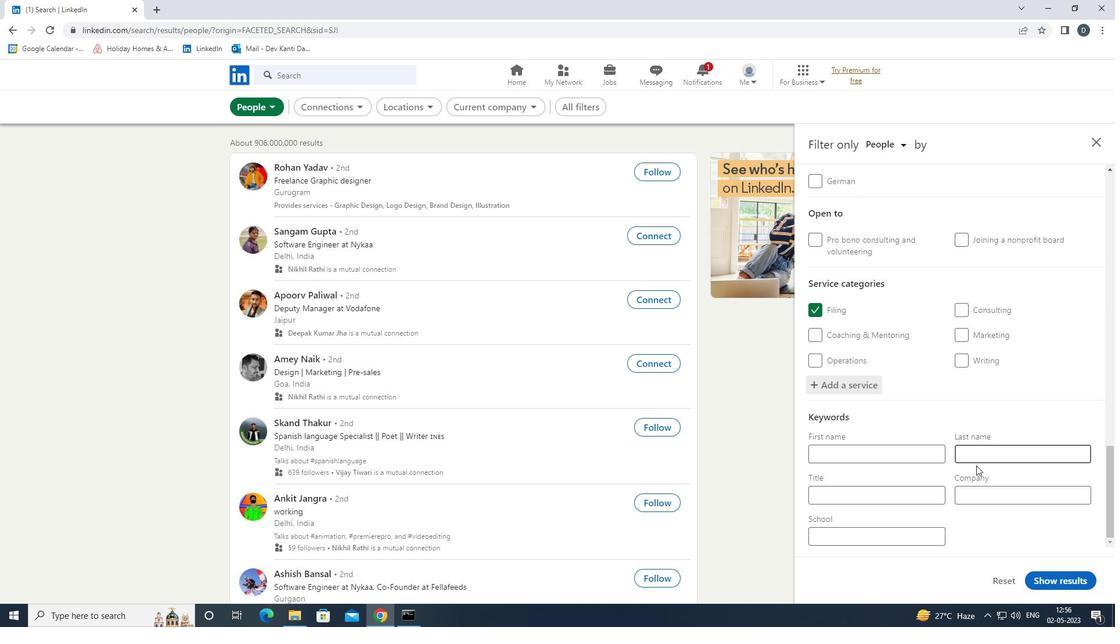 
Action: Mouse pressed left at (915, 495)
Screenshot: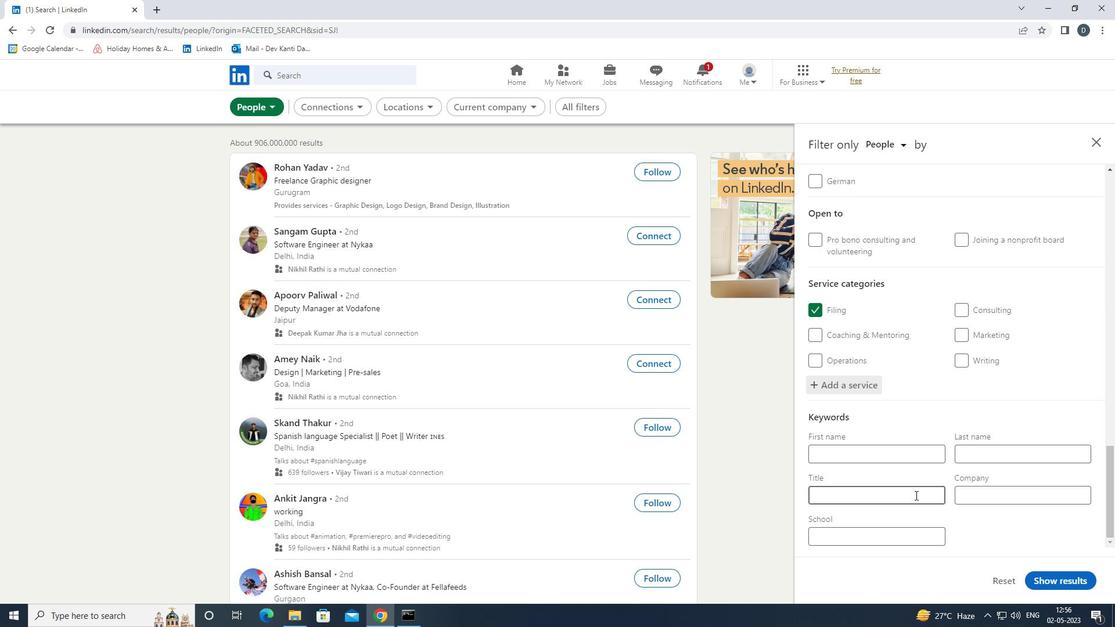 
Action: Key pressed <Key.shift><Key.shift><Key.shift><Key.shift><Key.shift><Key.shift><Key.shift><Key.shift><Key.shift><Key.shift><Key.shift>PAYROL<Key.backspace><Key.backspace><Key.backspace><Key.backspace><Key.backspace>AYROLL<Key.space><Key.shift>CLERK
Screenshot: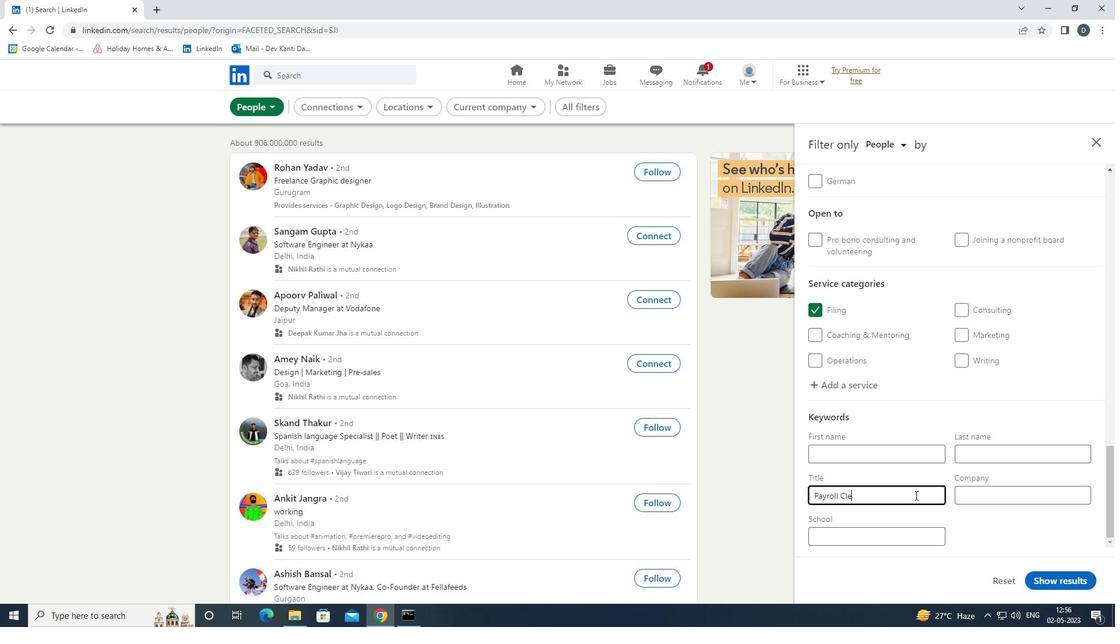 
Action: Mouse moved to (1070, 582)
Screenshot: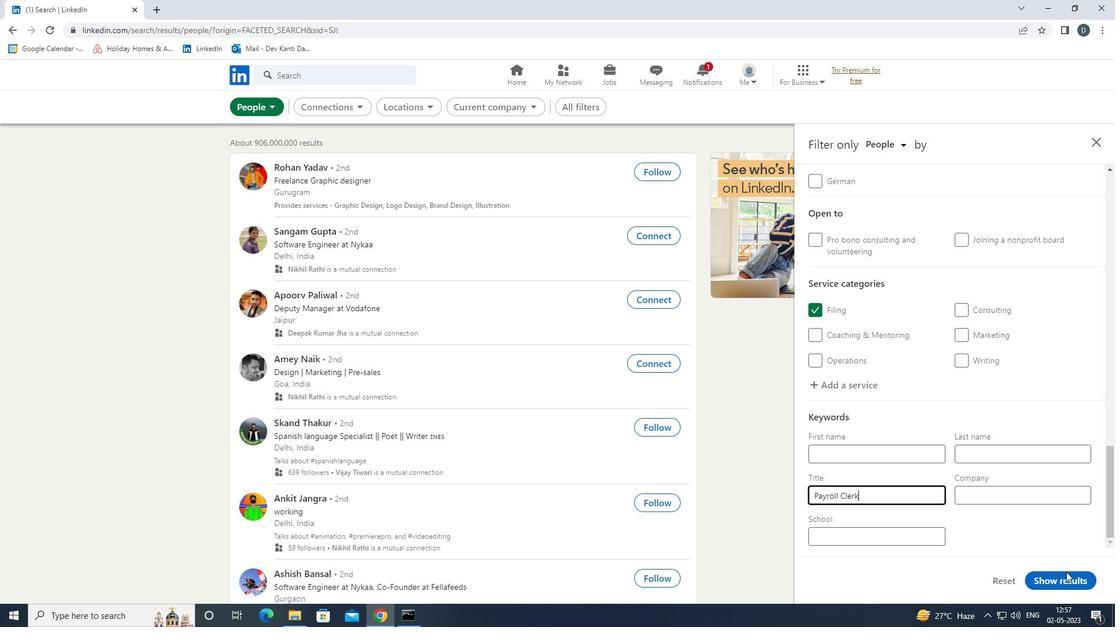 
Action: Mouse pressed left at (1070, 582)
Screenshot: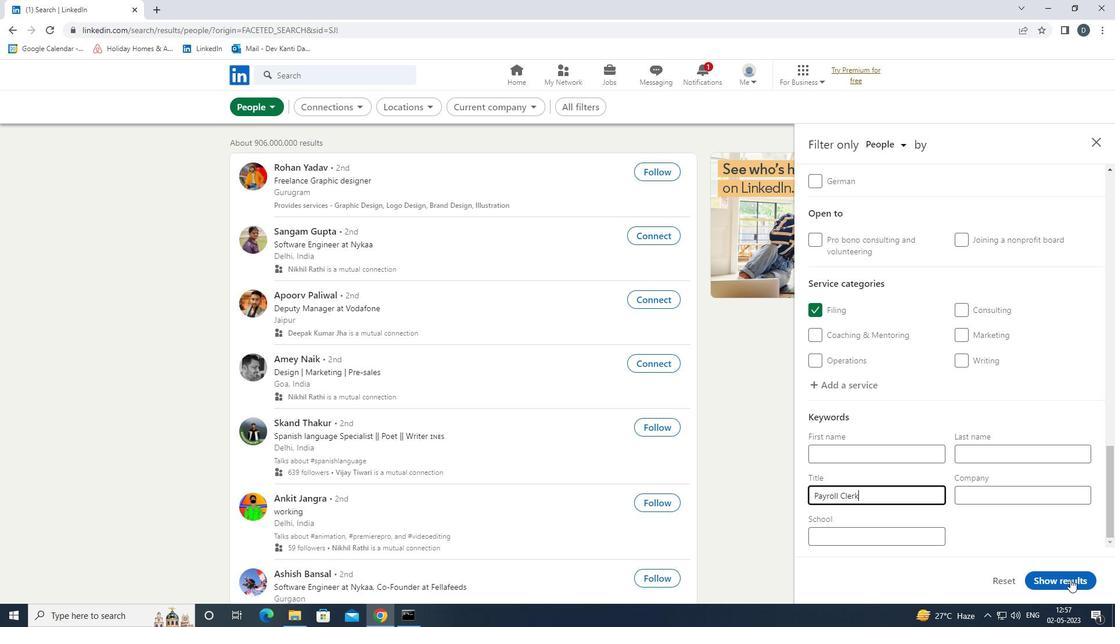 
Action: Mouse moved to (705, 311)
Screenshot: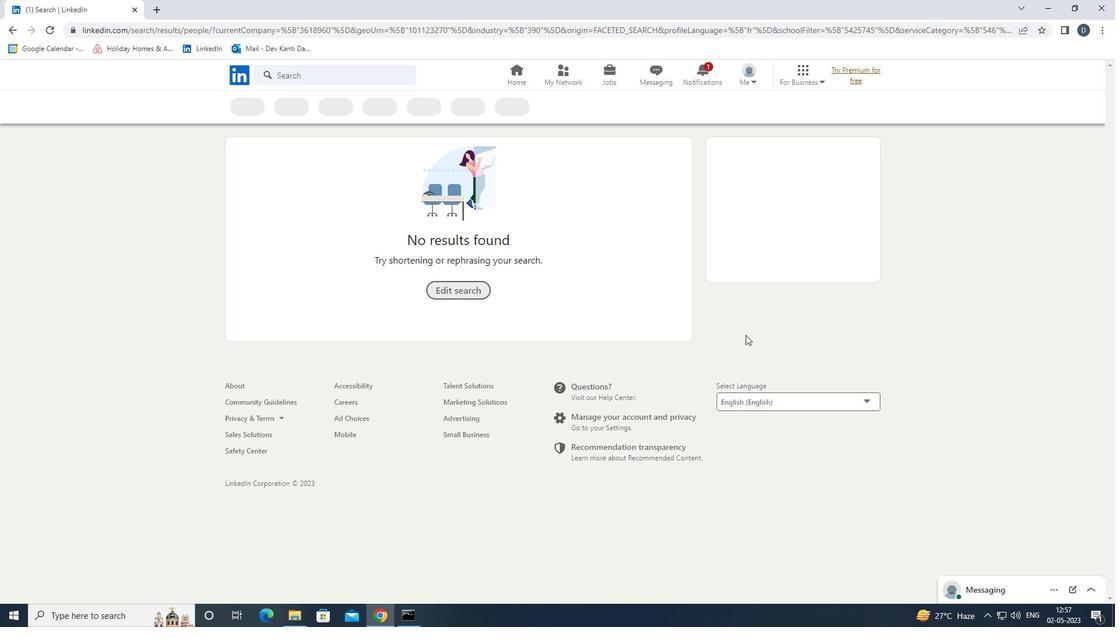
